 Task: Look for space in Hammond, United States from 12th July, 2023 to 16th July, 2023 for 8 adults in price range Rs.10000 to Rs.16000. Place can be private room with 8 bedrooms having 8 beds and 8 bathrooms. Property type can be house, flat, guest house. Amenities needed are: wifi, TV, free parkinig on premises, gym, breakfast. Booking option can be shelf check-in. Required host language is English.
Action: Mouse moved to (560, 141)
Screenshot: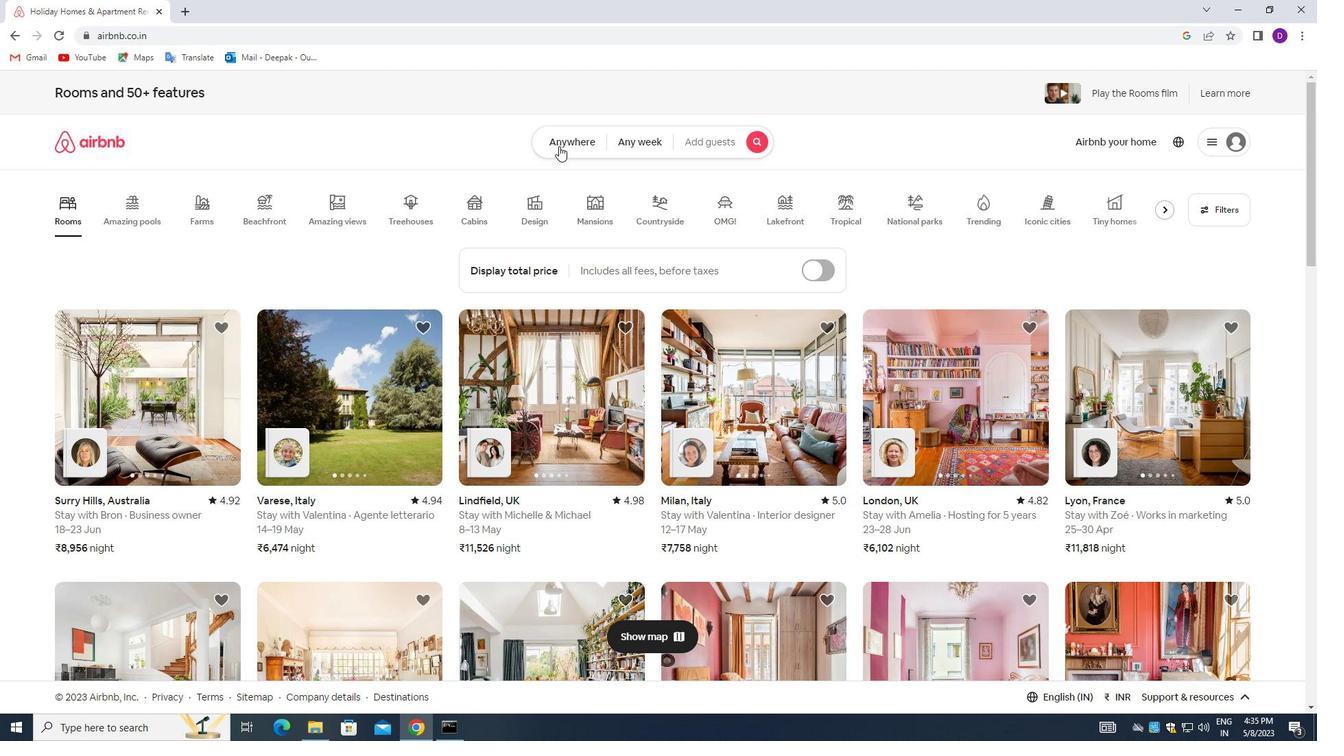 
Action: Mouse pressed left at (560, 141)
Screenshot: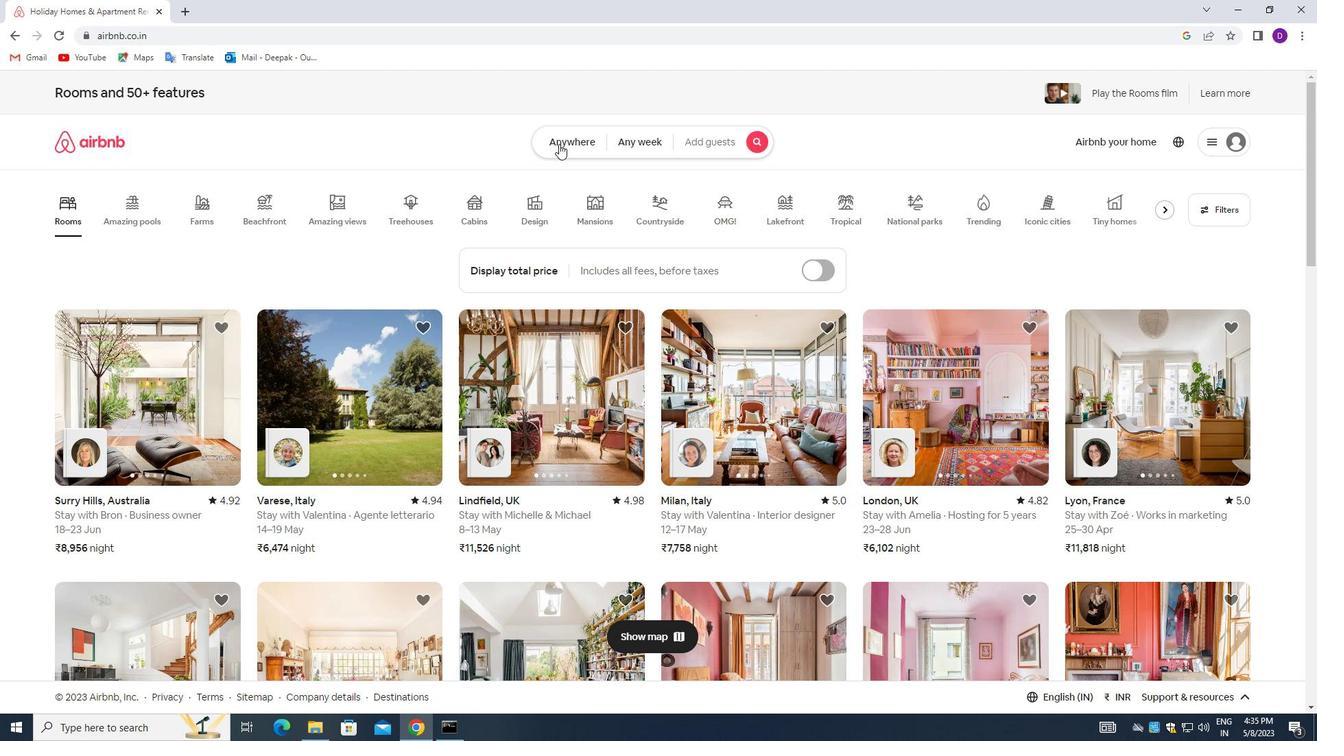 
Action: Mouse moved to (491, 192)
Screenshot: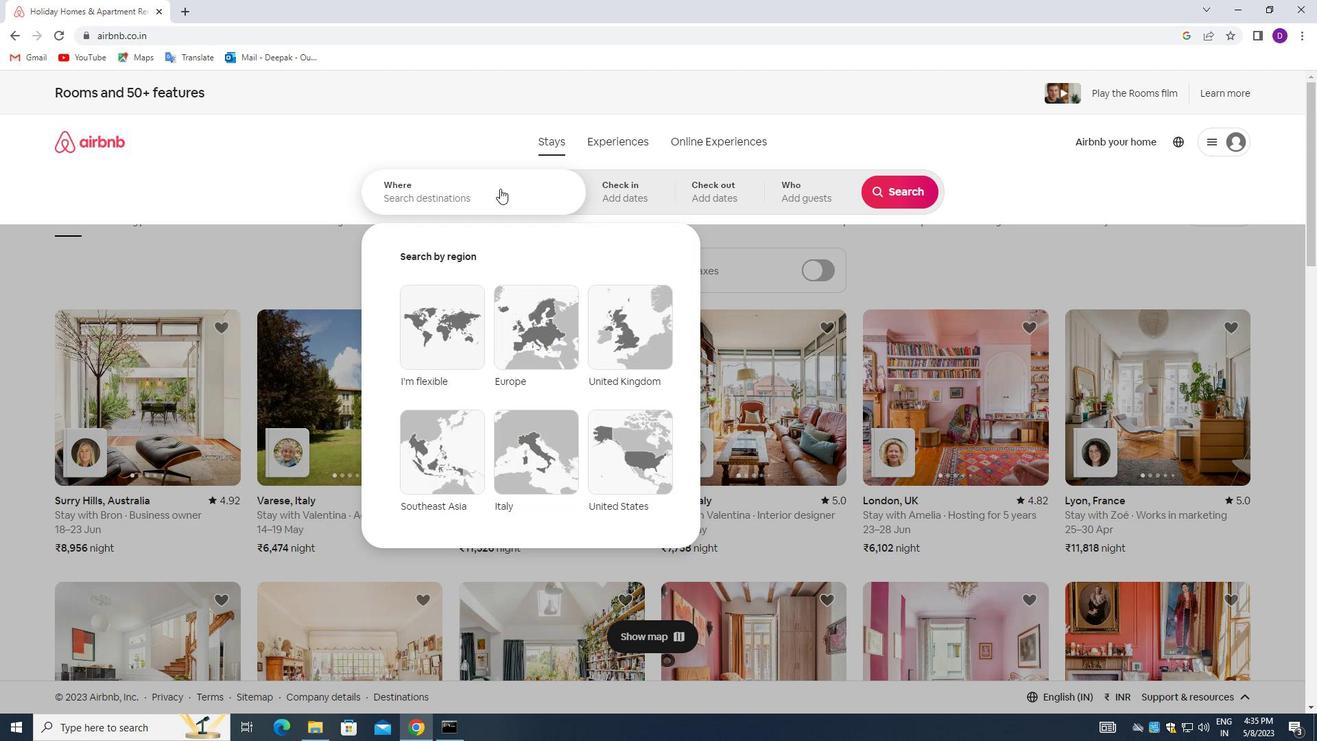 
Action: Mouse pressed left at (491, 192)
Screenshot: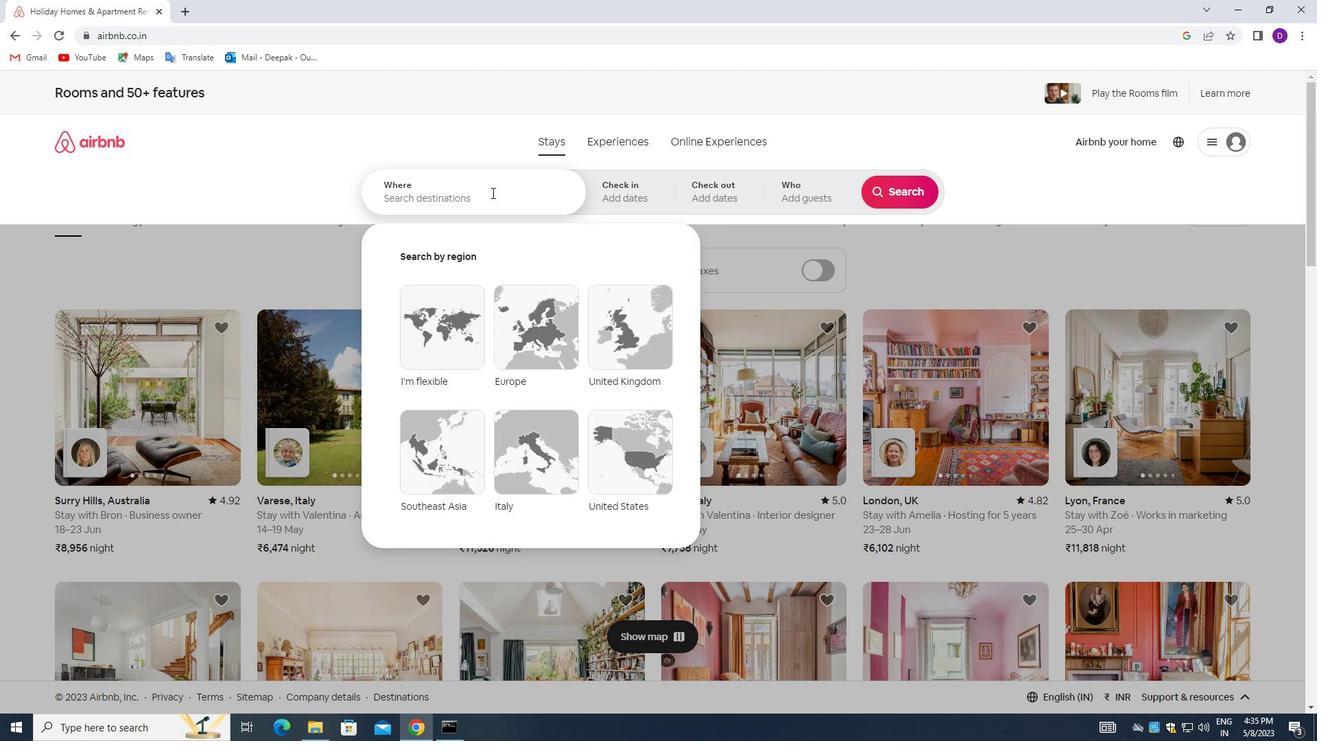 
Action: Mouse moved to (265, 264)
Screenshot: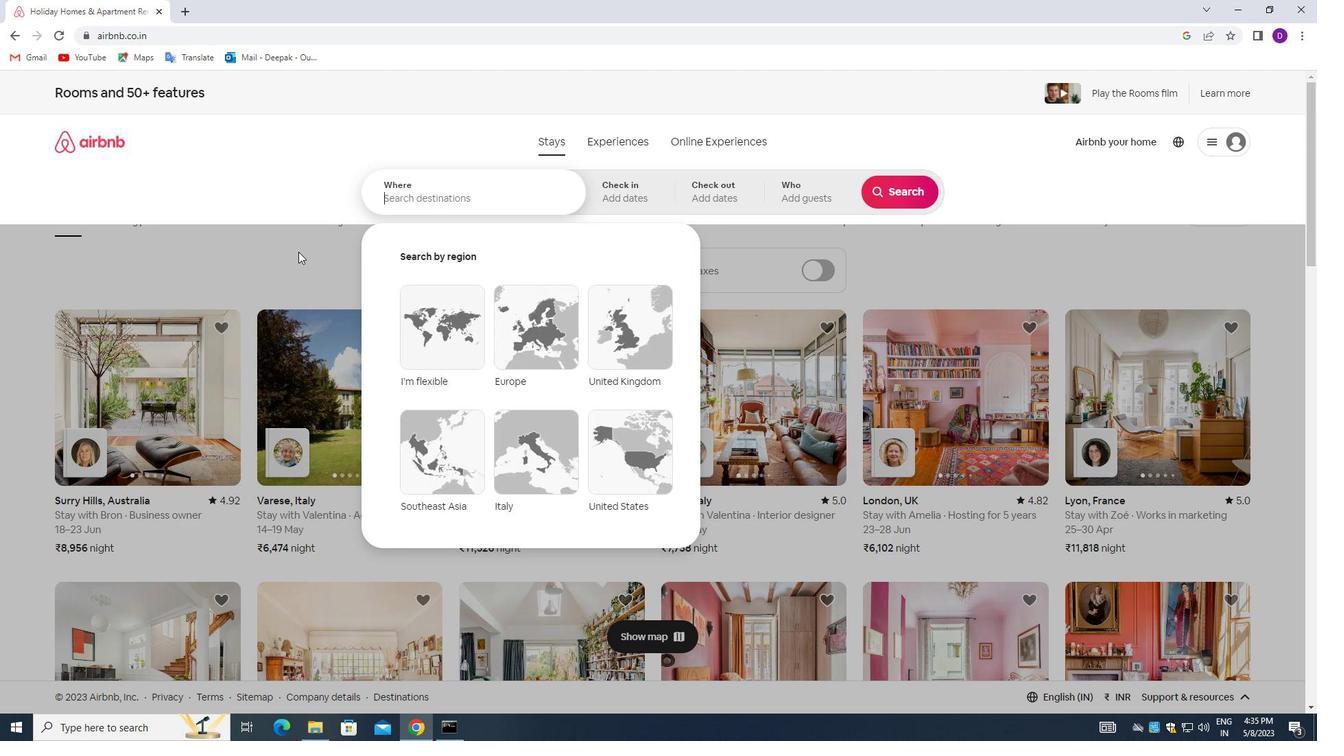 
Action: Key pressed <Key.shift>HAMMOND,<Key.space><Key.shift>UNITED<Key.space><Key.shift_r>STATES<Key.enter>
Screenshot: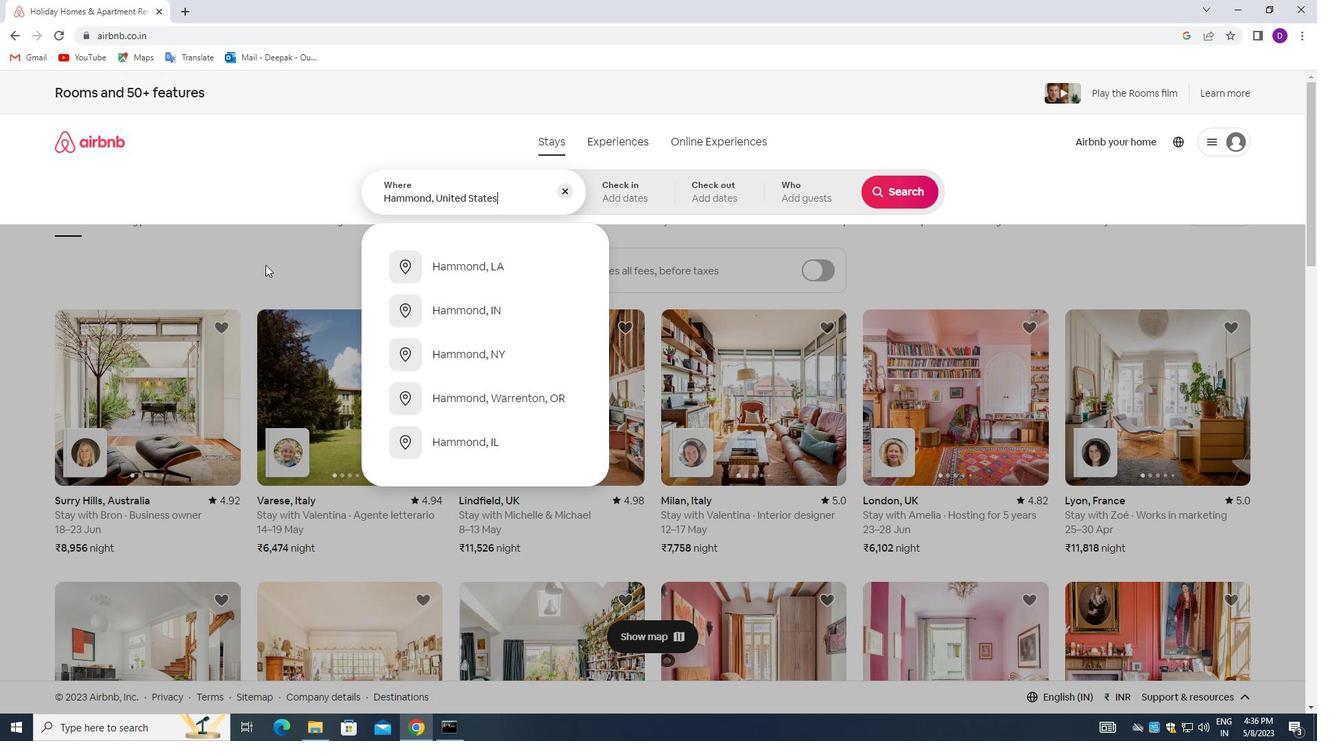 
Action: Mouse moved to (899, 300)
Screenshot: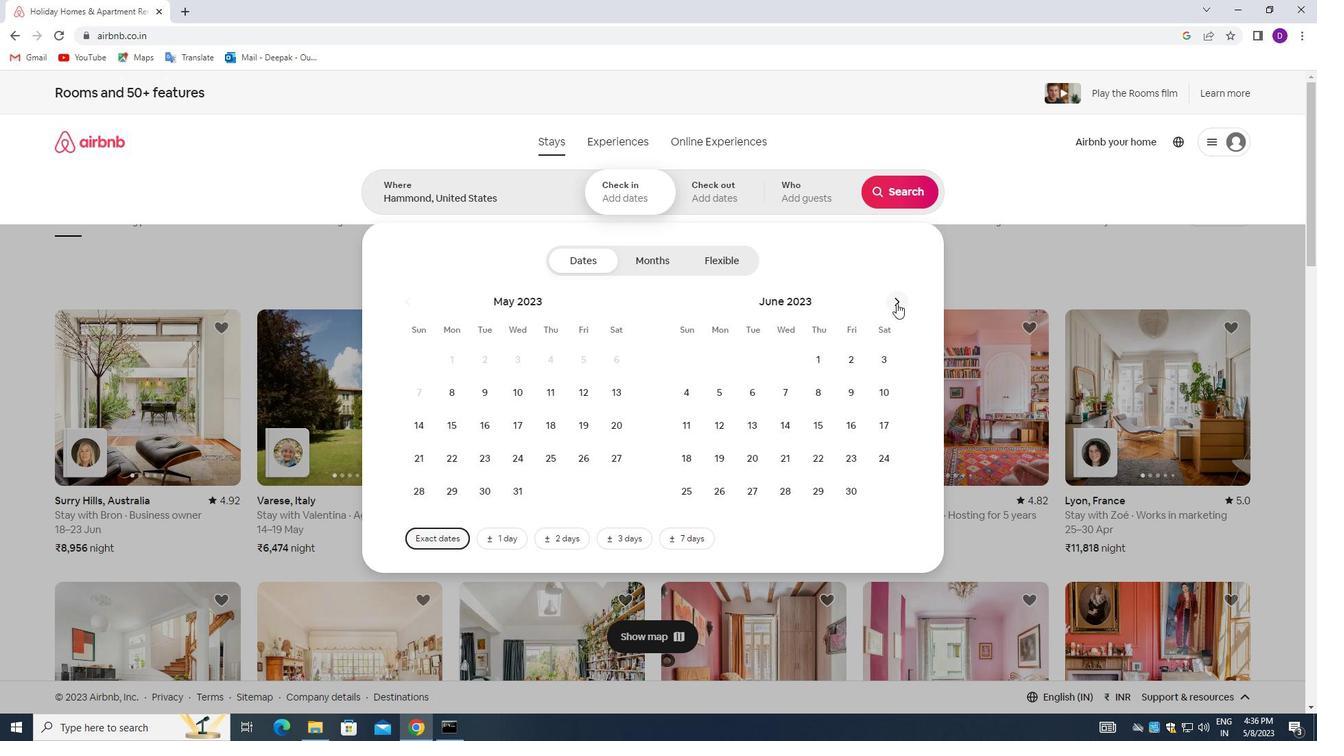 
Action: Mouse pressed left at (899, 300)
Screenshot: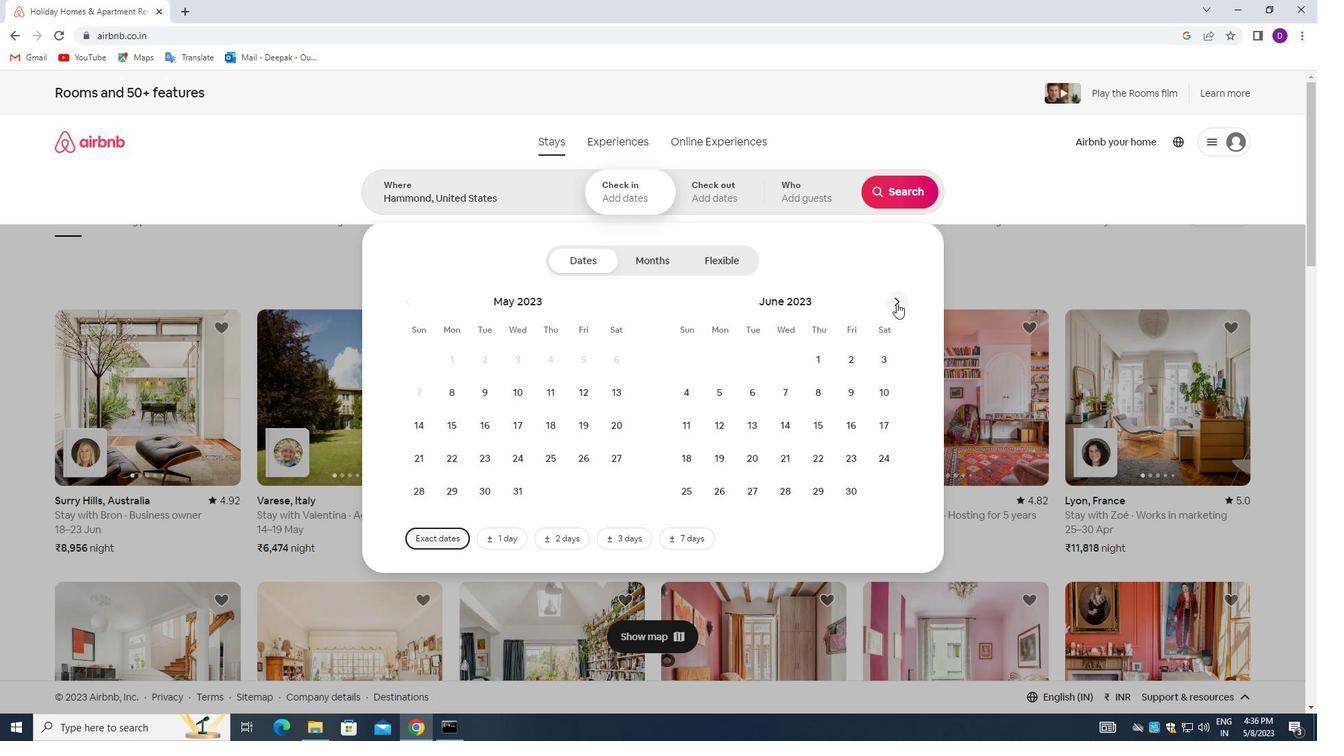 
Action: Mouse moved to (790, 413)
Screenshot: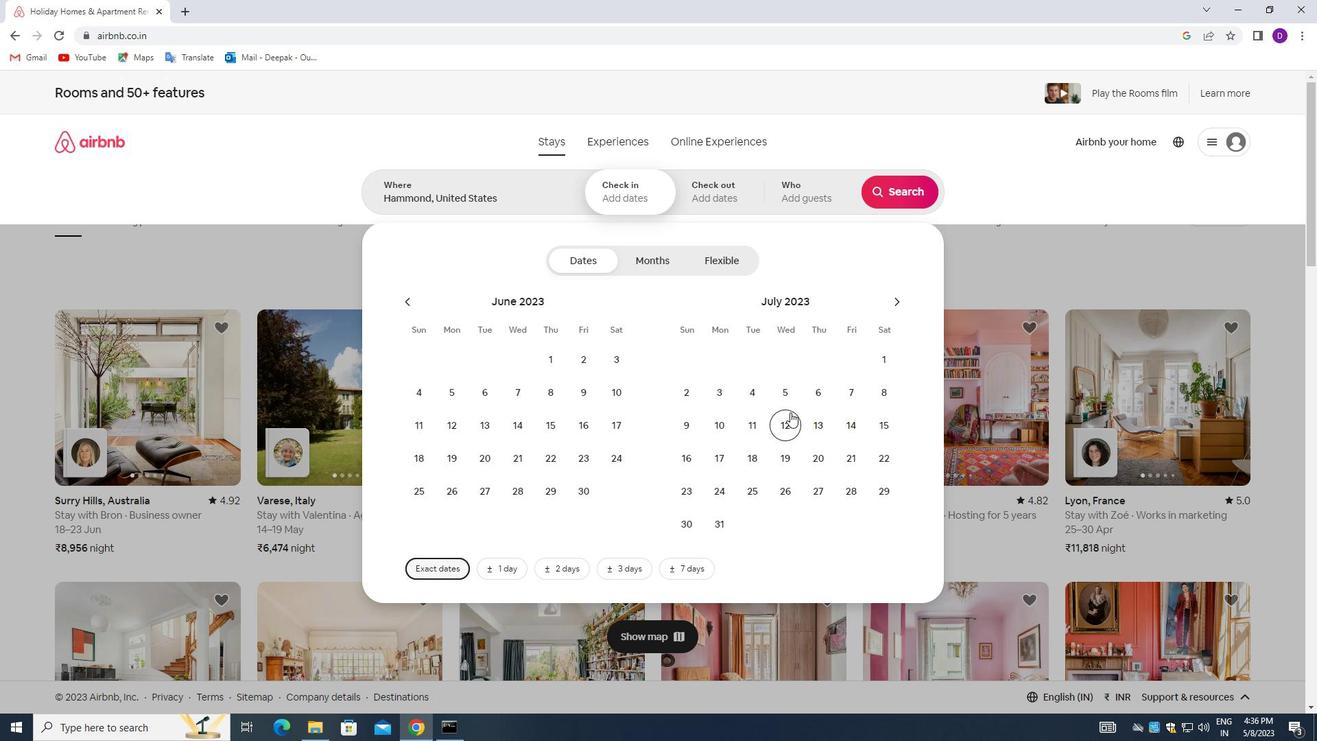 
Action: Mouse pressed left at (790, 413)
Screenshot: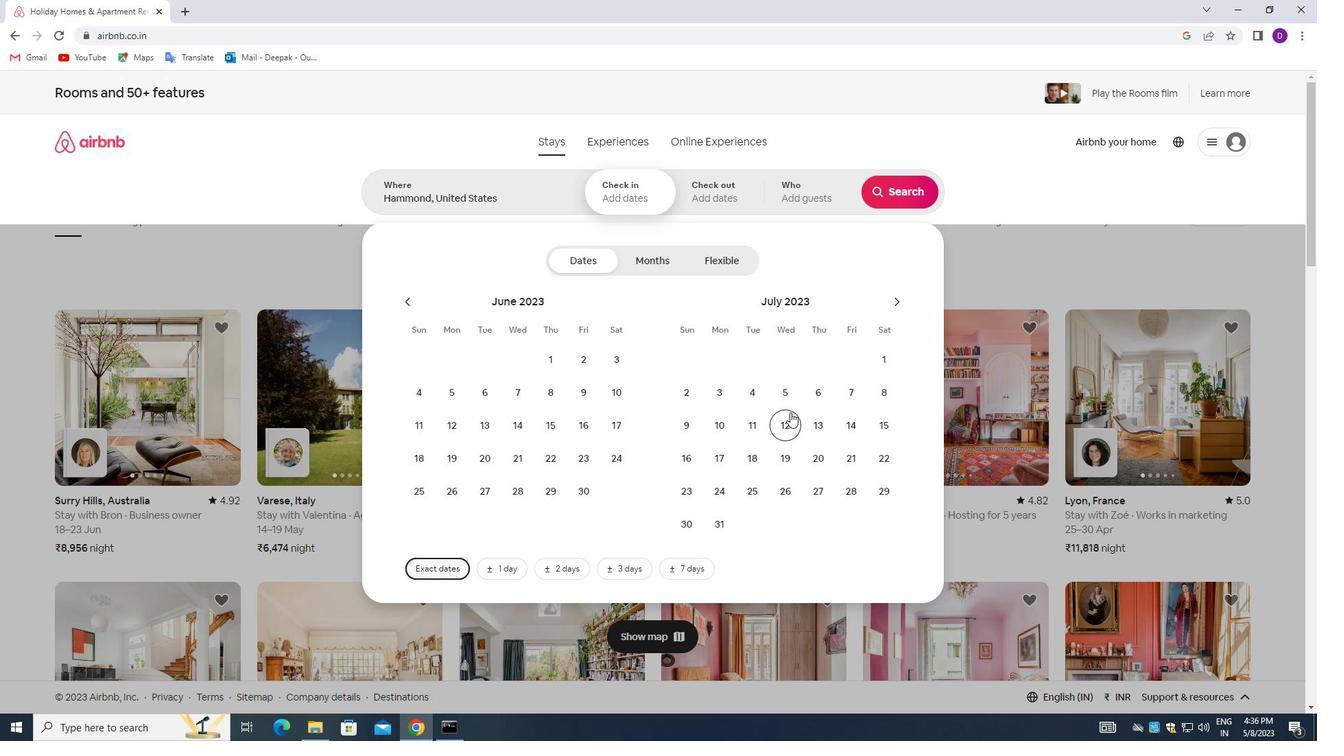 
Action: Mouse moved to (689, 466)
Screenshot: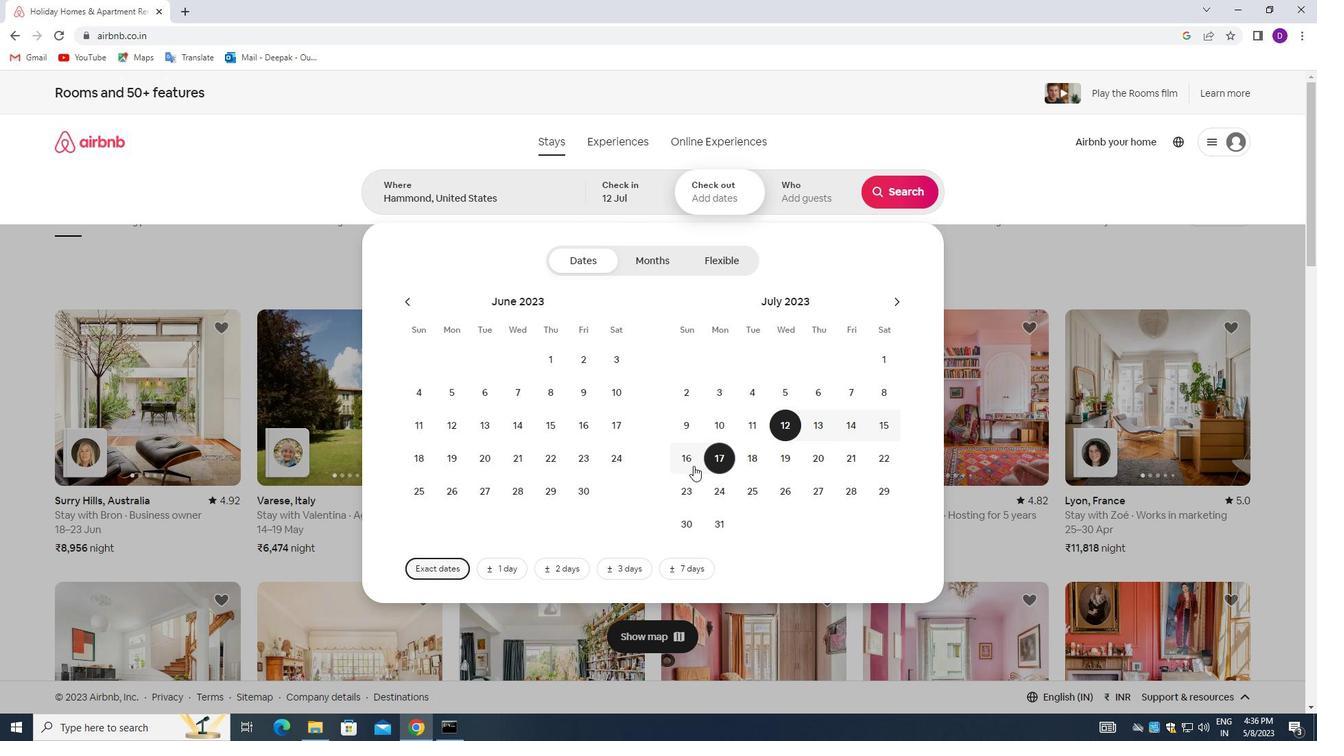 
Action: Mouse pressed left at (689, 466)
Screenshot: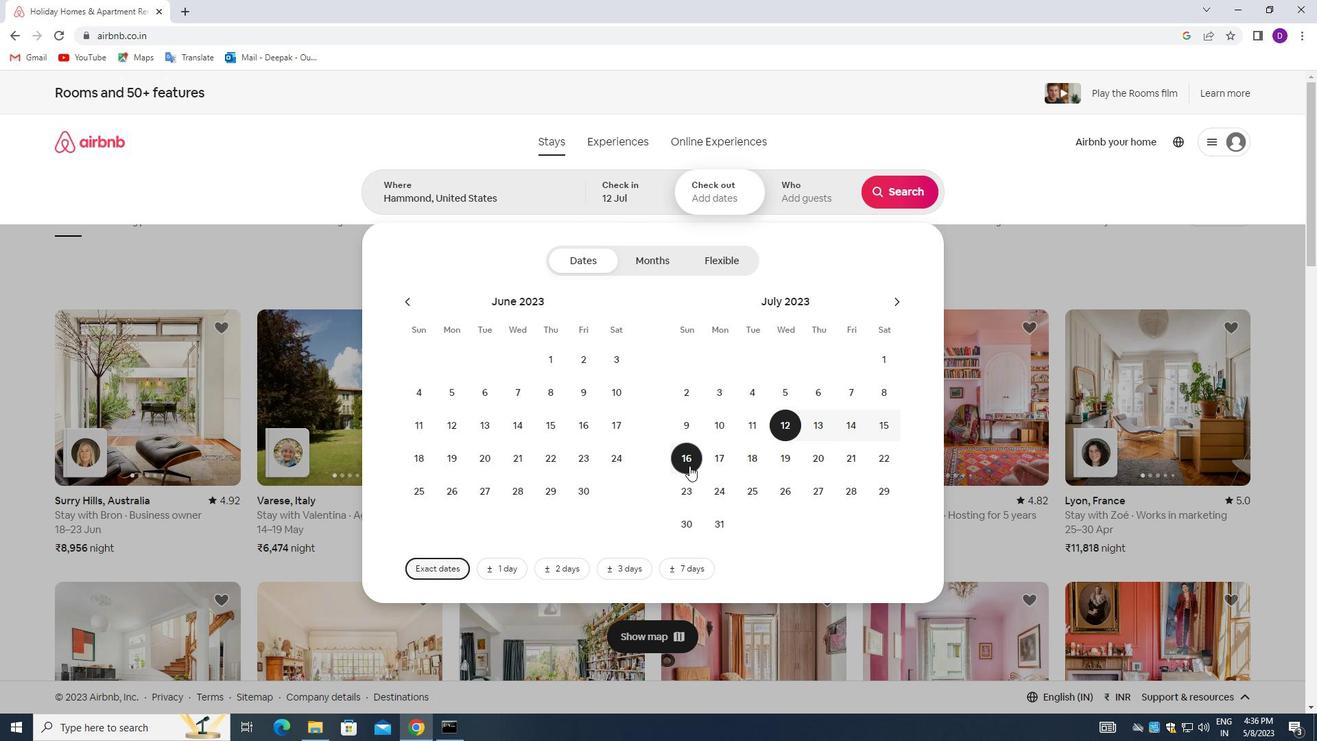 
Action: Mouse moved to (792, 188)
Screenshot: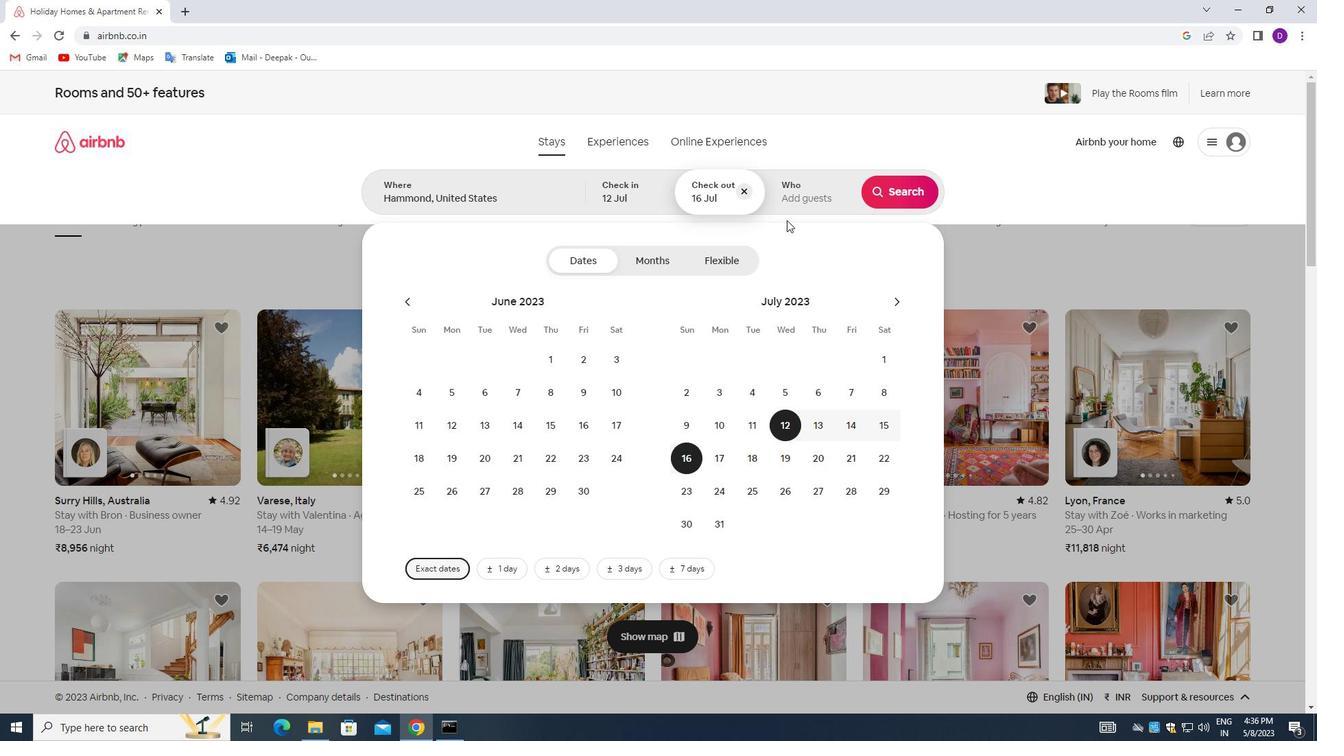 
Action: Mouse pressed left at (792, 188)
Screenshot: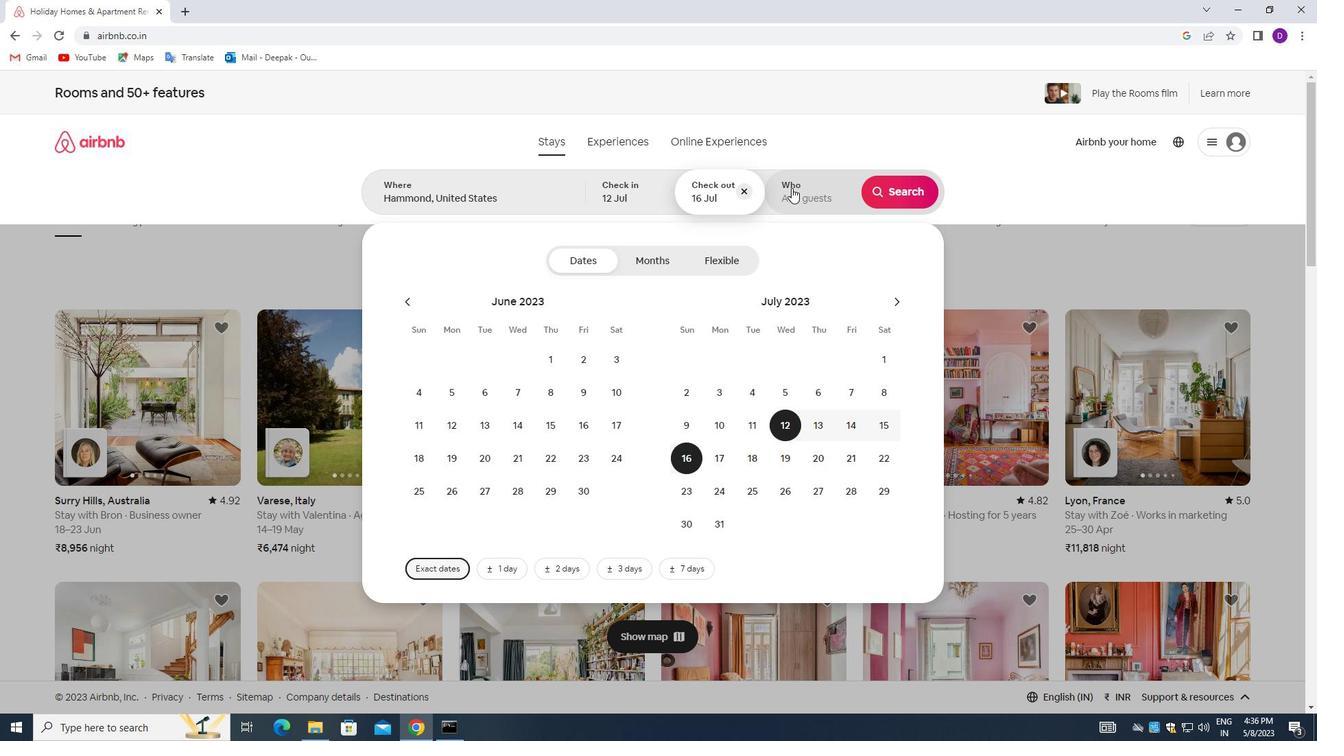 
Action: Mouse moved to (906, 260)
Screenshot: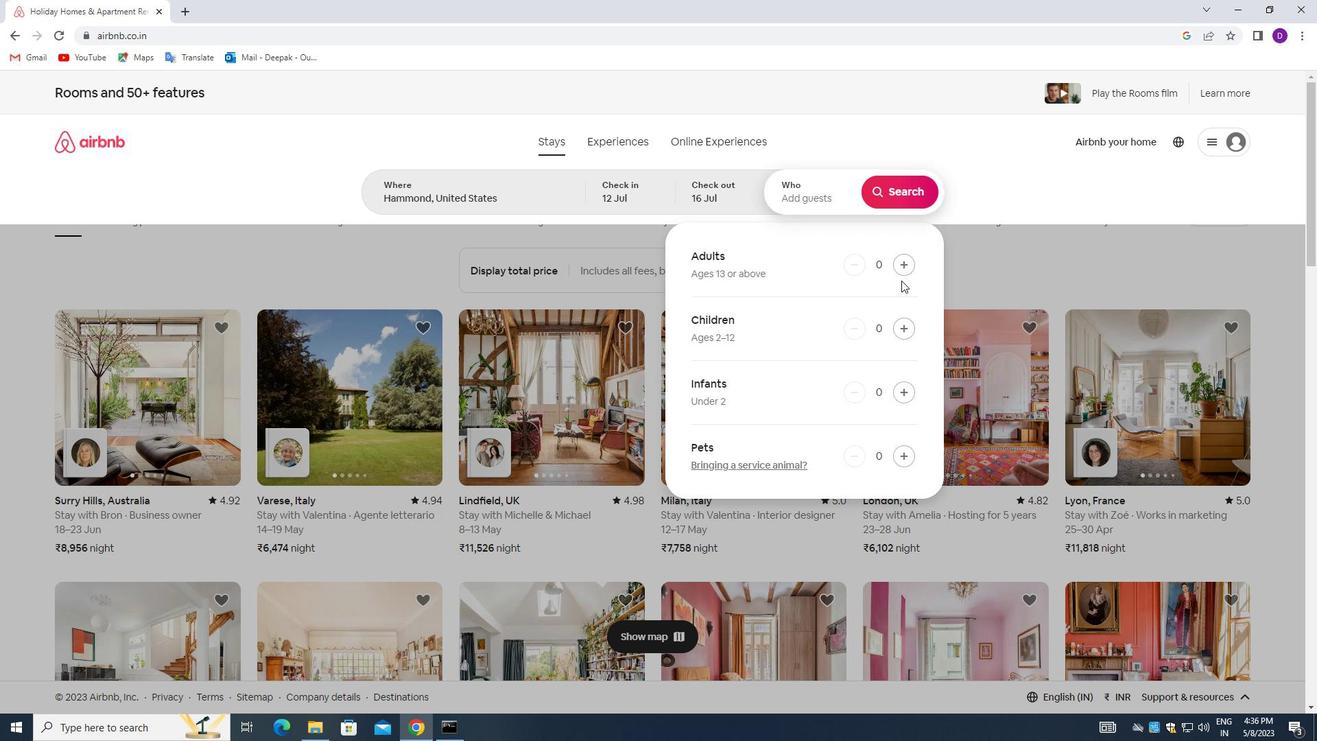 
Action: Mouse pressed left at (906, 260)
Screenshot: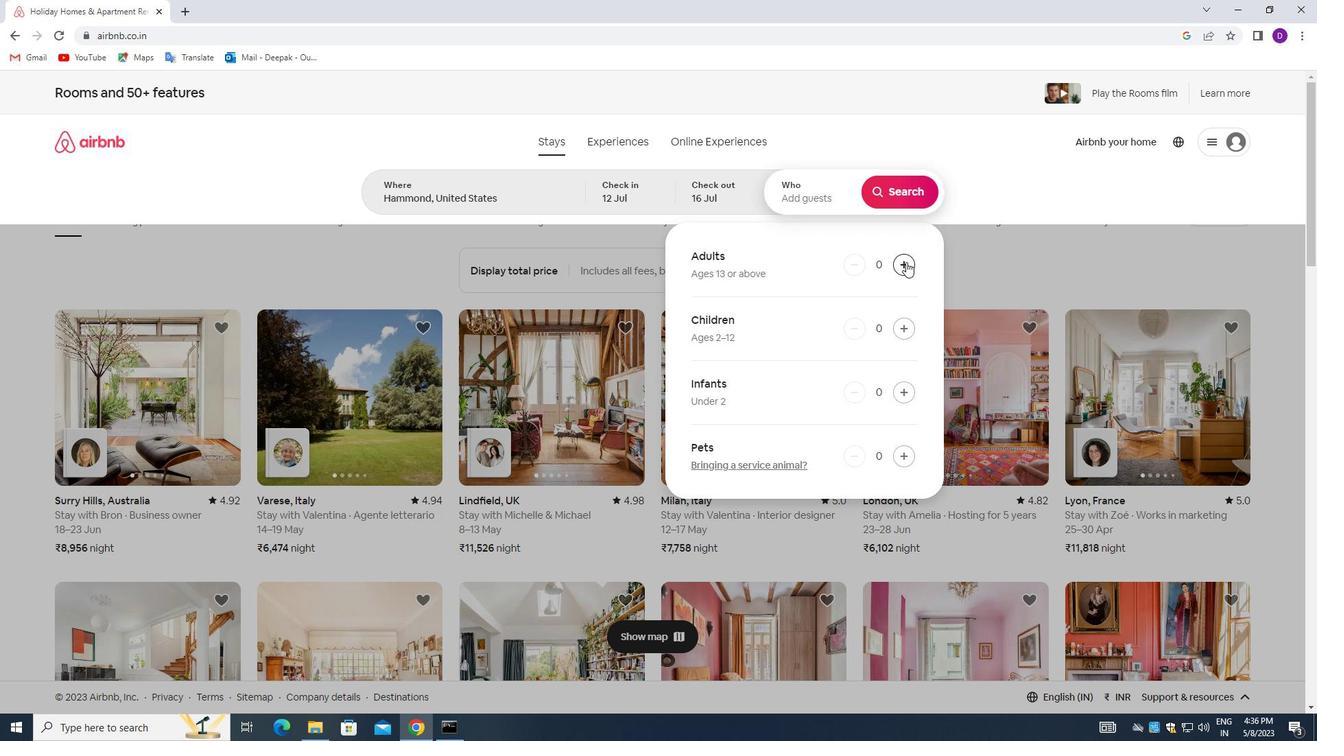 
Action: Mouse pressed left at (906, 260)
Screenshot: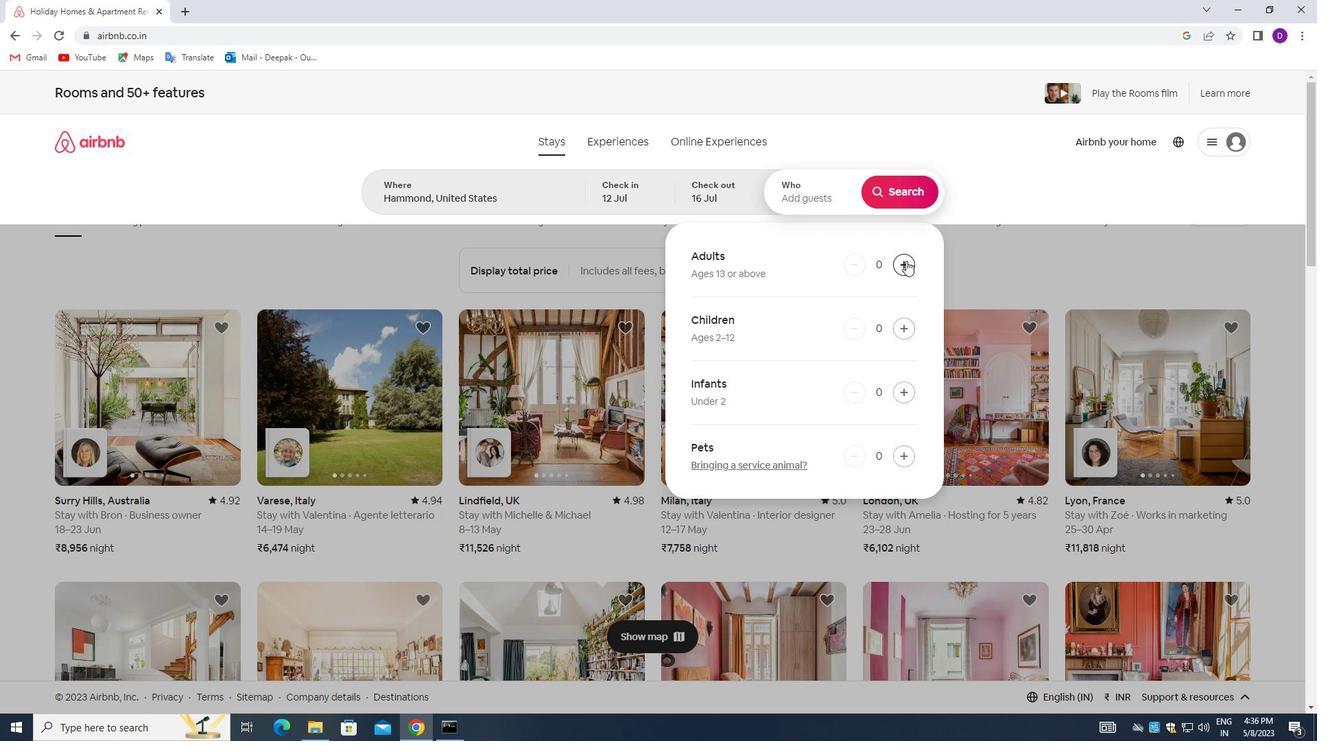 
Action: Mouse pressed left at (906, 260)
Screenshot: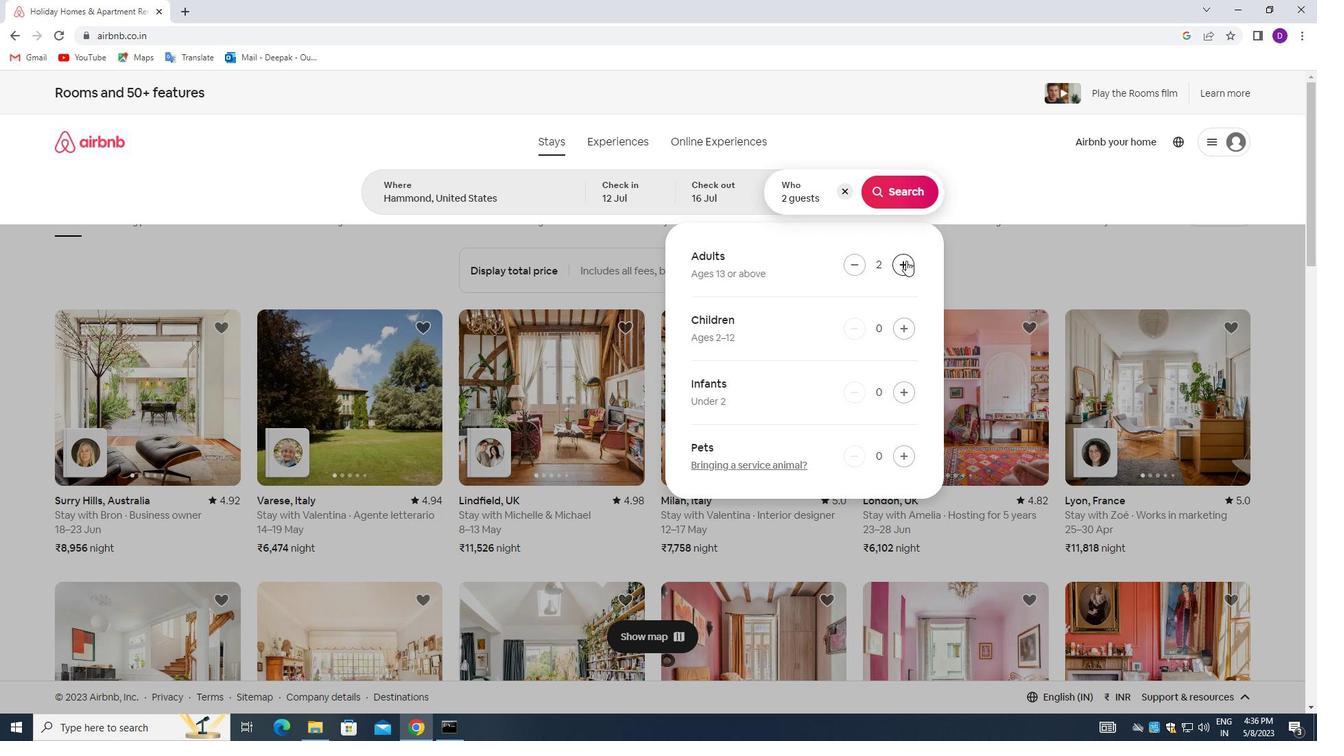 
Action: Mouse pressed left at (906, 260)
Screenshot: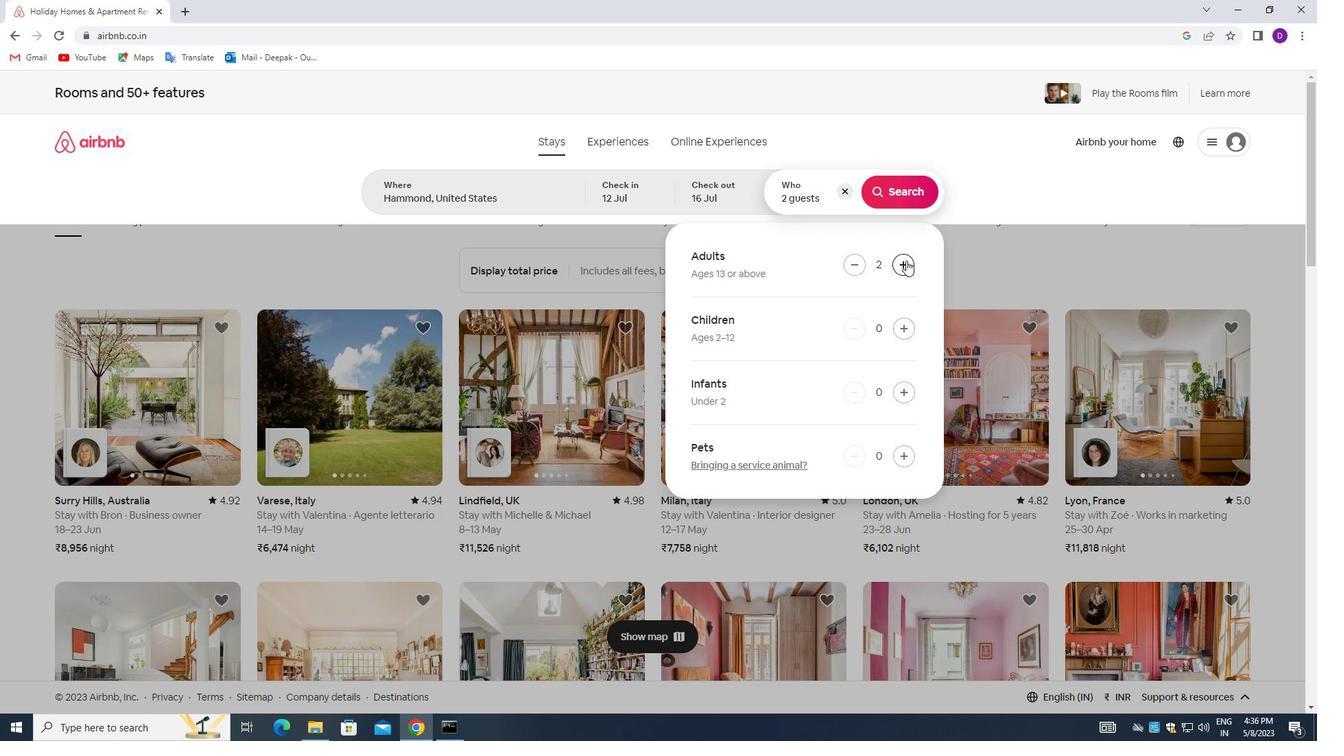 
Action: Mouse pressed left at (906, 260)
Screenshot: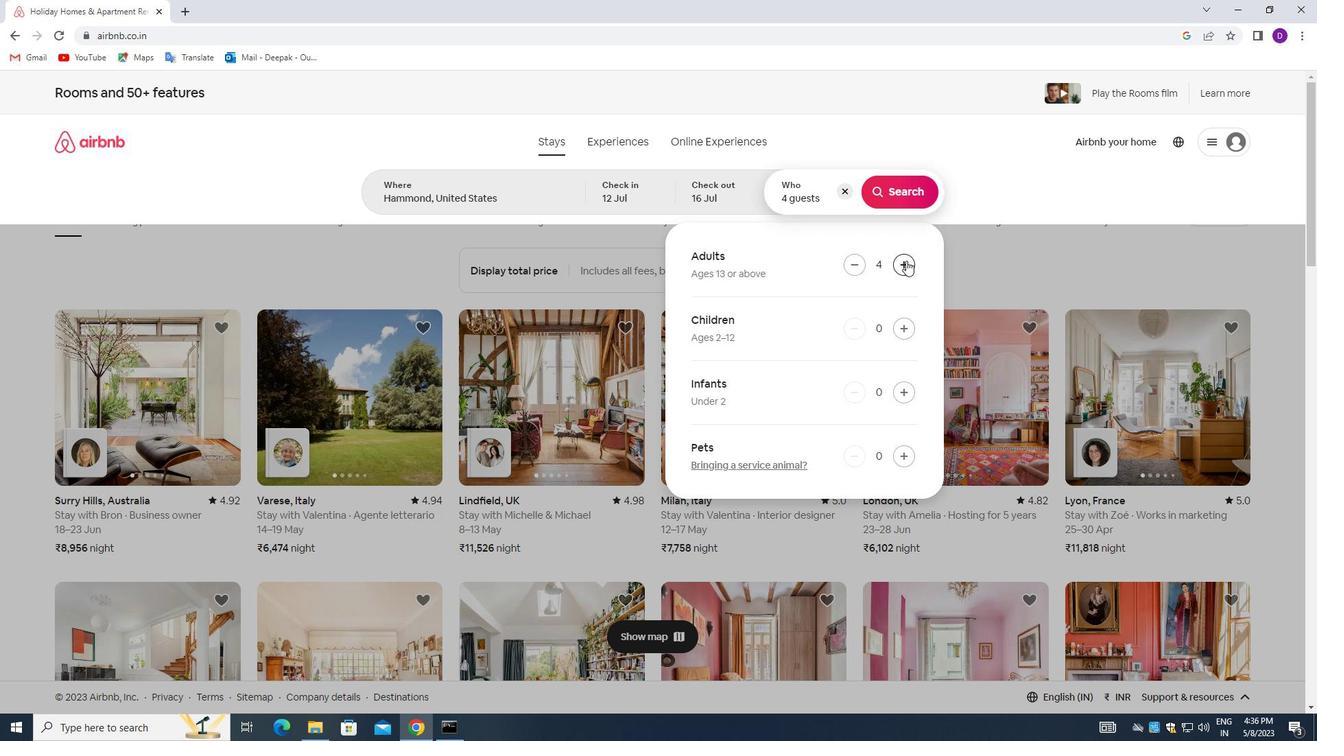 
Action: Mouse pressed left at (906, 260)
Screenshot: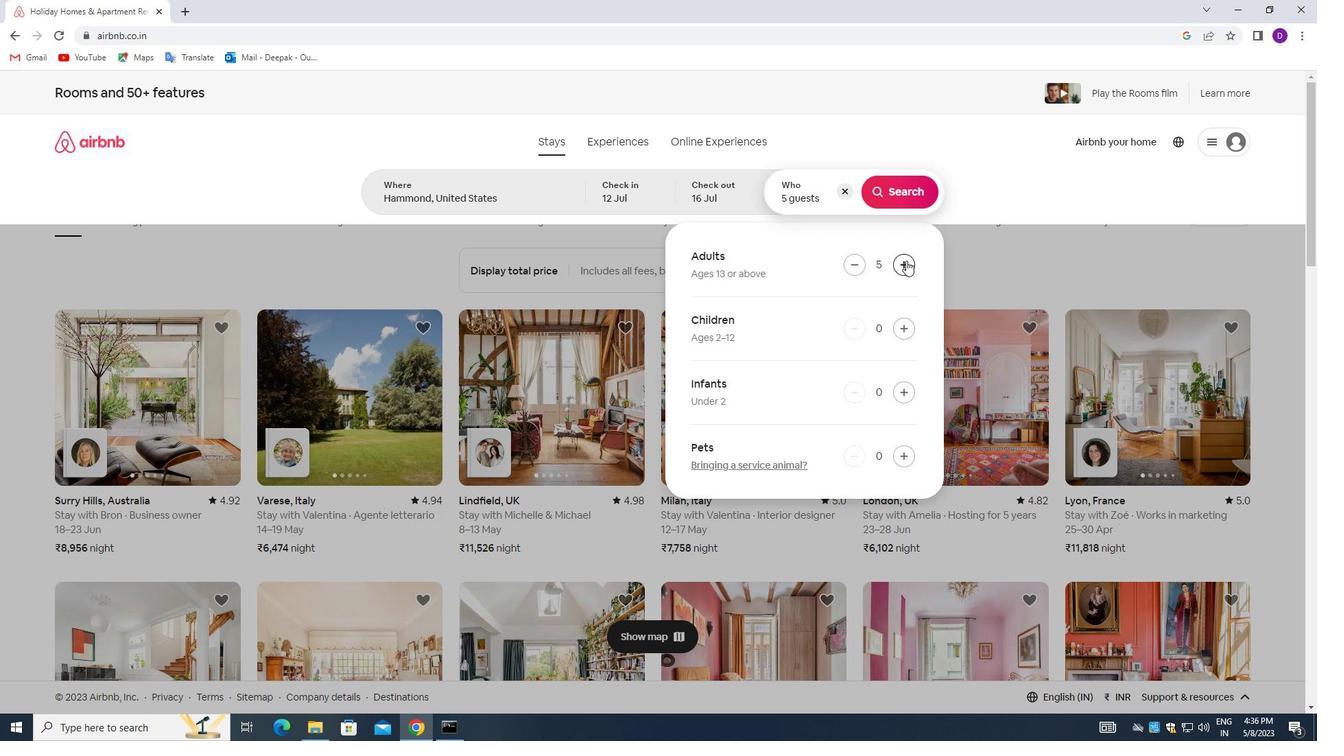 
Action: Mouse pressed left at (906, 260)
Screenshot: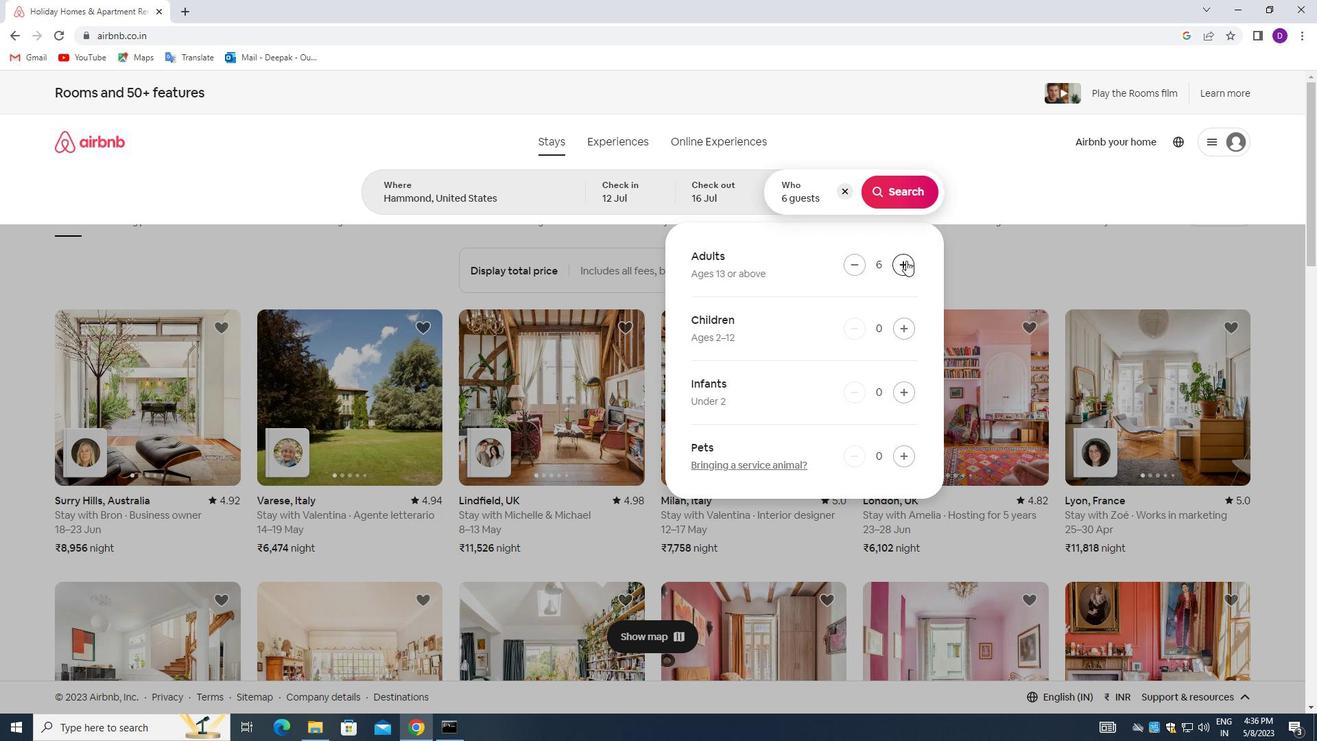 
Action: Mouse pressed left at (906, 260)
Screenshot: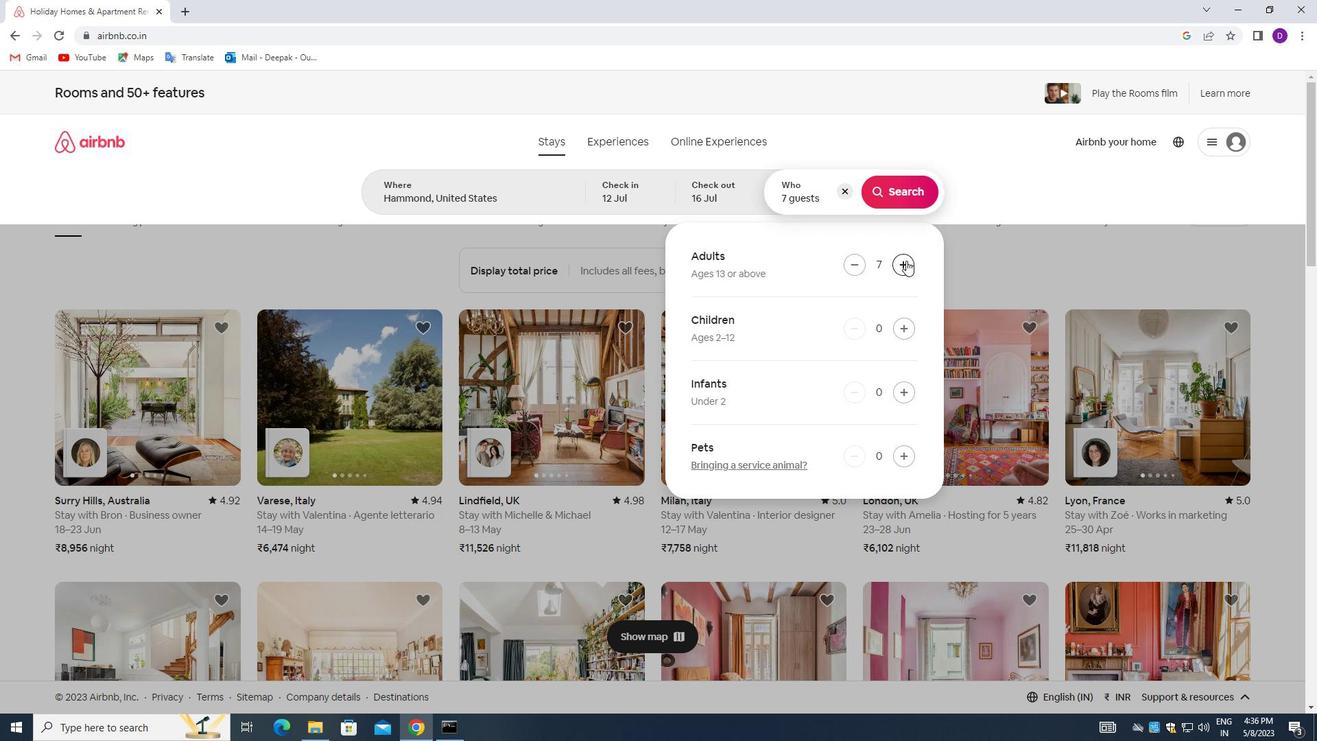
Action: Mouse moved to (901, 181)
Screenshot: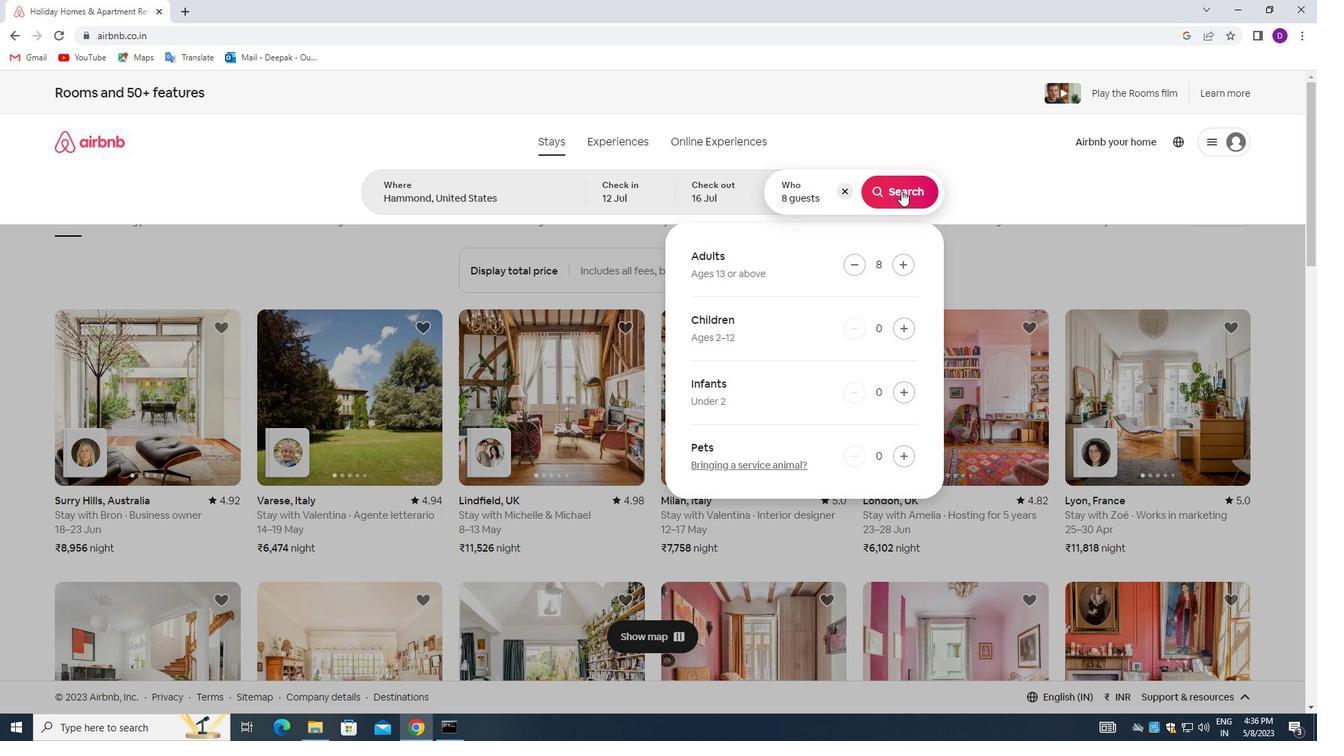 
Action: Mouse pressed left at (901, 181)
Screenshot: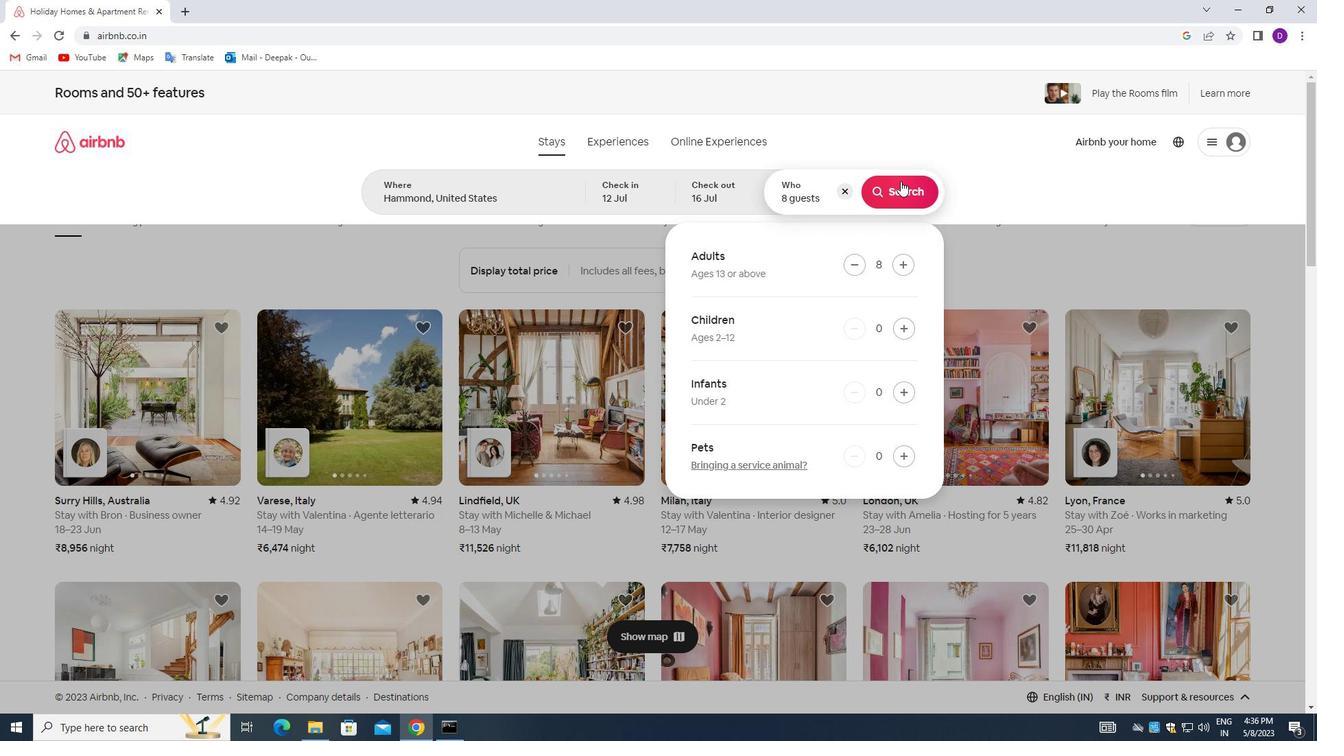 
Action: Mouse moved to (1245, 151)
Screenshot: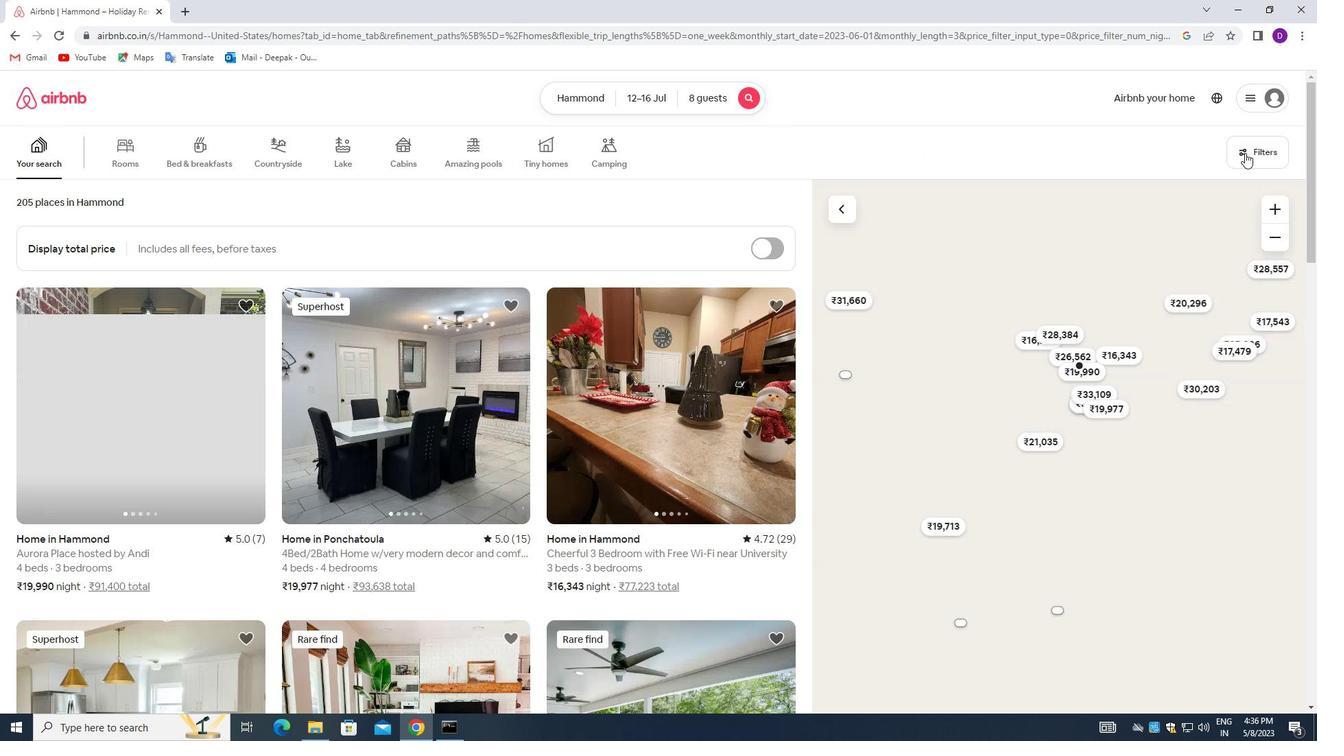 
Action: Mouse pressed left at (1245, 151)
Screenshot: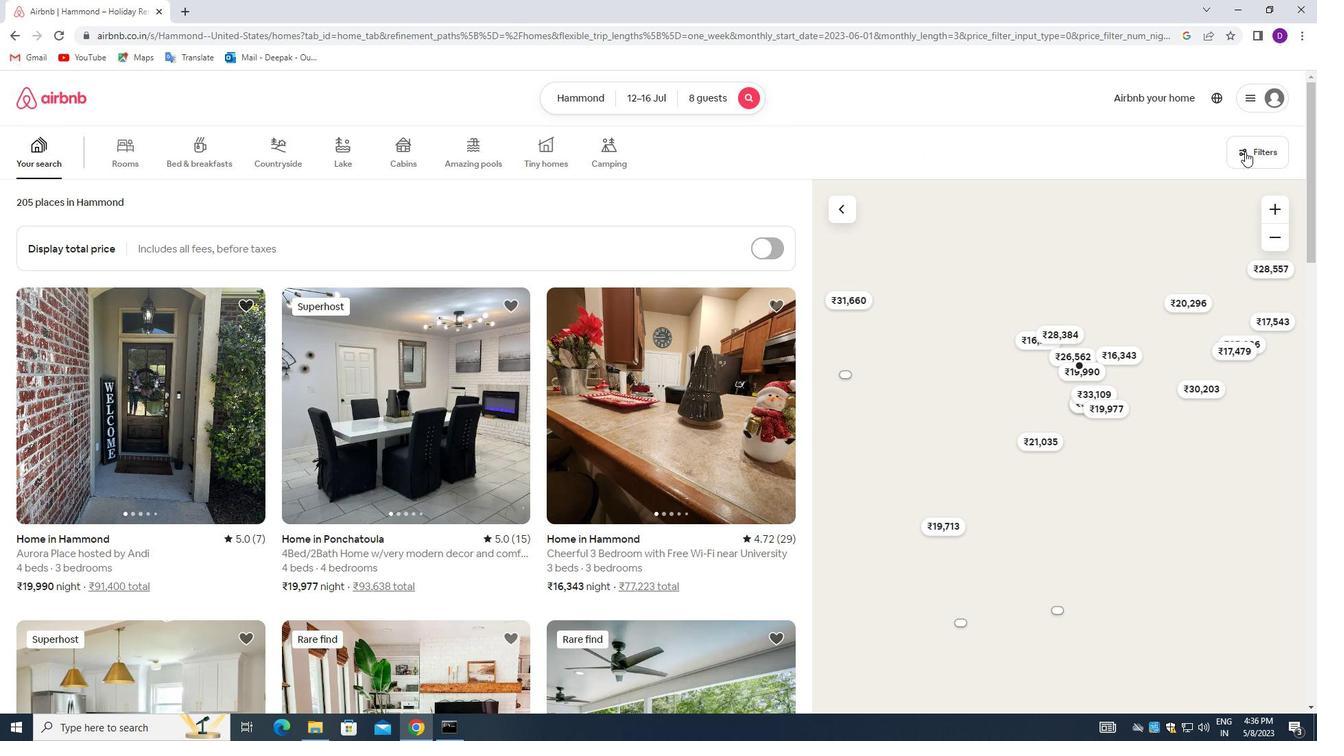 
Action: Mouse moved to (490, 490)
Screenshot: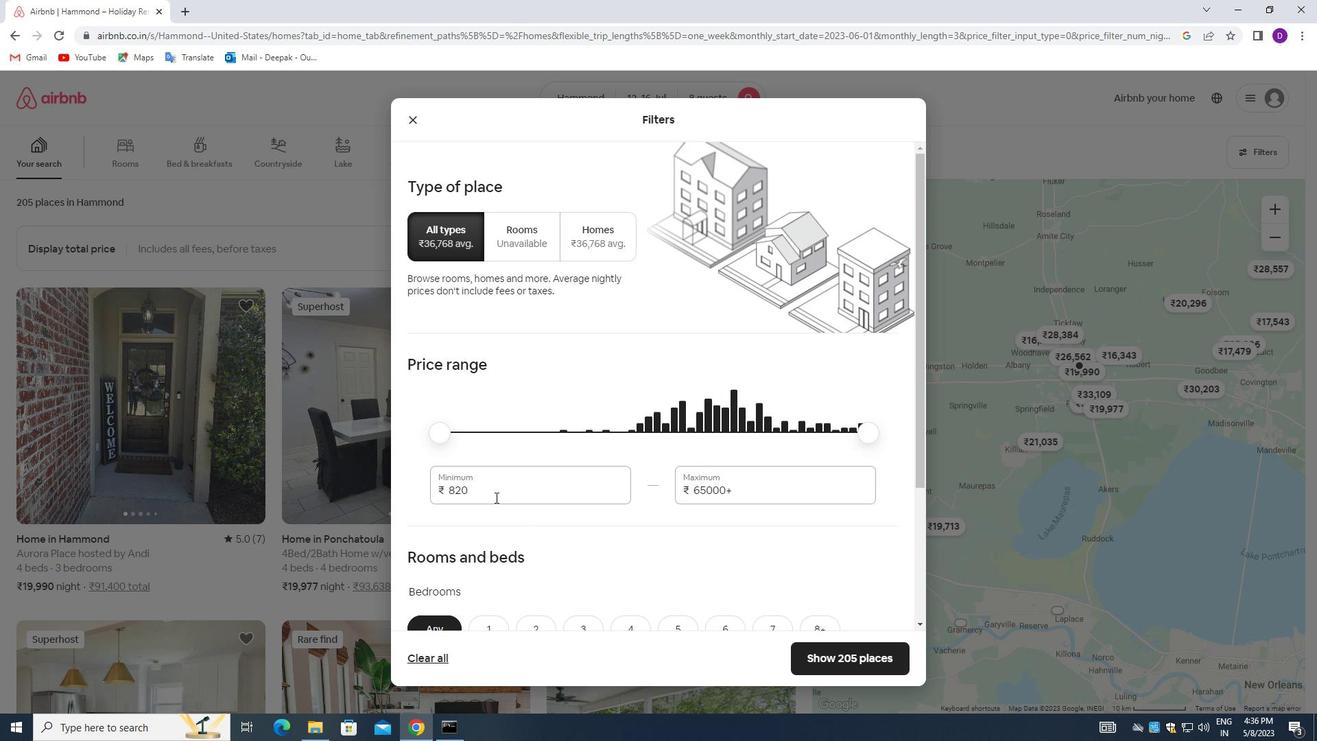 
Action: Mouse pressed left at (490, 490)
Screenshot: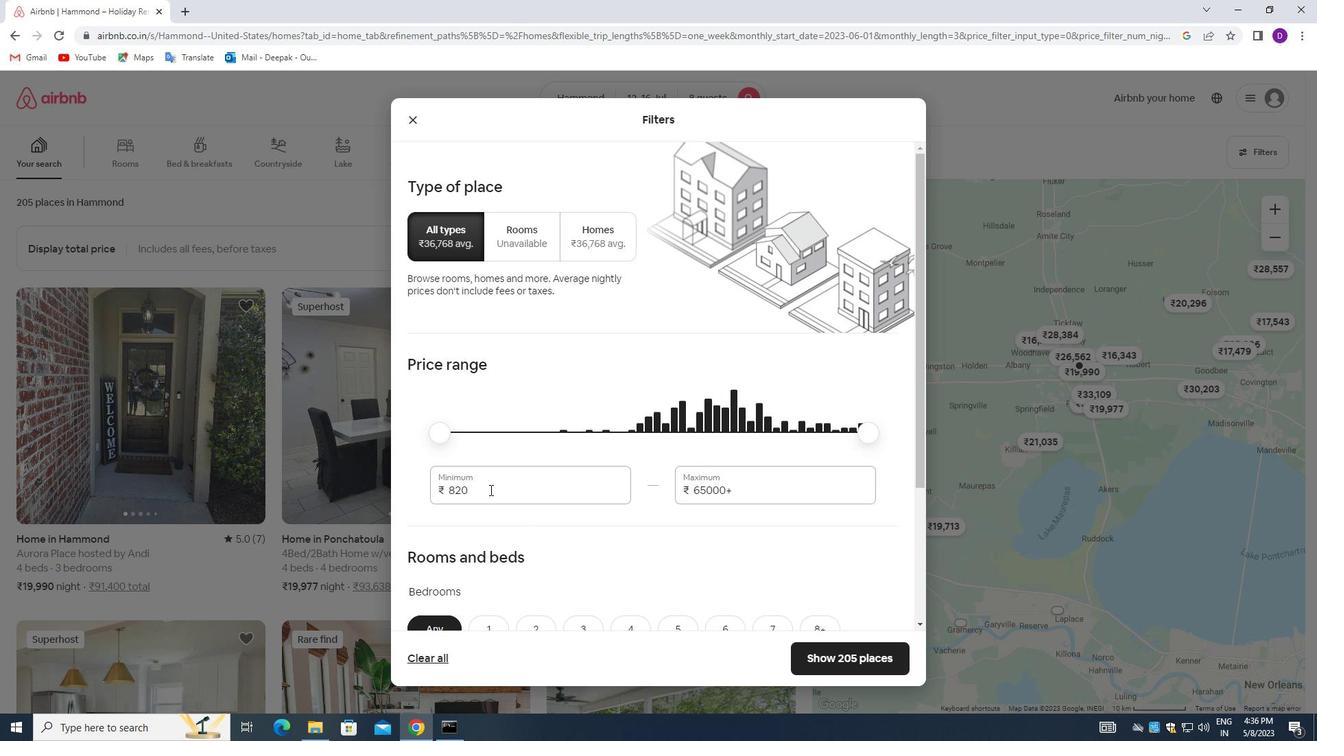 
Action: Mouse pressed left at (490, 490)
Screenshot: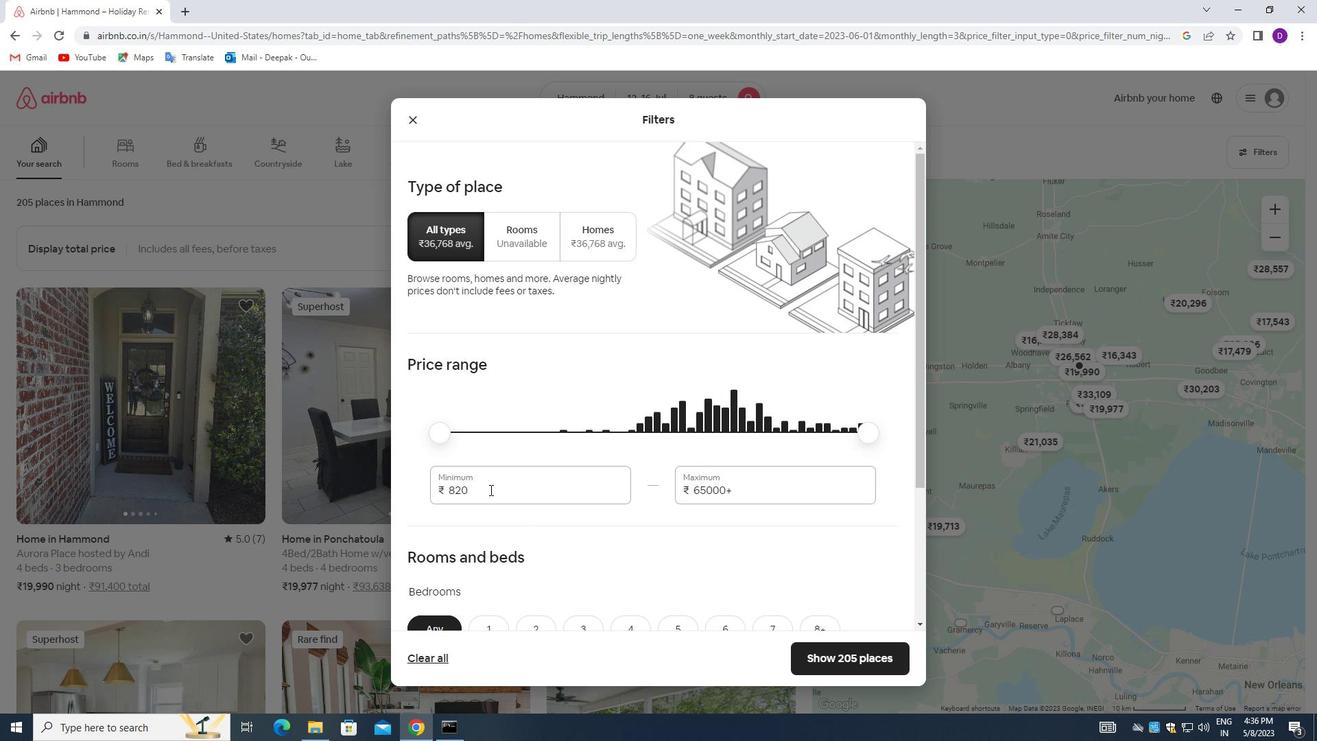 
Action: Key pressed 10000<Key.tab>16000
Screenshot: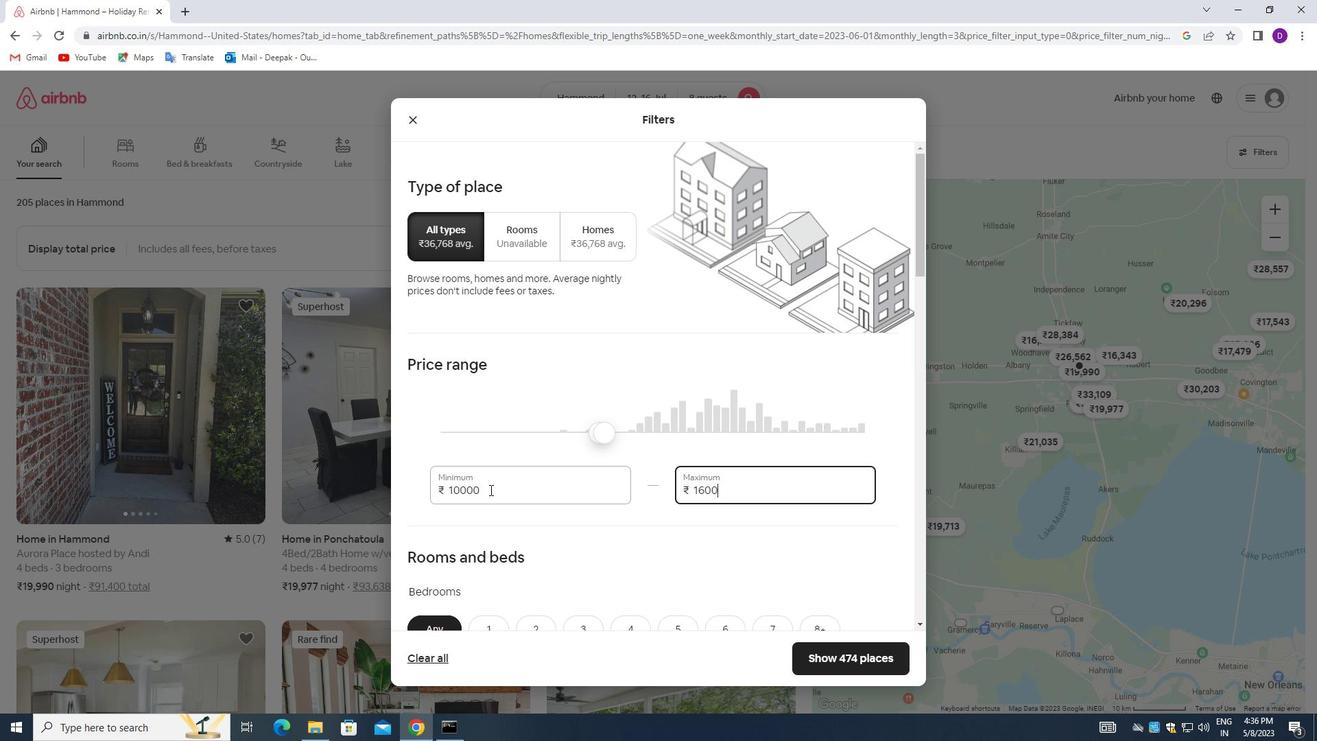 
Action: Mouse moved to (567, 518)
Screenshot: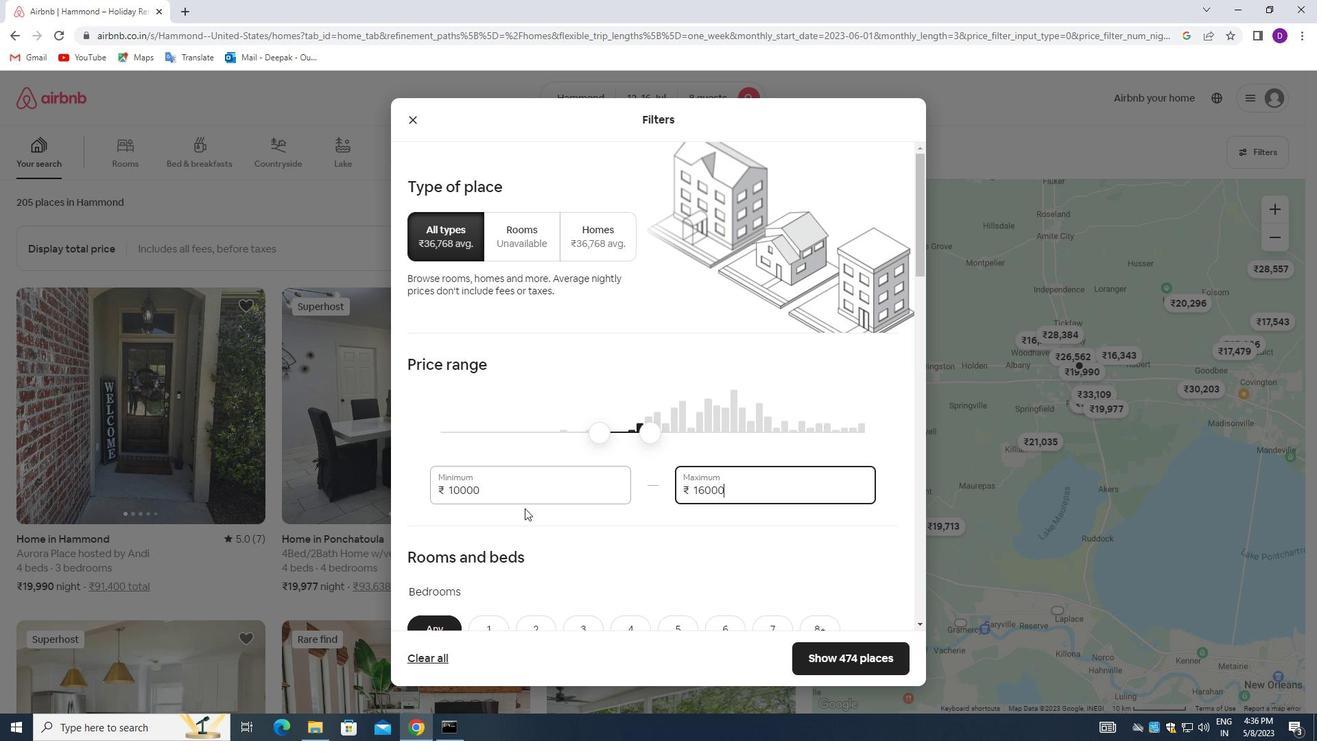 
Action: Mouse scrolled (567, 518) with delta (0, 0)
Screenshot: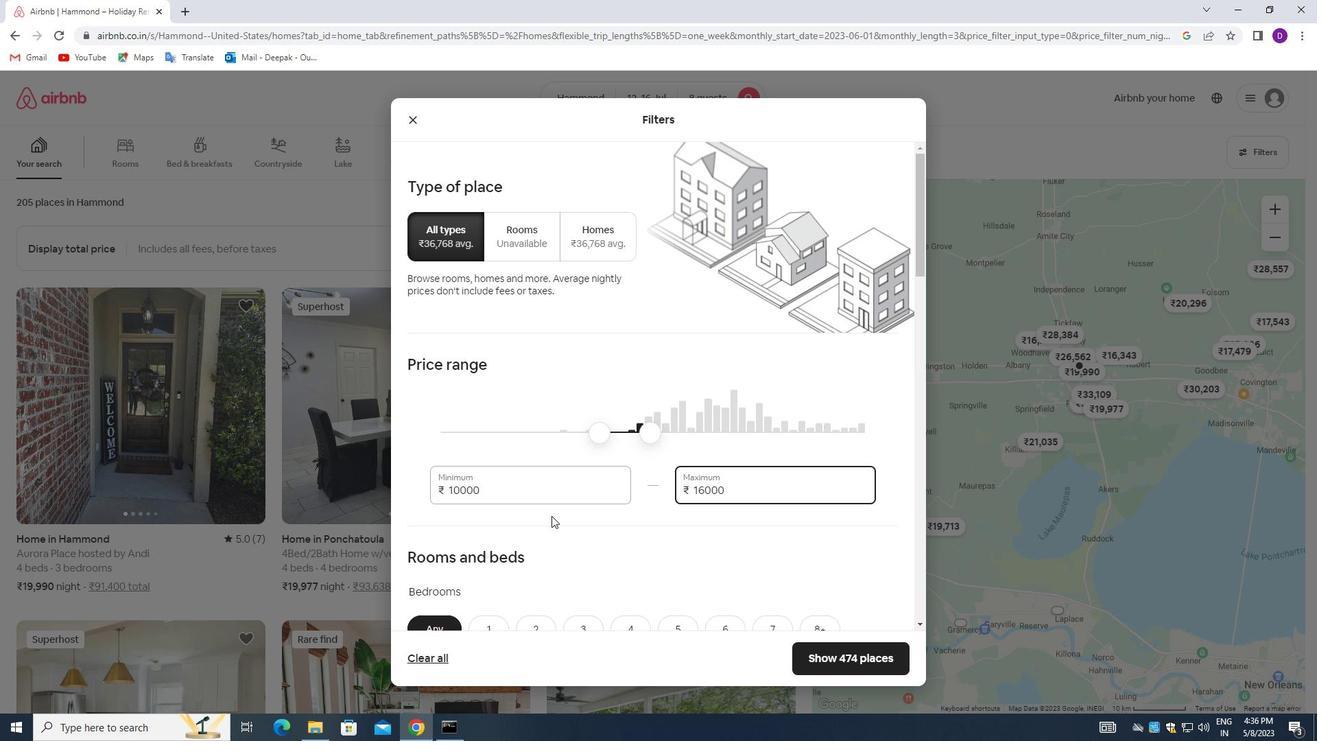 
Action: Mouse moved to (569, 519)
Screenshot: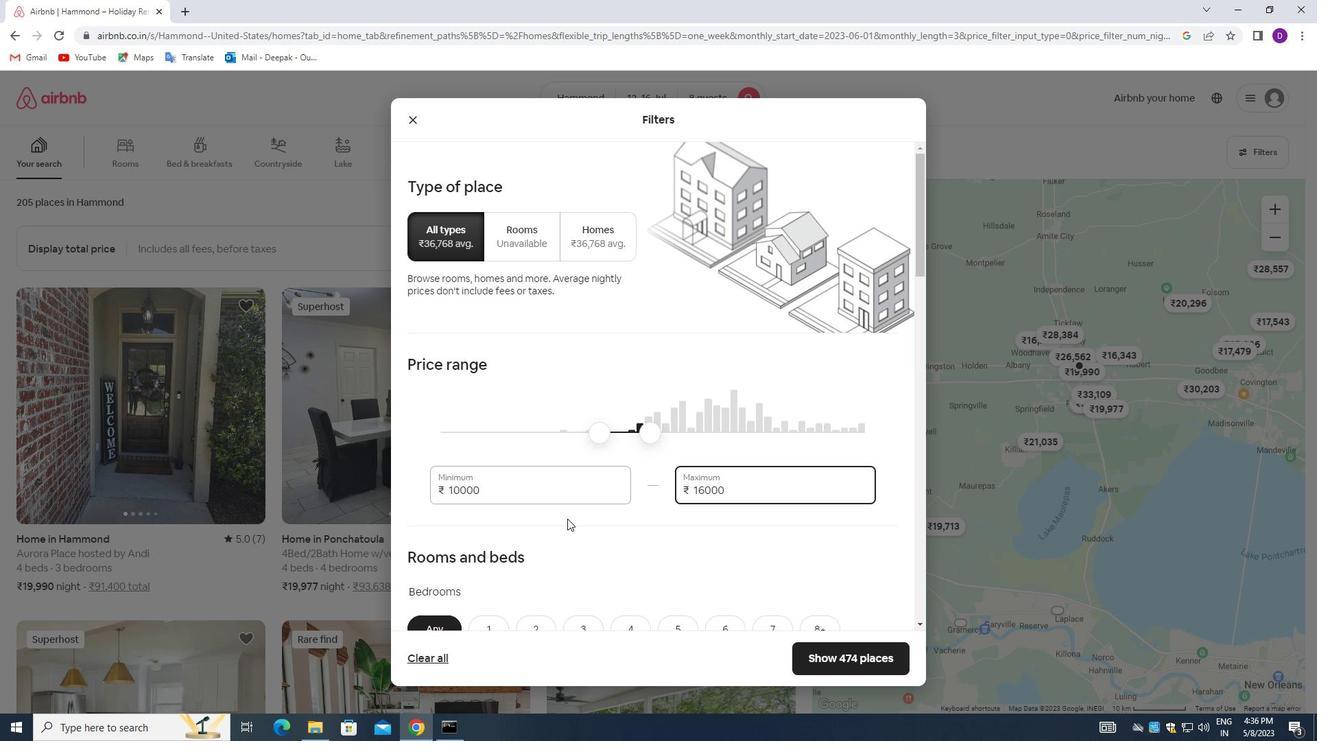 
Action: Mouse scrolled (569, 518) with delta (0, 0)
Screenshot: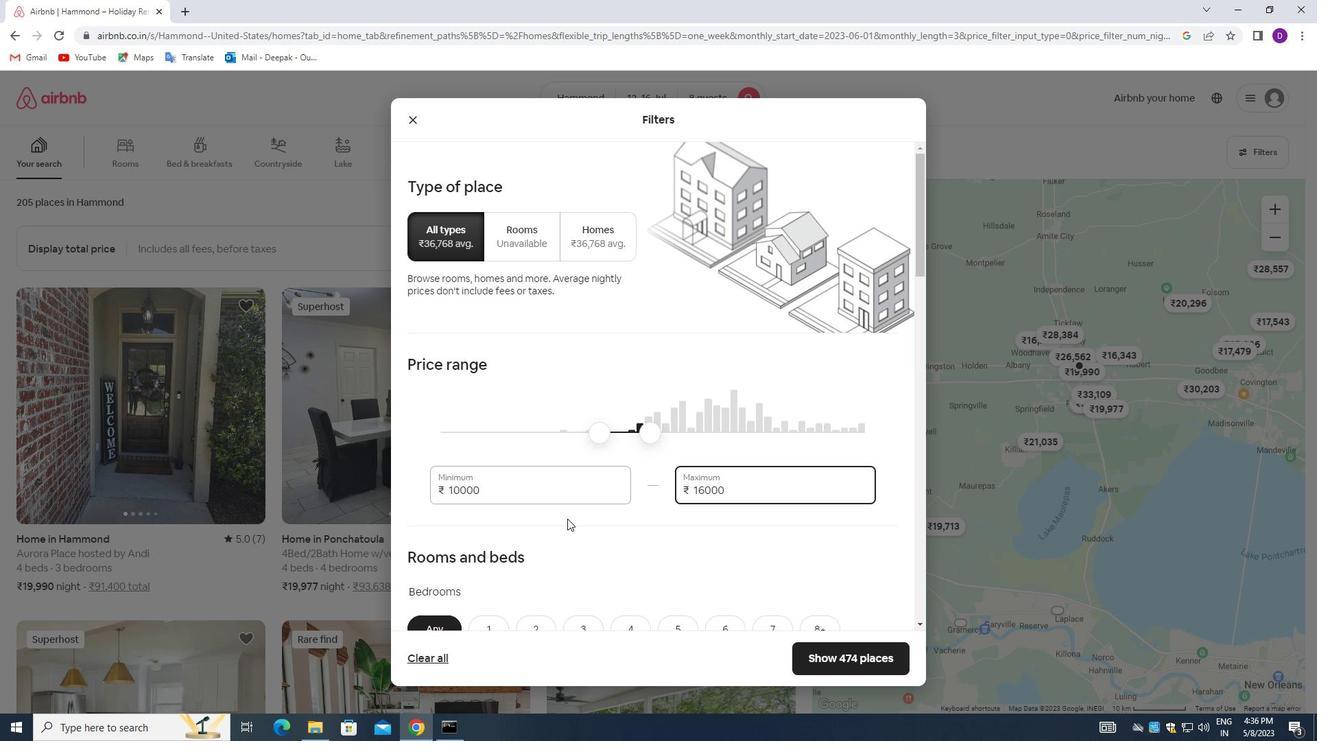 
Action: Mouse moved to (572, 519)
Screenshot: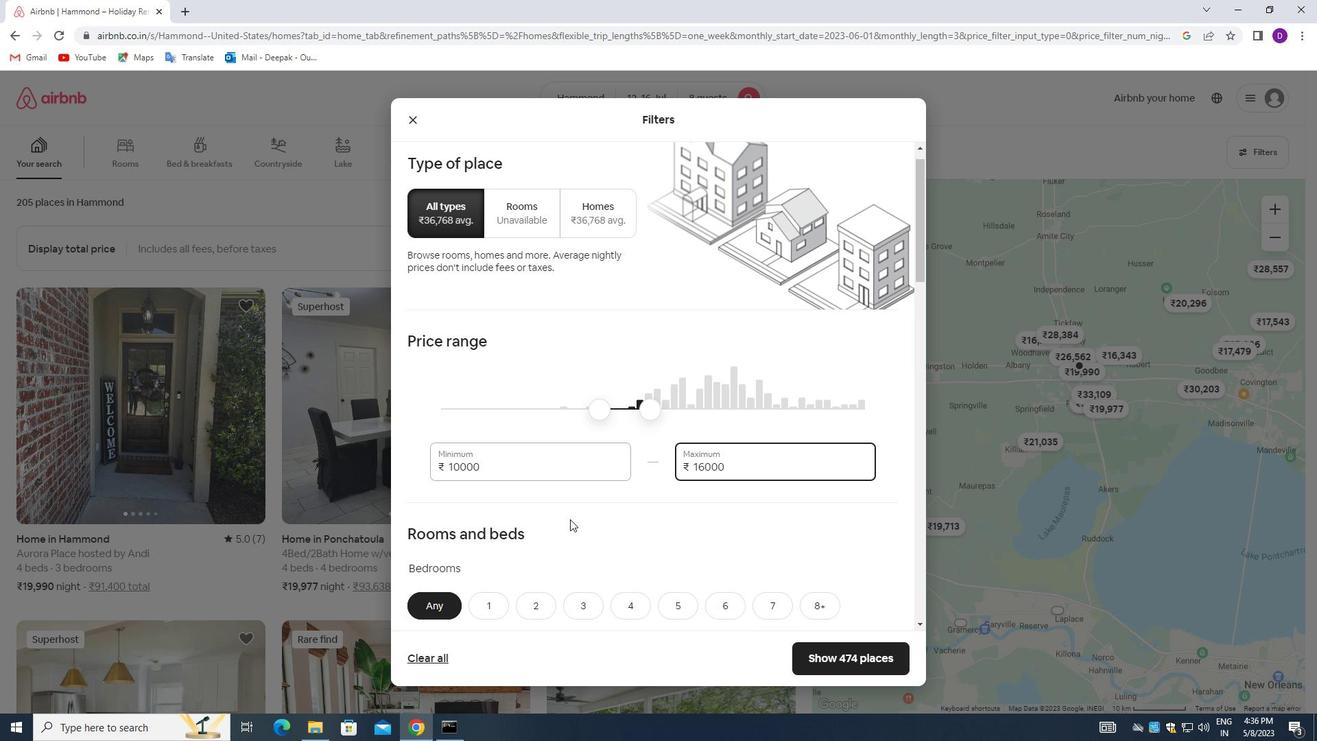 
Action: Mouse scrolled (572, 518) with delta (0, 0)
Screenshot: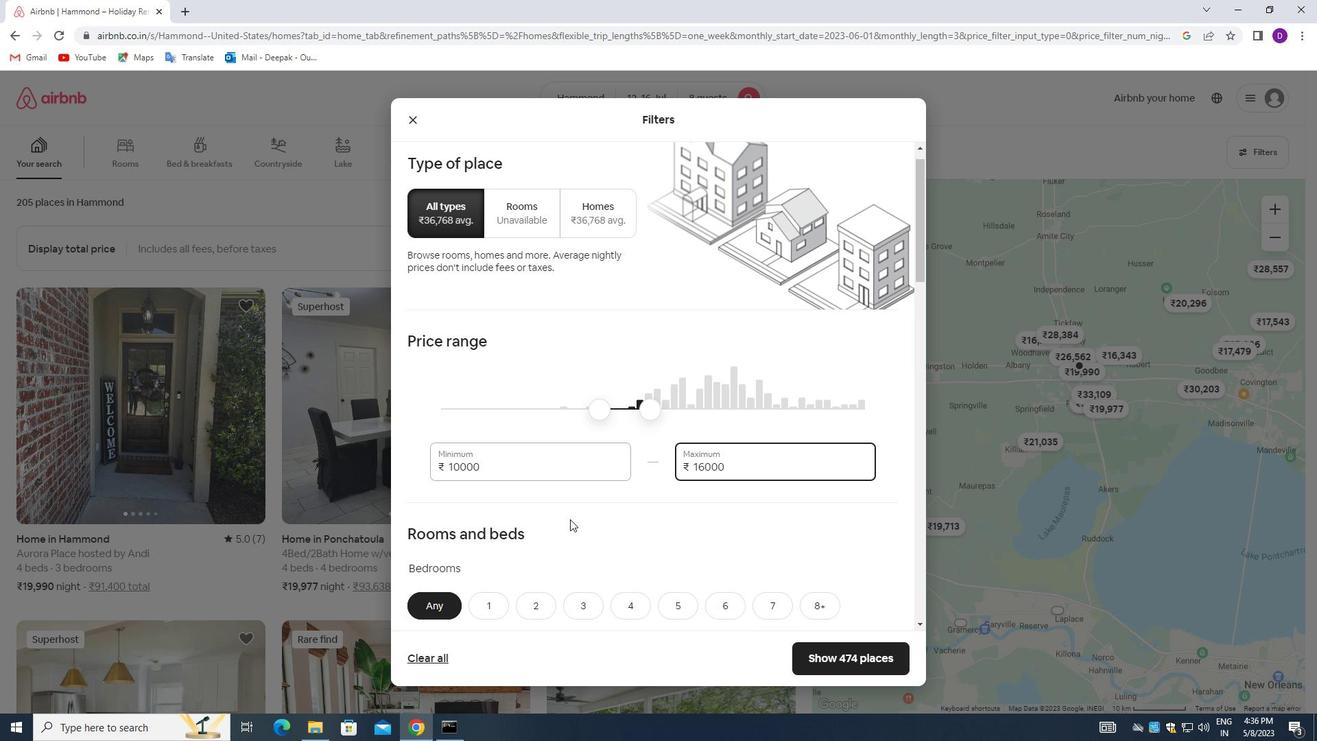 
Action: Mouse moved to (733, 473)
Screenshot: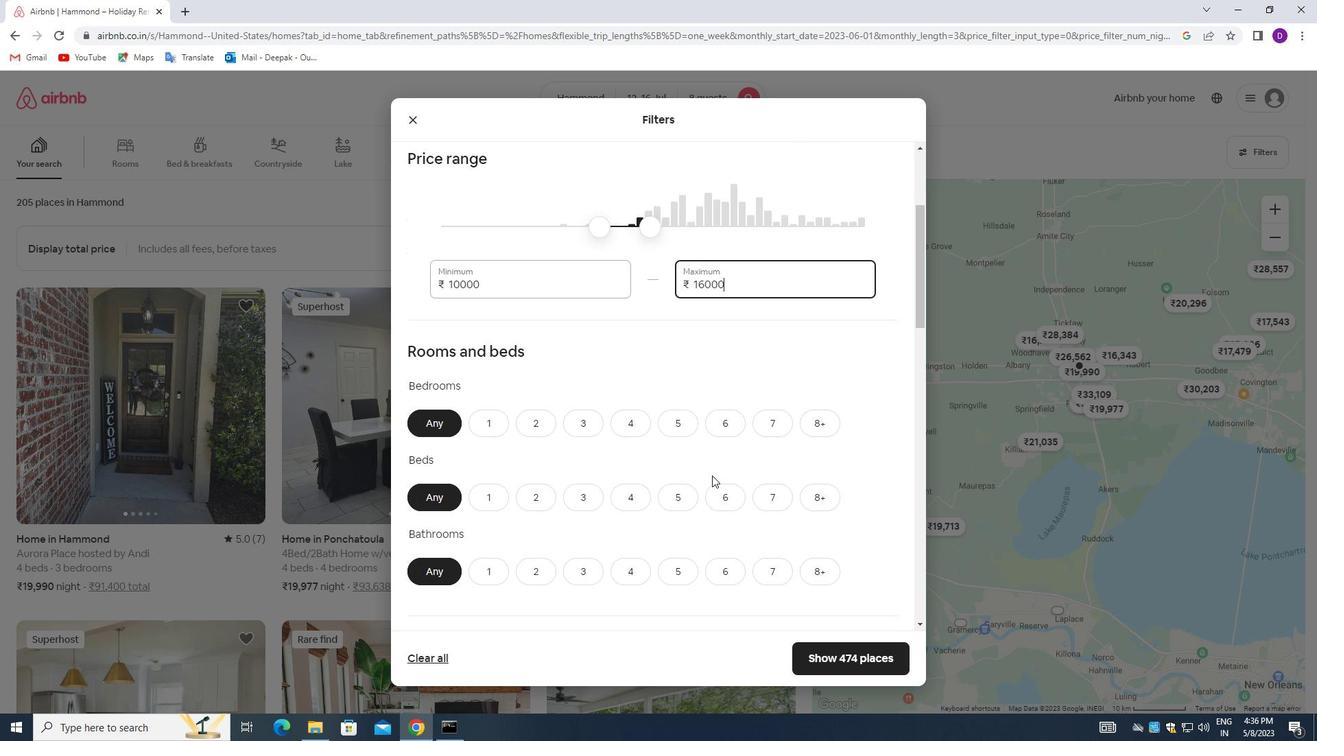 
Action: Mouse scrolled (733, 472) with delta (0, 0)
Screenshot: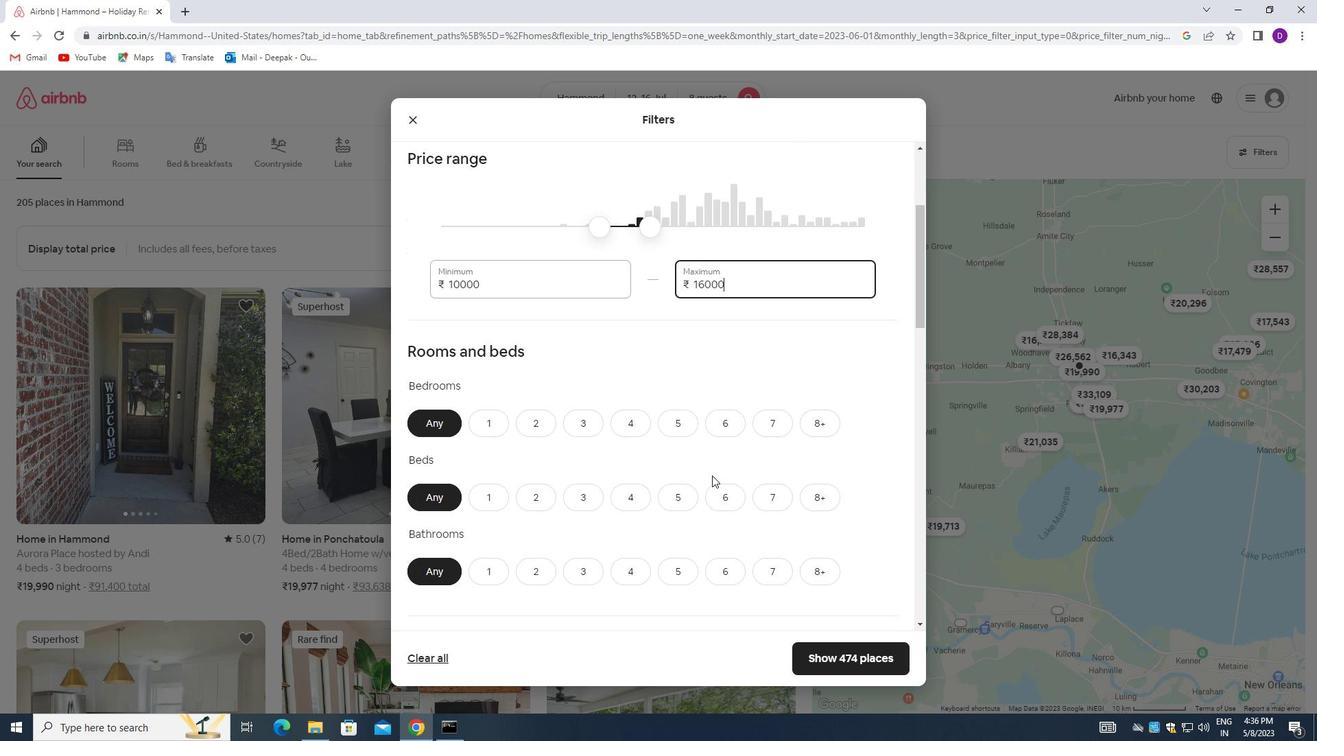 
Action: Mouse moved to (817, 359)
Screenshot: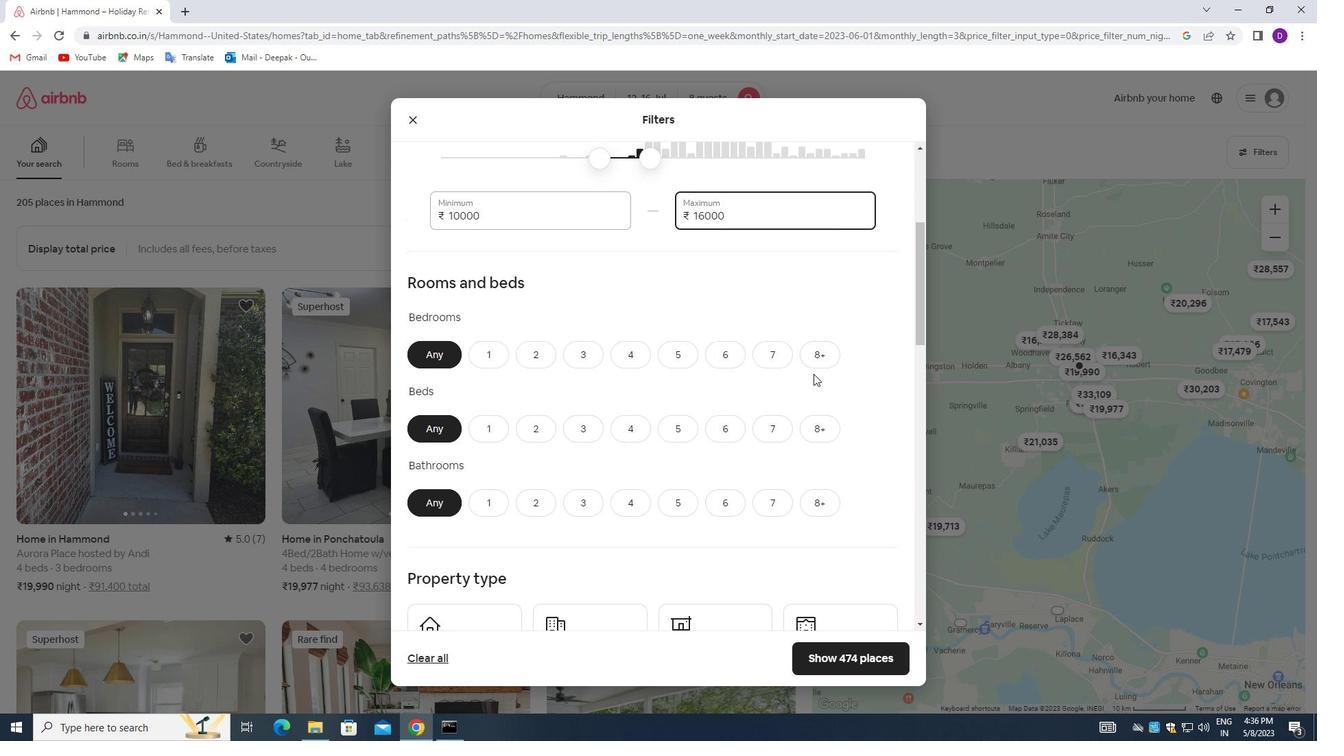 
Action: Mouse pressed left at (817, 359)
Screenshot: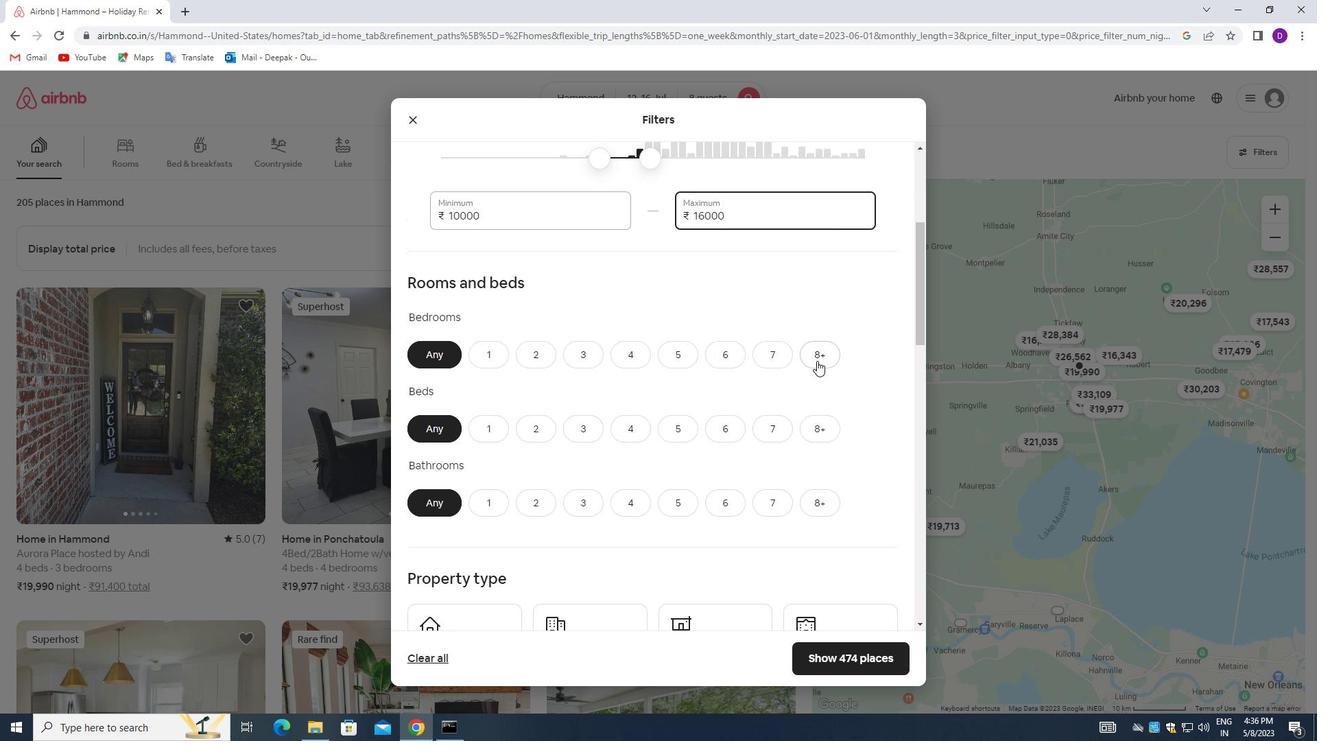 
Action: Mouse moved to (806, 437)
Screenshot: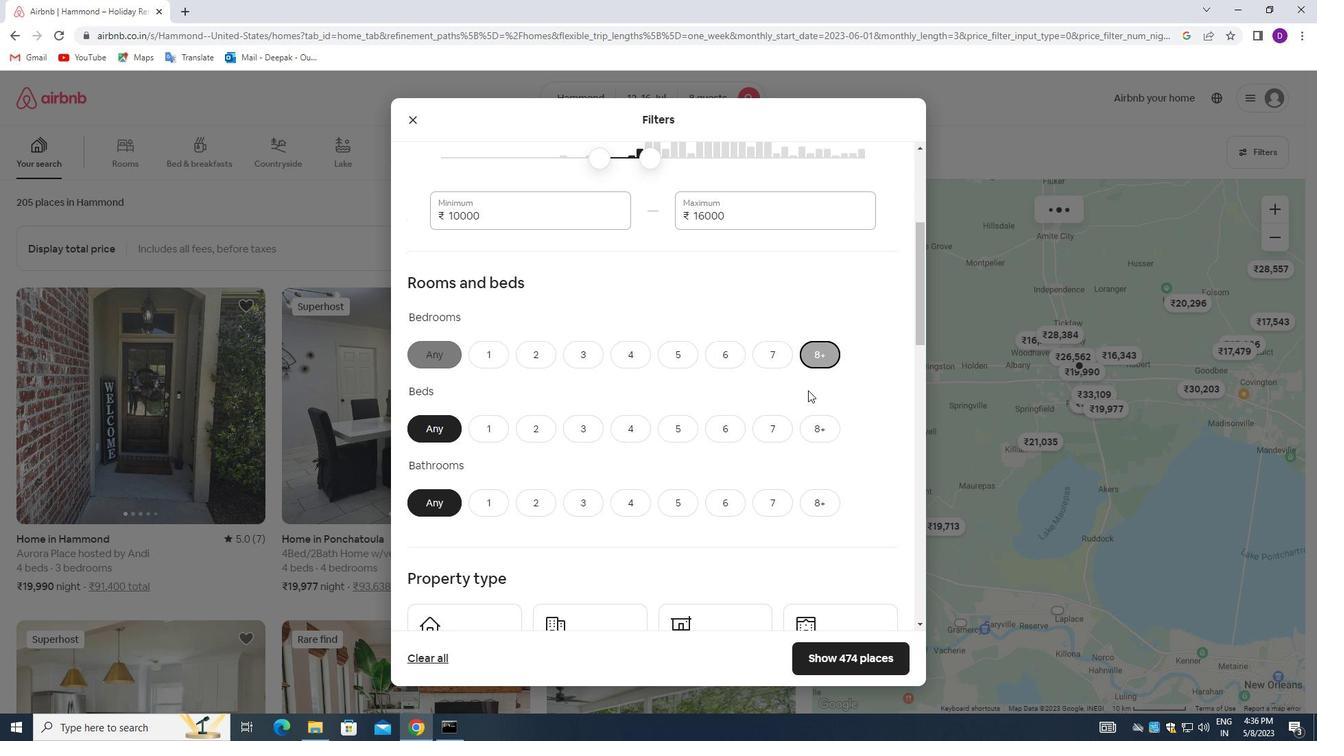 
Action: Mouse pressed left at (806, 437)
Screenshot: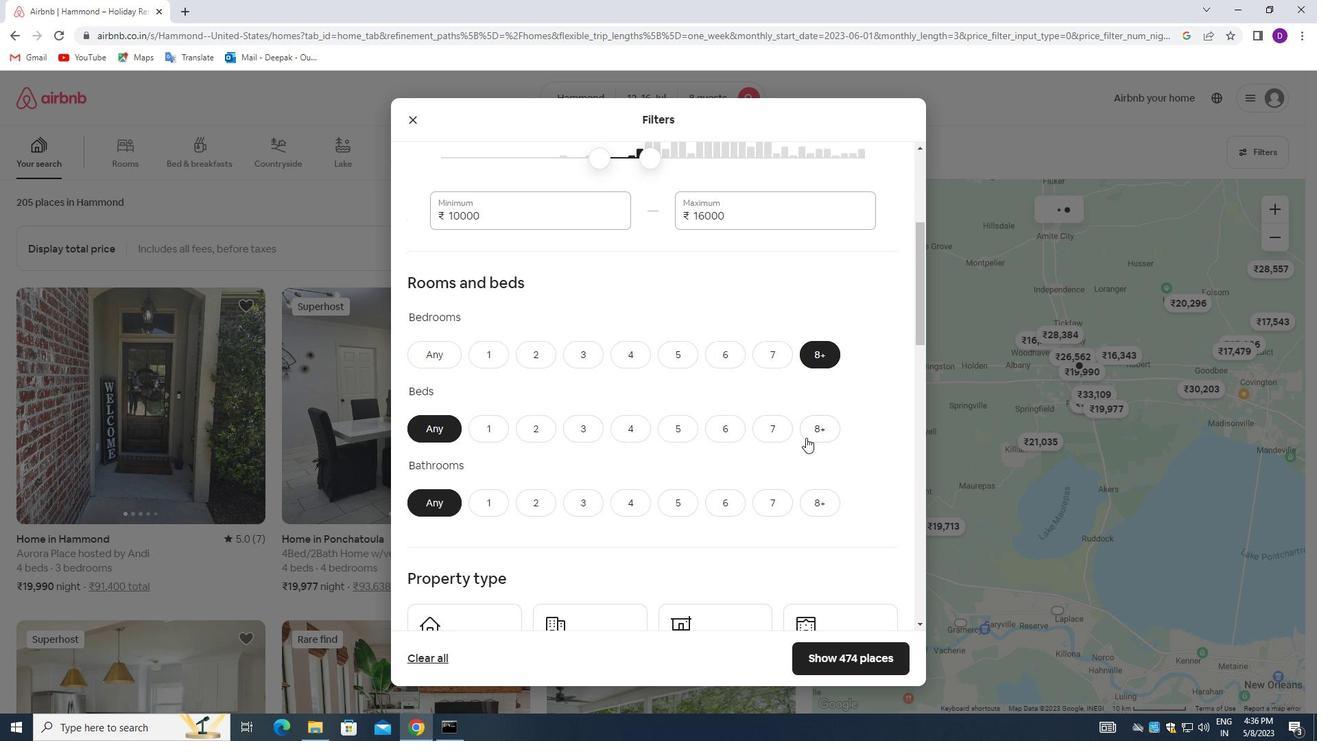 
Action: Mouse moved to (809, 501)
Screenshot: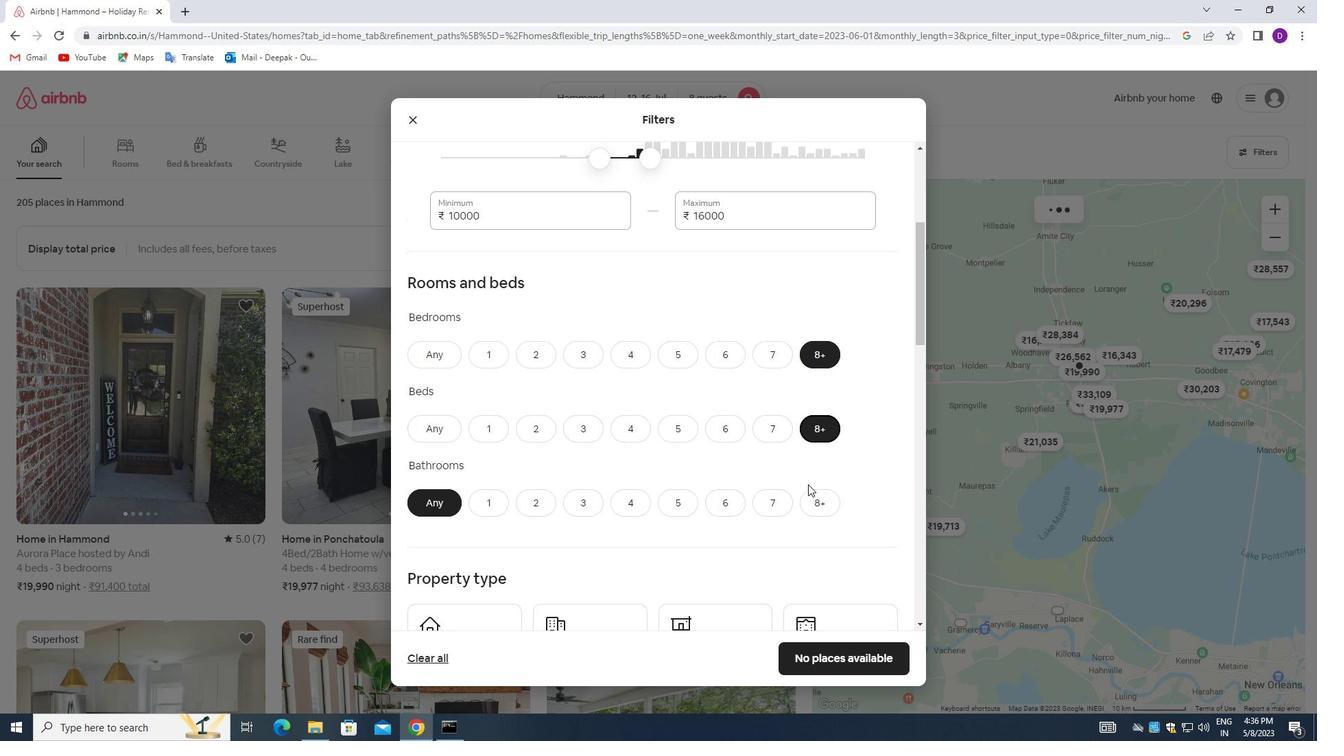
Action: Mouse pressed left at (809, 501)
Screenshot: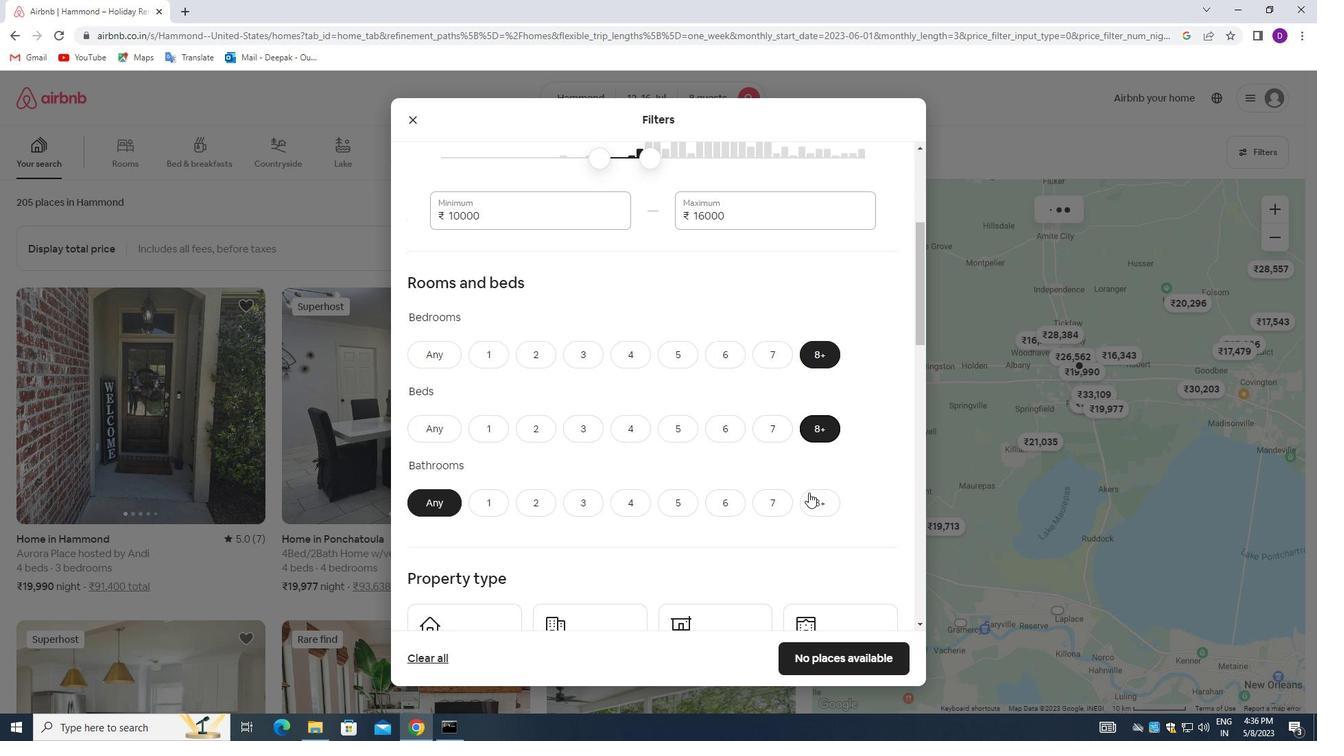 
Action: Mouse moved to (681, 446)
Screenshot: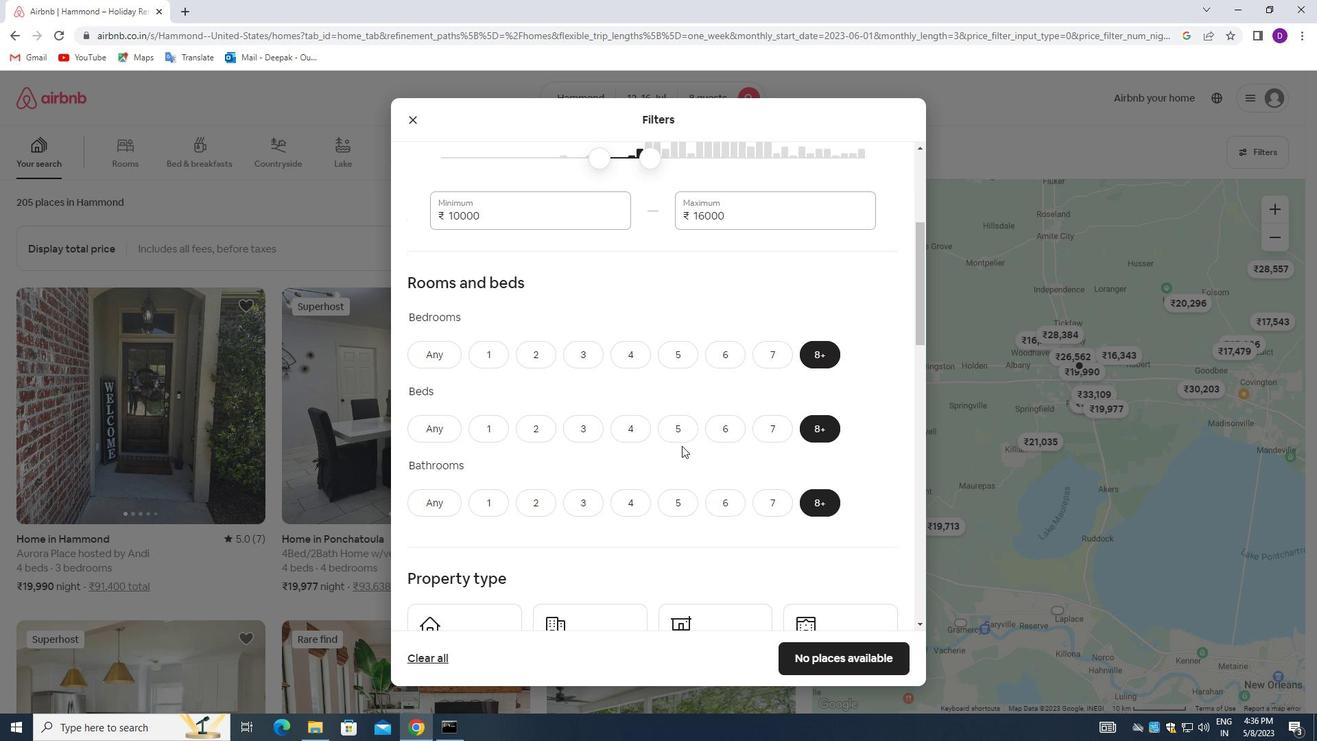 
Action: Mouse scrolled (681, 445) with delta (0, 0)
Screenshot: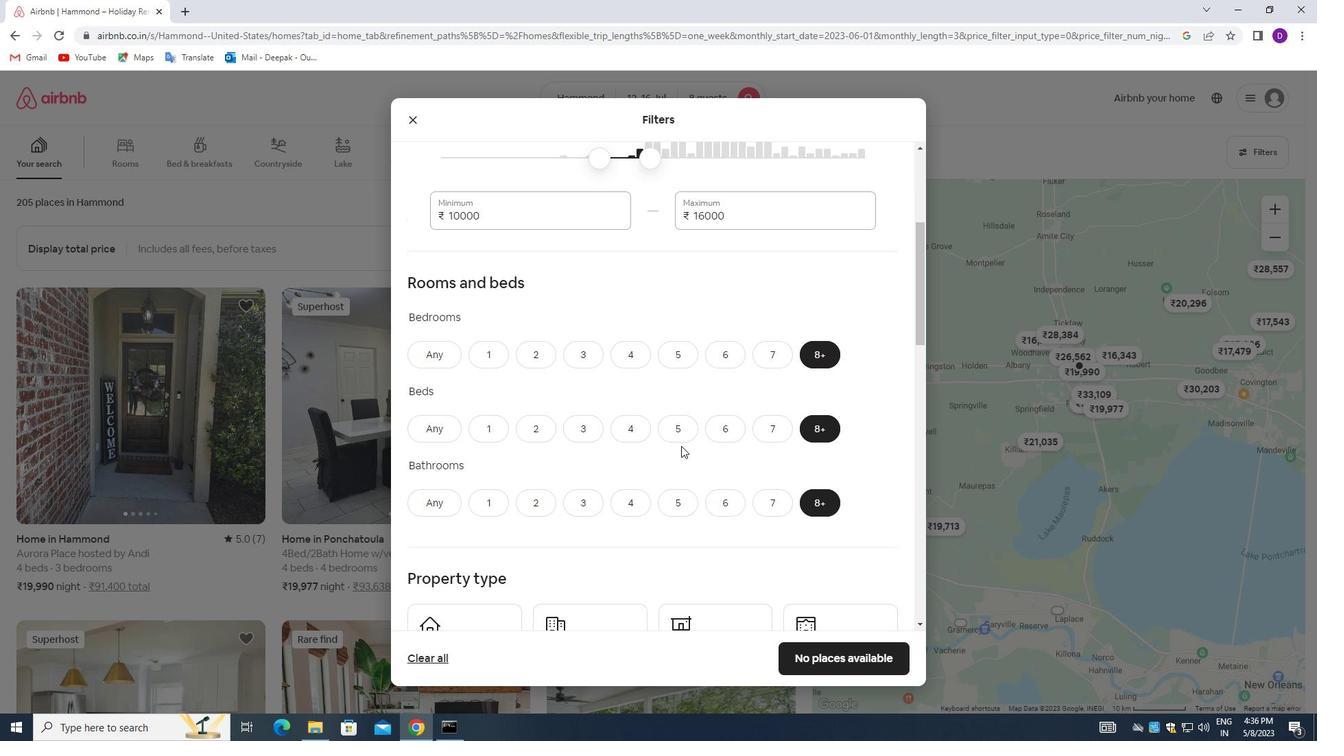 
Action: Mouse scrolled (681, 445) with delta (0, 0)
Screenshot: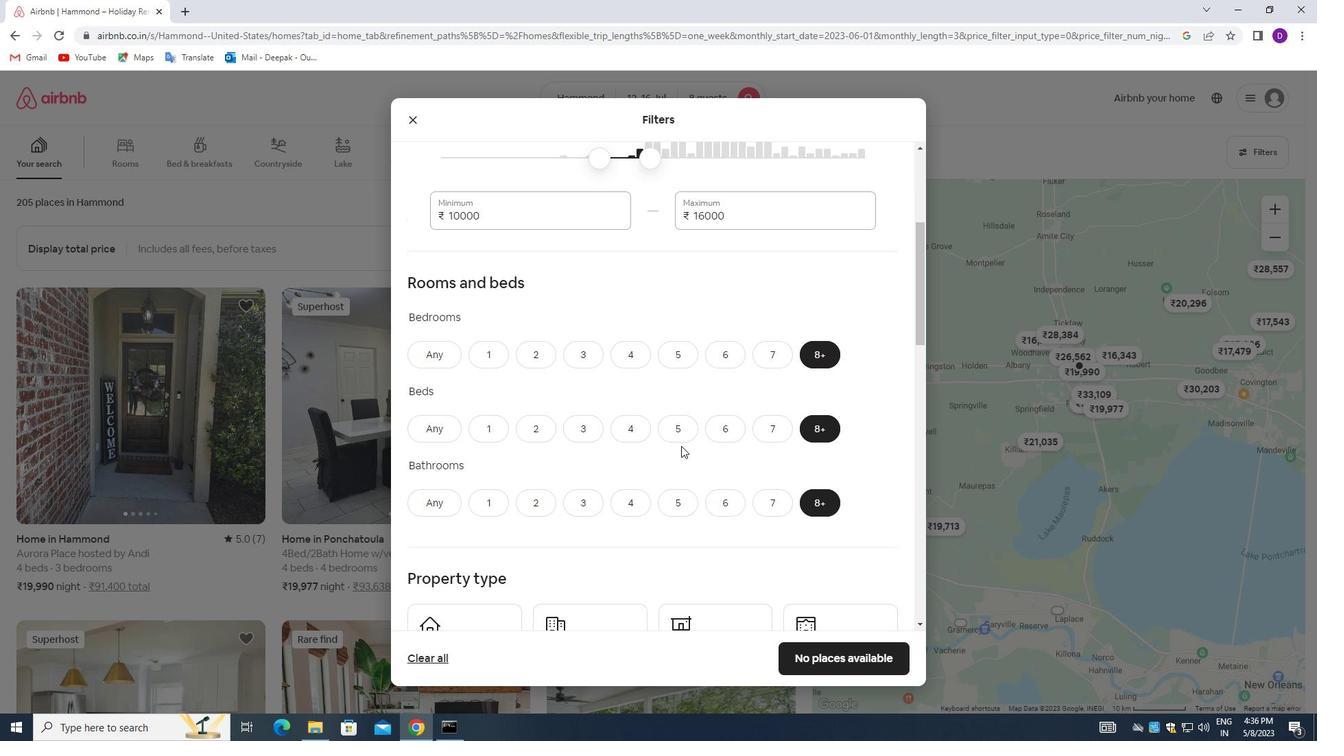 
Action: Mouse scrolled (681, 445) with delta (0, 0)
Screenshot: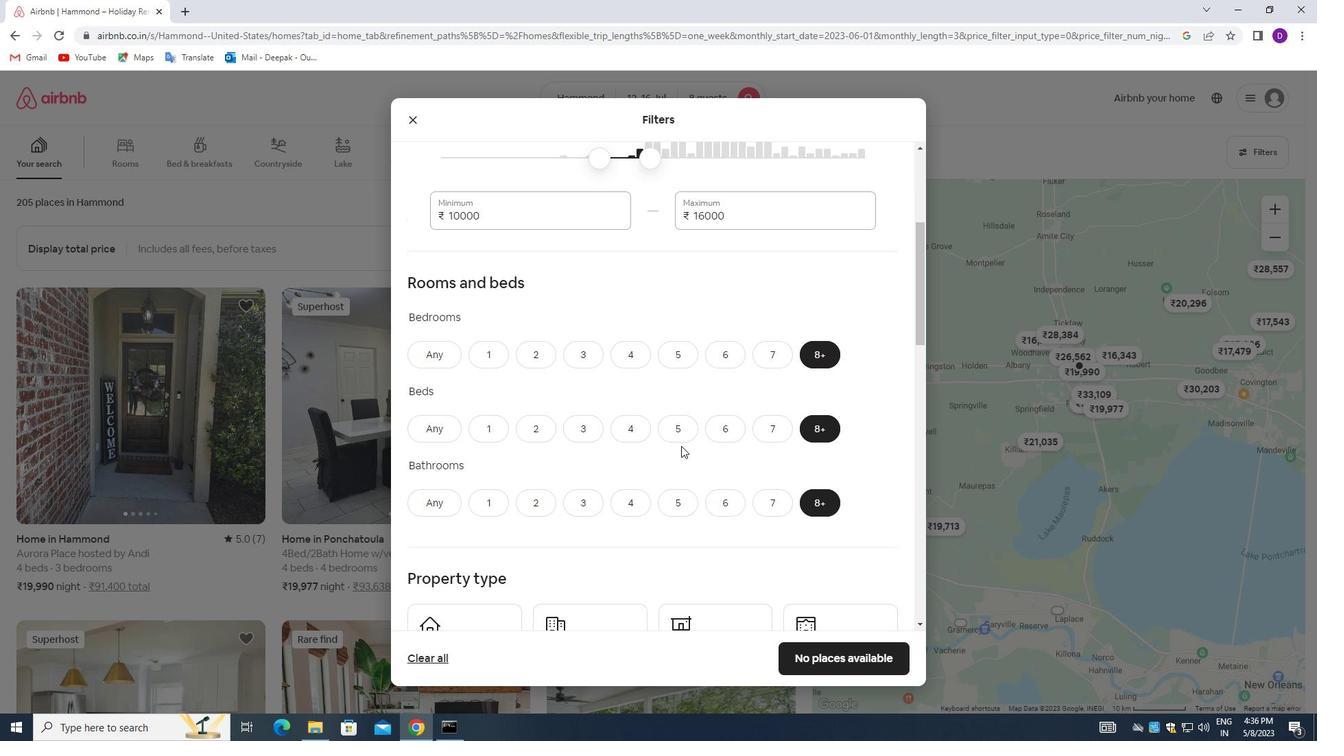 
Action: Mouse moved to (481, 446)
Screenshot: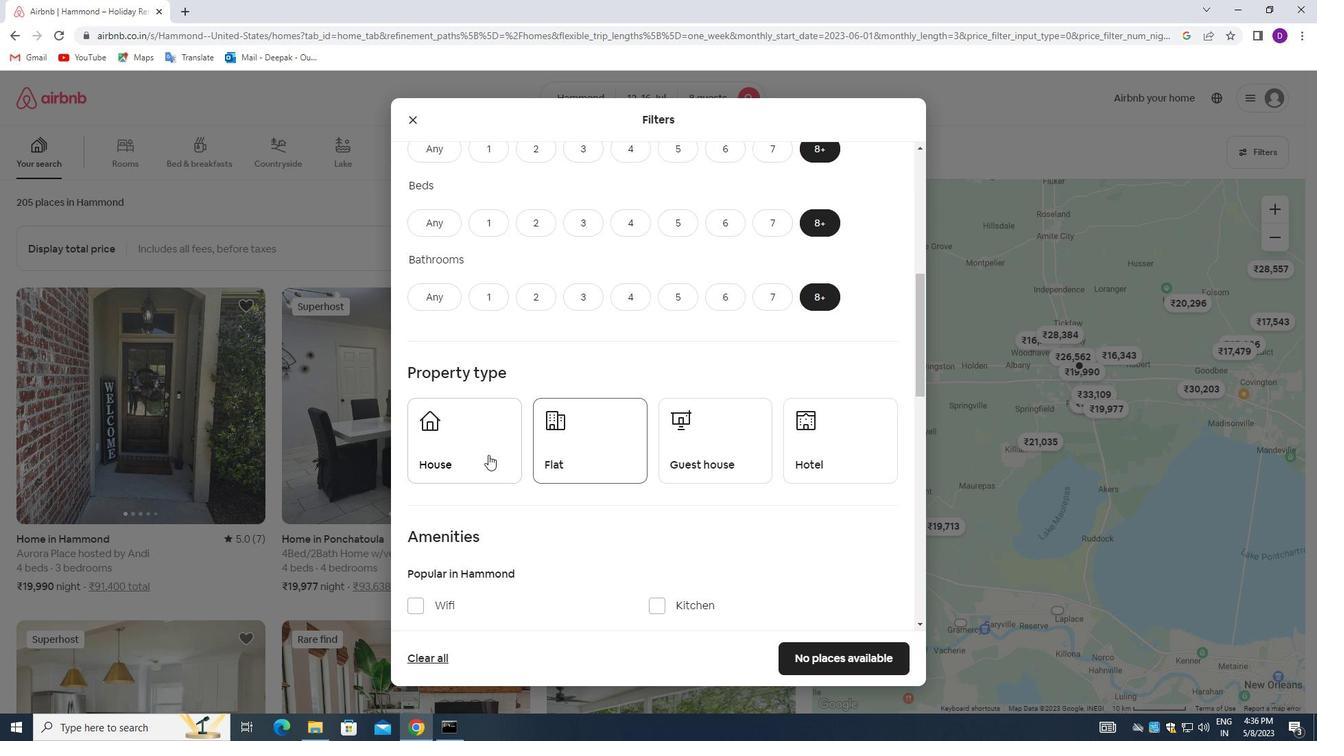 
Action: Mouse pressed left at (481, 446)
Screenshot: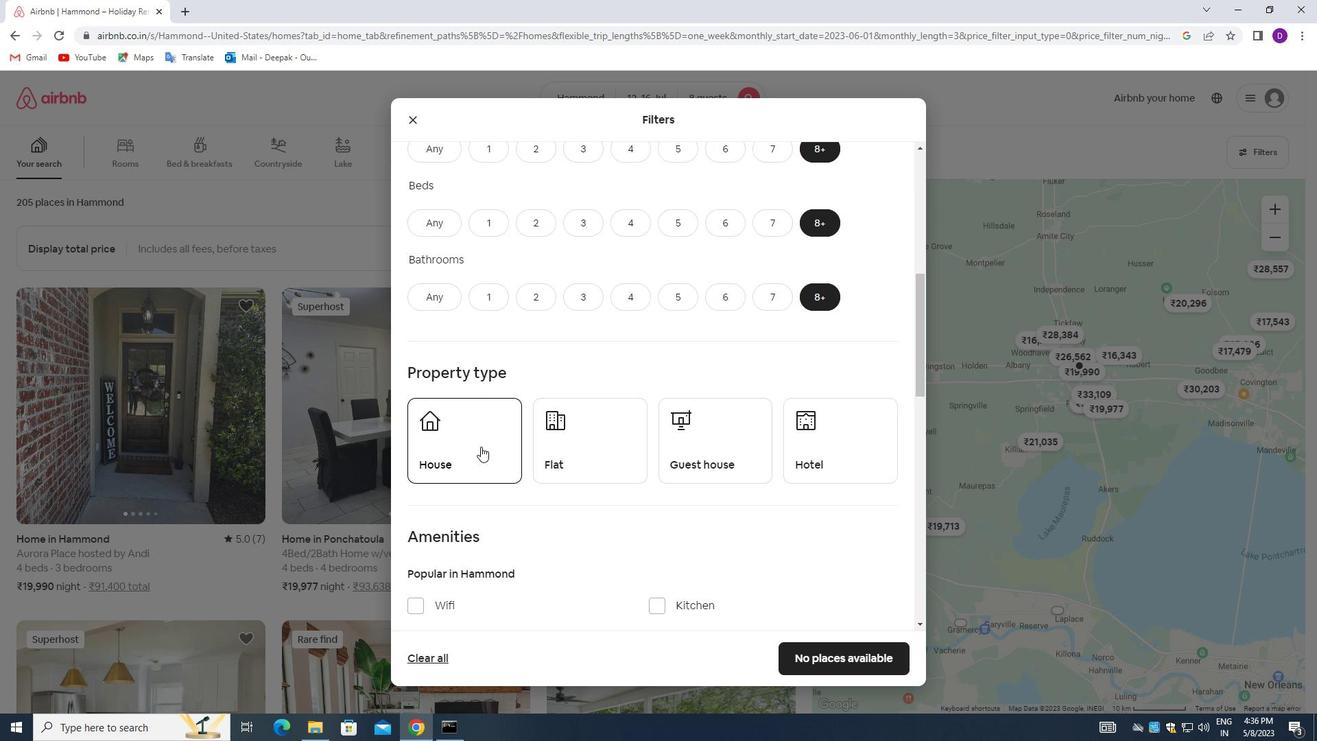 
Action: Mouse moved to (612, 442)
Screenshot: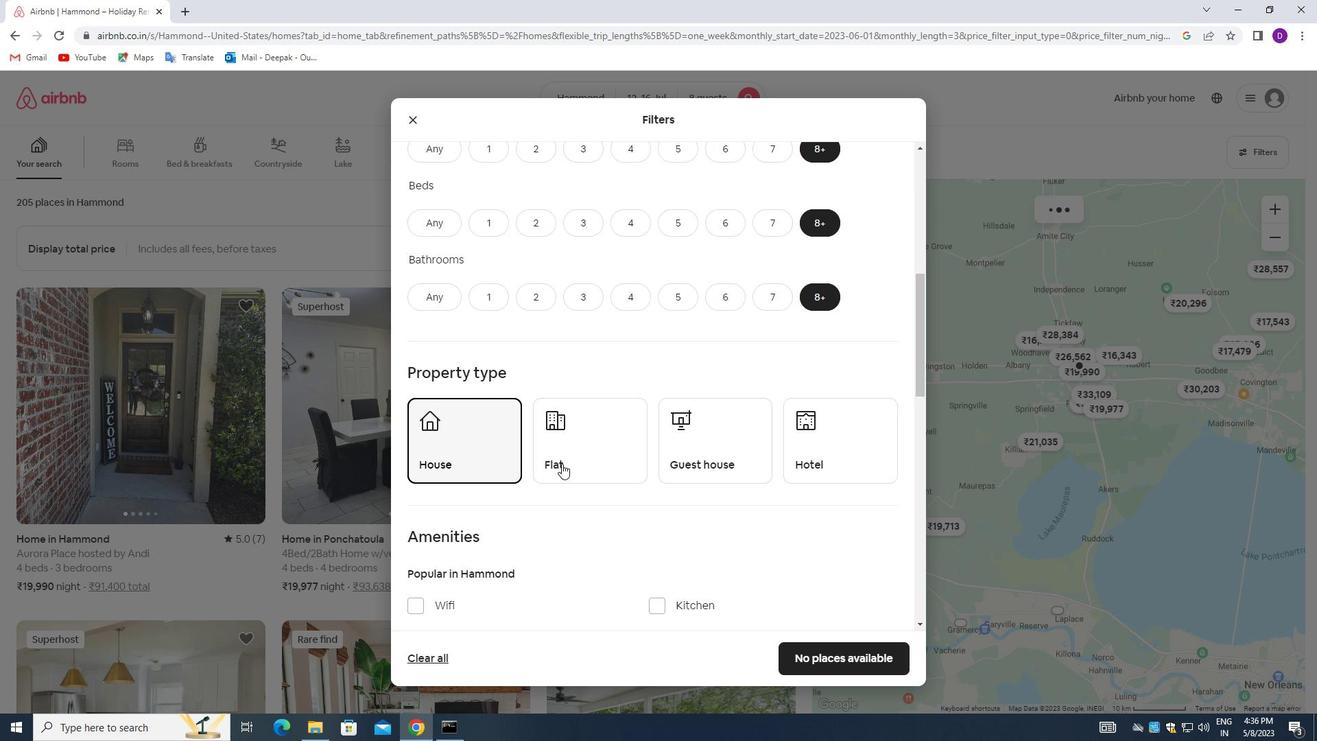 
Action: Mouse pressed left at (612, 442)
Screenshot: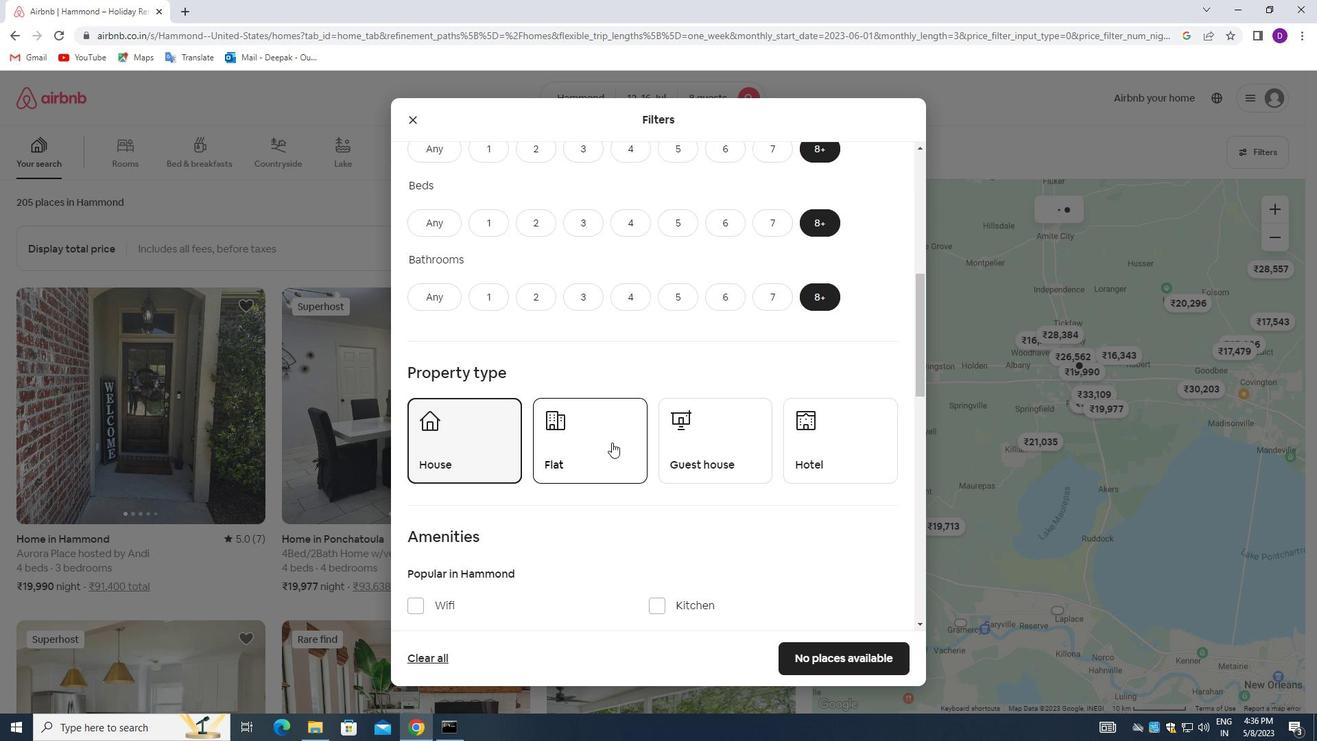 
Action: Mouse moved to (713, 437)
Screenshot: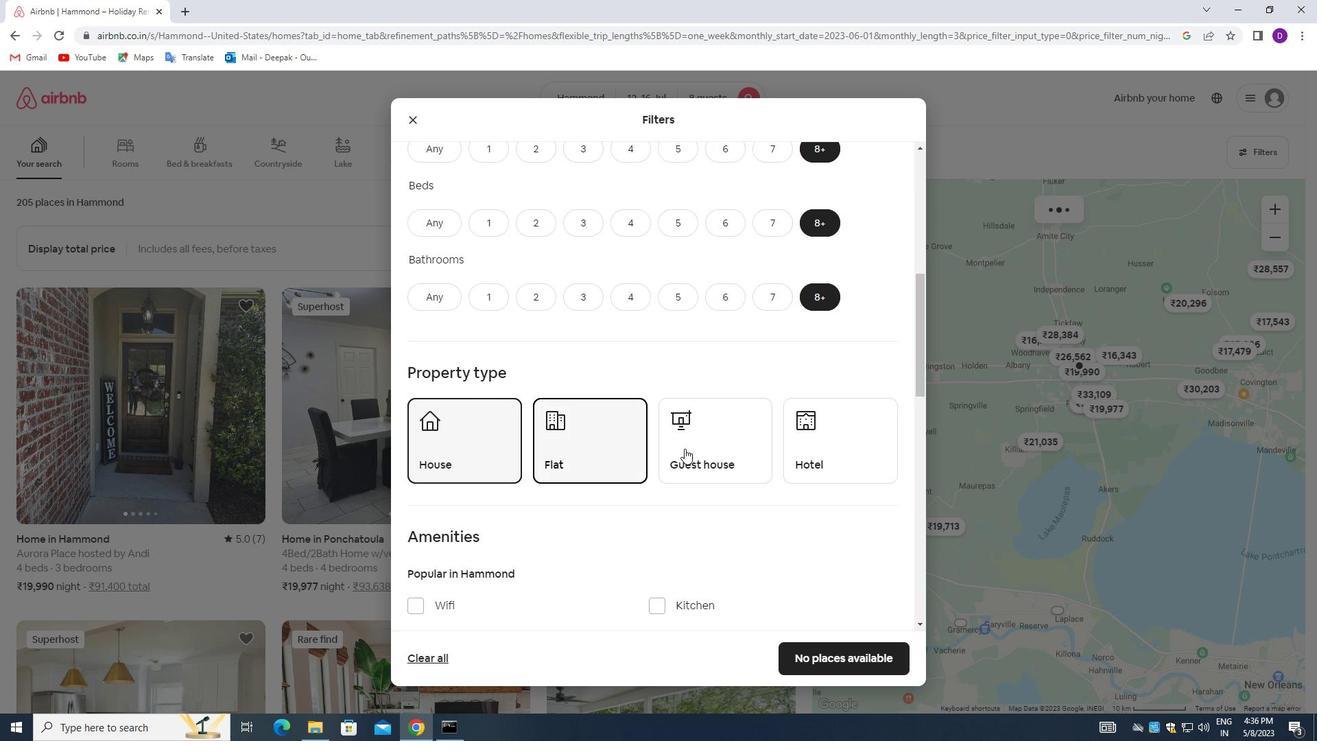 
Action: Mouse pressed left at (713, 437)
Screenshot: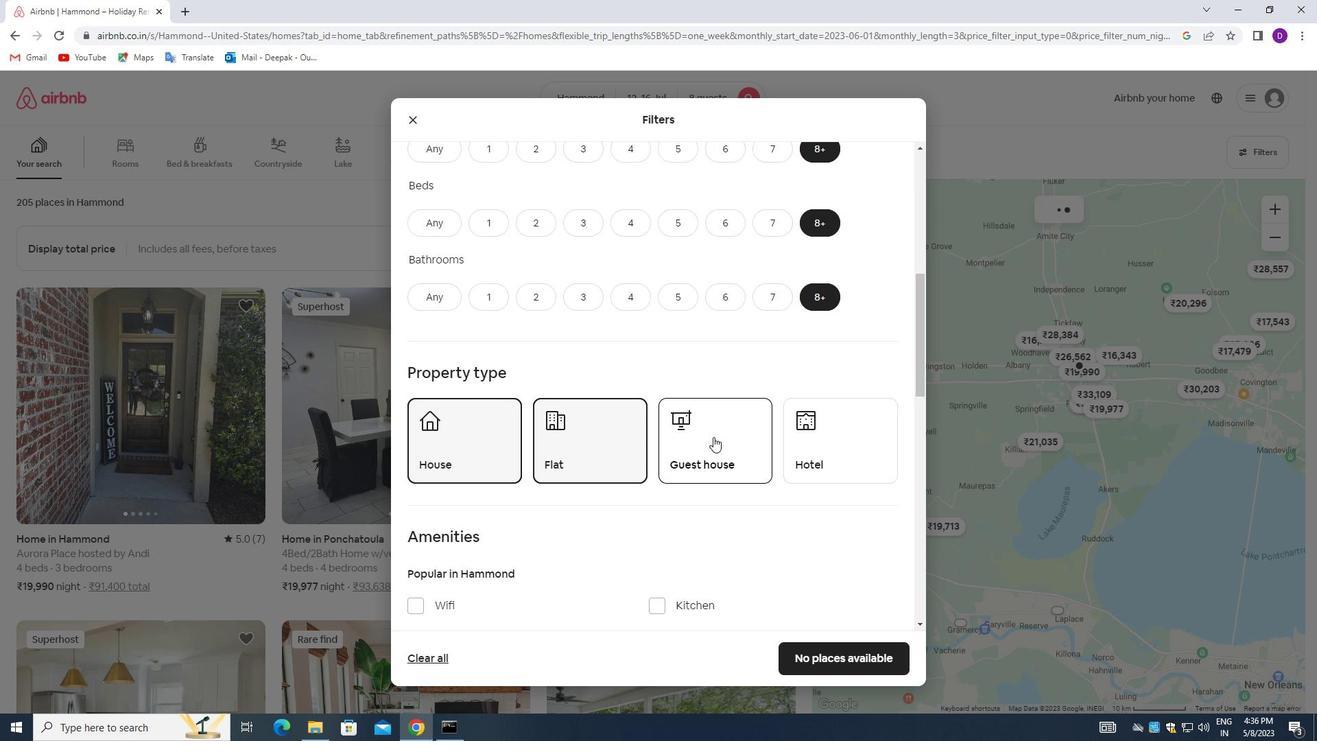 
Action: Mouse moved to (625, 446)
Screenshot: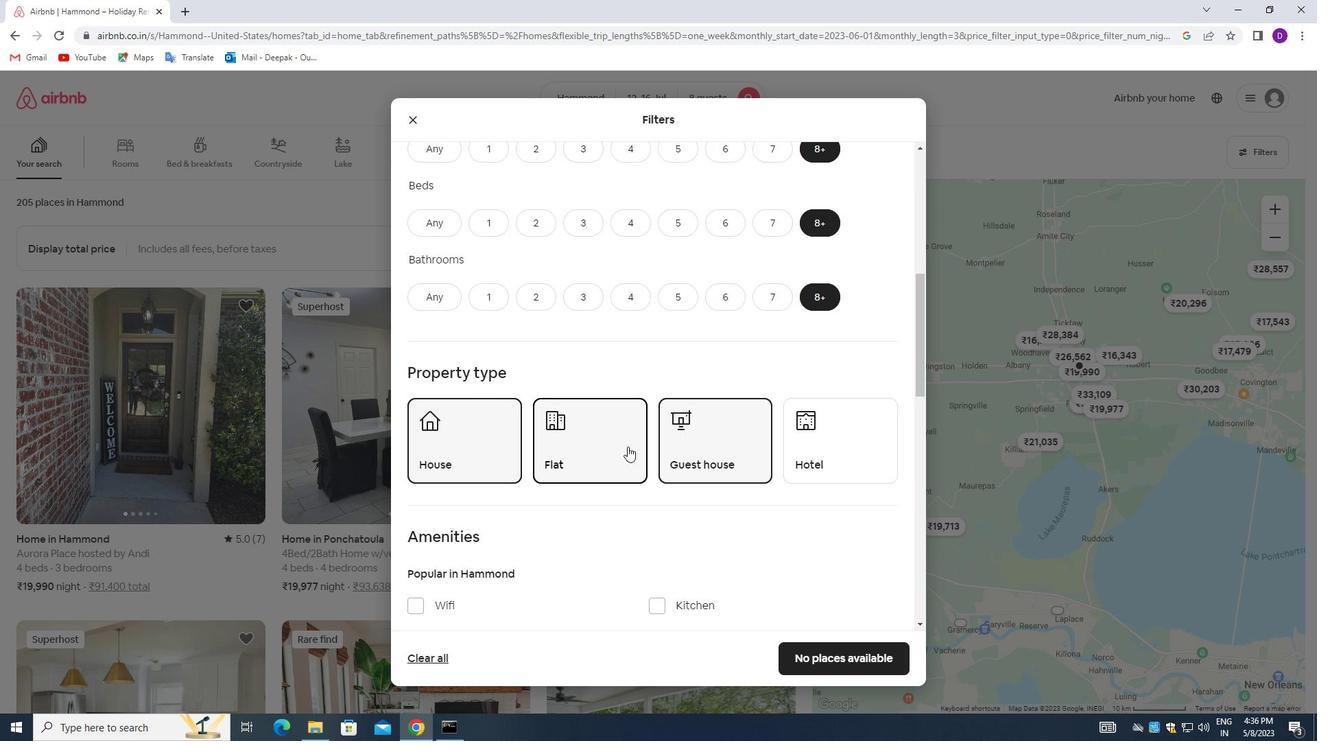 
Action: Mouse scrolled (625, 446) with delta (0, 0)
Screenshot: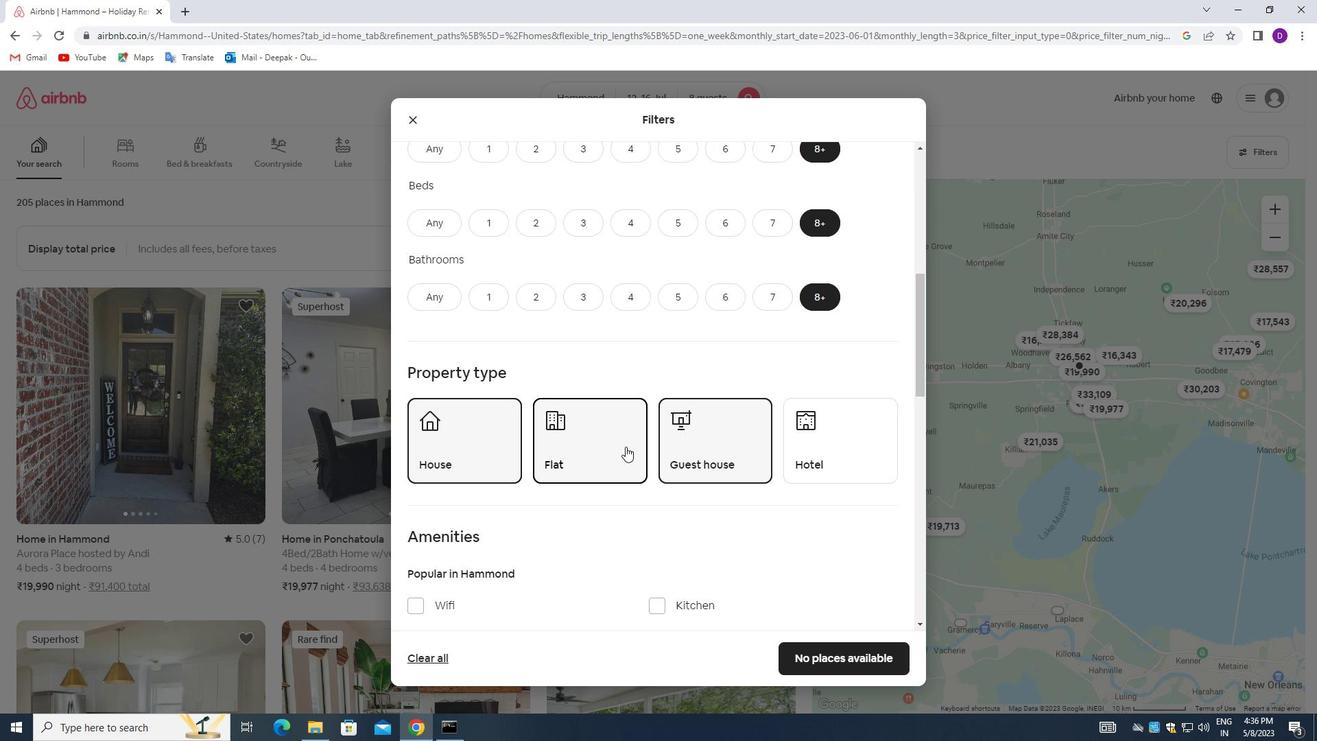 
Action: Mouse scrolled (625, 446) with delta (0, 0)
Screenshot: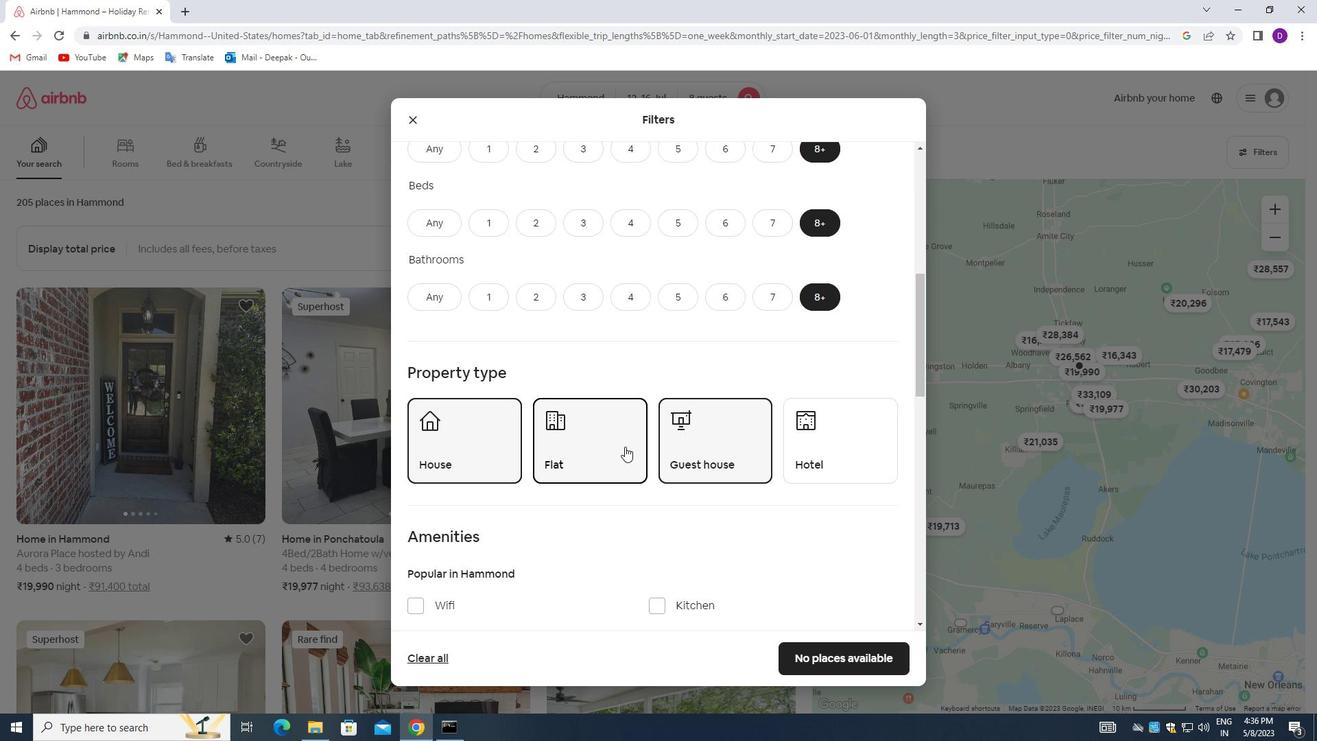 
Action: Mouse moved to (625, 448)
Screenshot: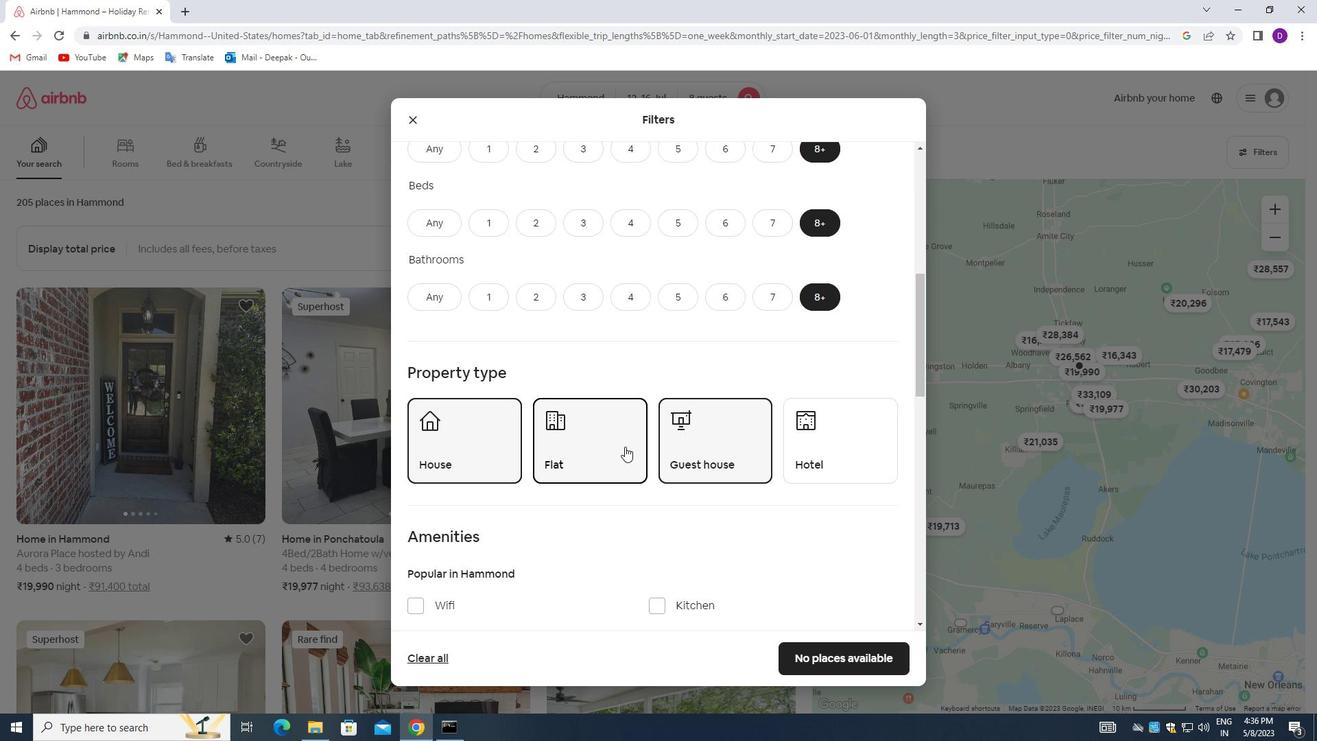 
Action: Mouse scrolled (625, 447) with delta (0, 0)
Screenshot: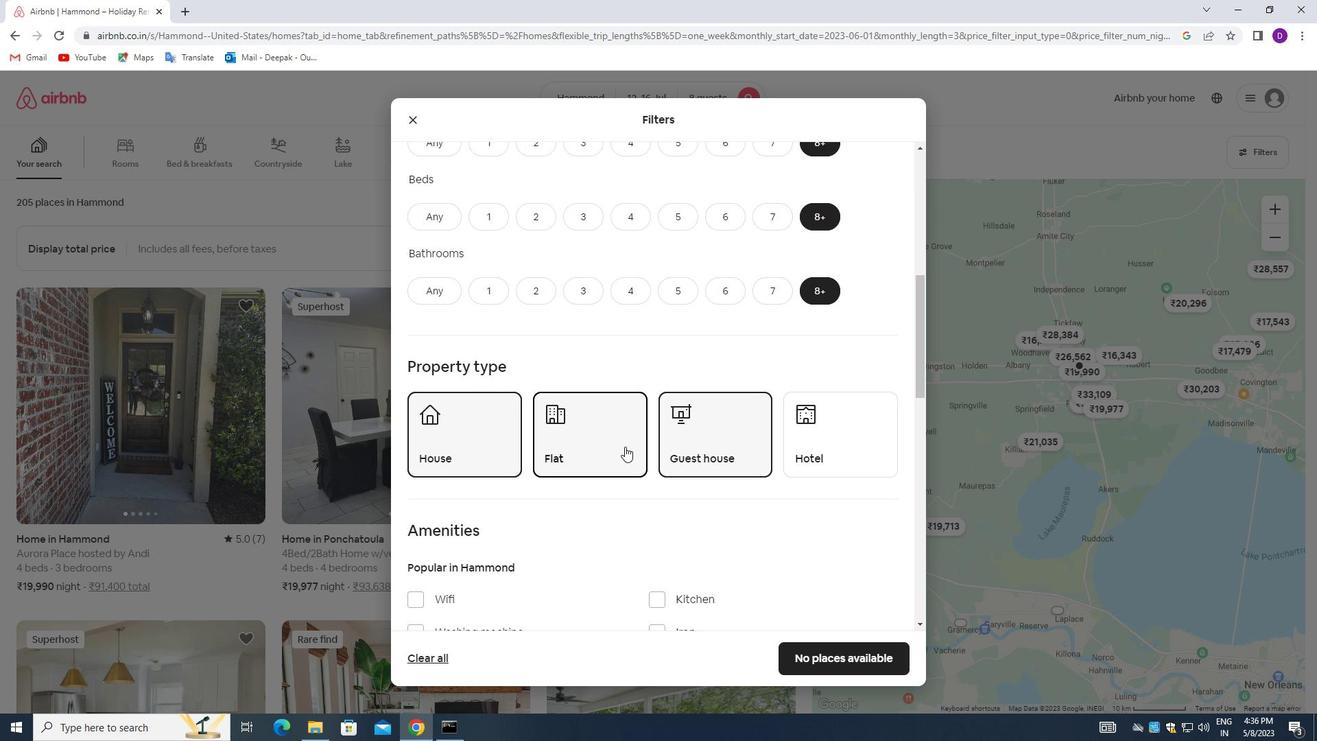 
Action: Mouse moved to (412, 406)
Screenshot: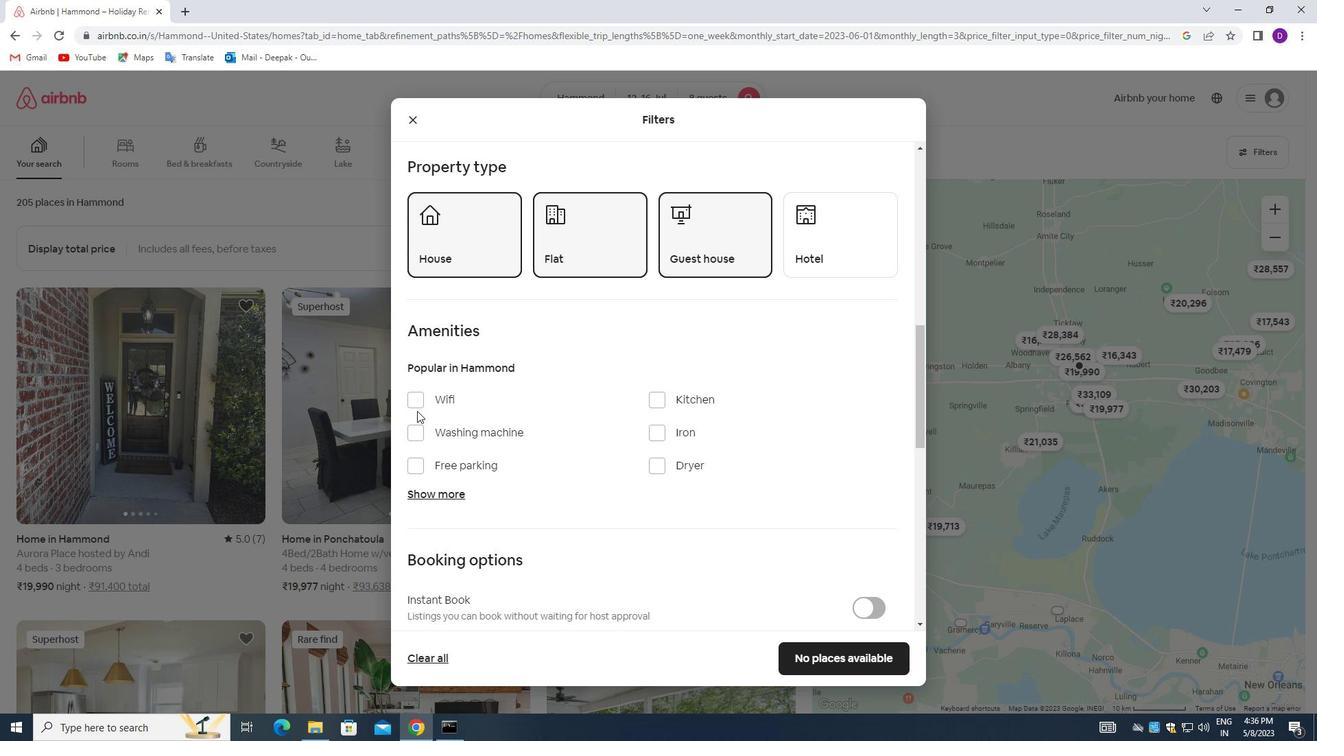 
Action: Mouse pressed left at (412, 406)
Screenshot: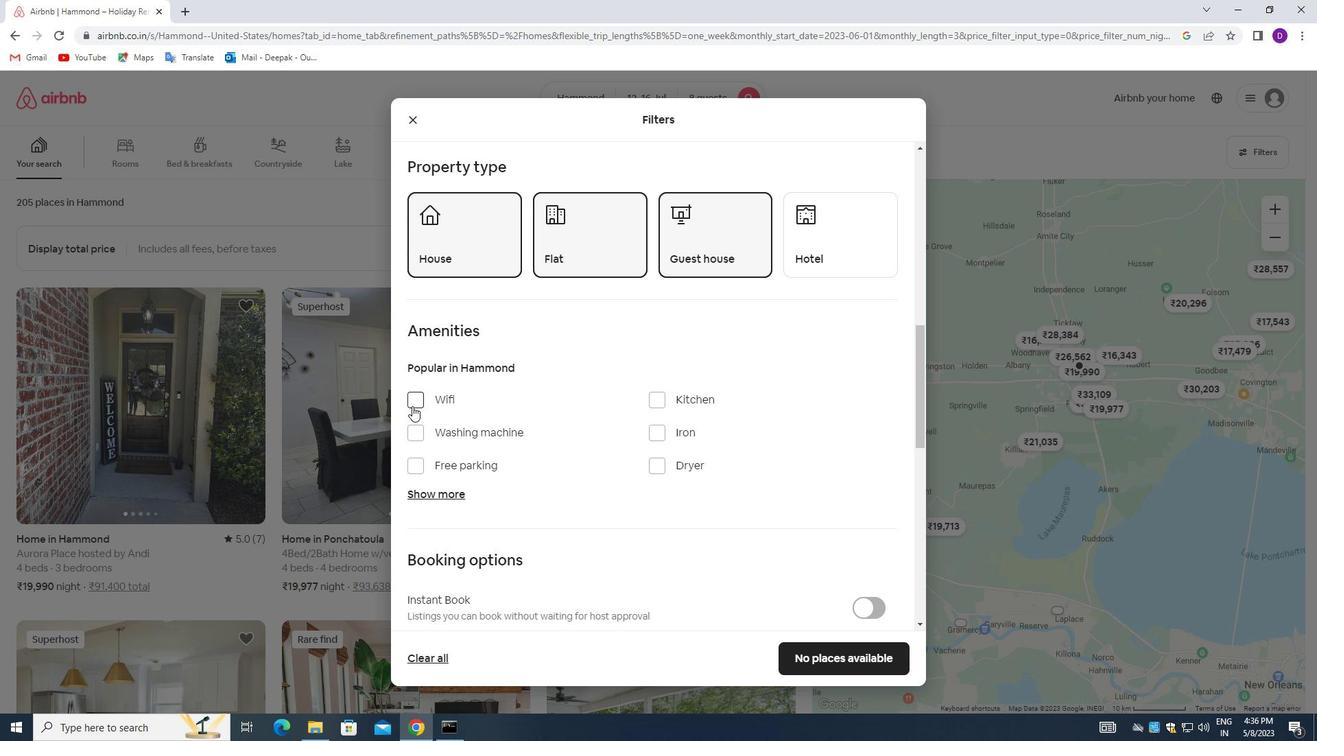 
Action: Mouse moved to (415, 466)
Screenshot: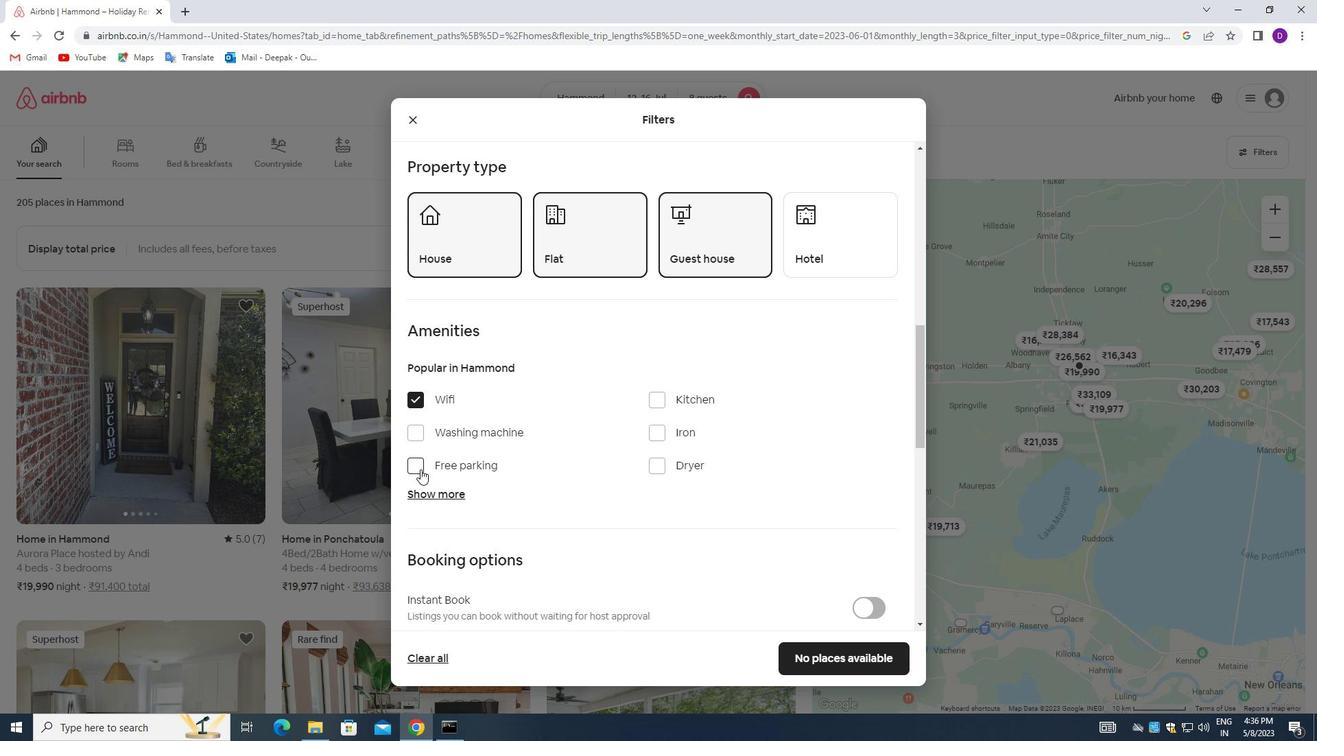 
Action: Mouse pressed left at (415, 466)
Screenshot: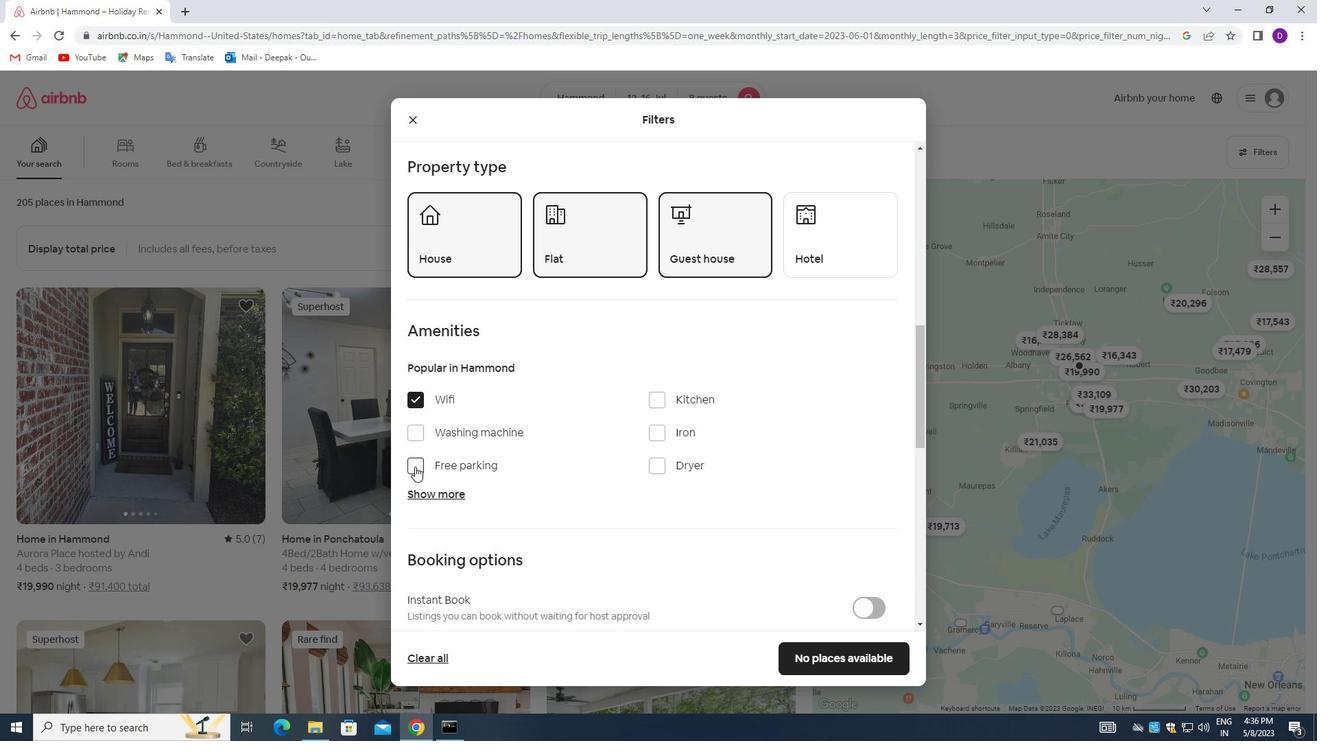 
Action: Mouse moved to (438, 492)
Screenshot: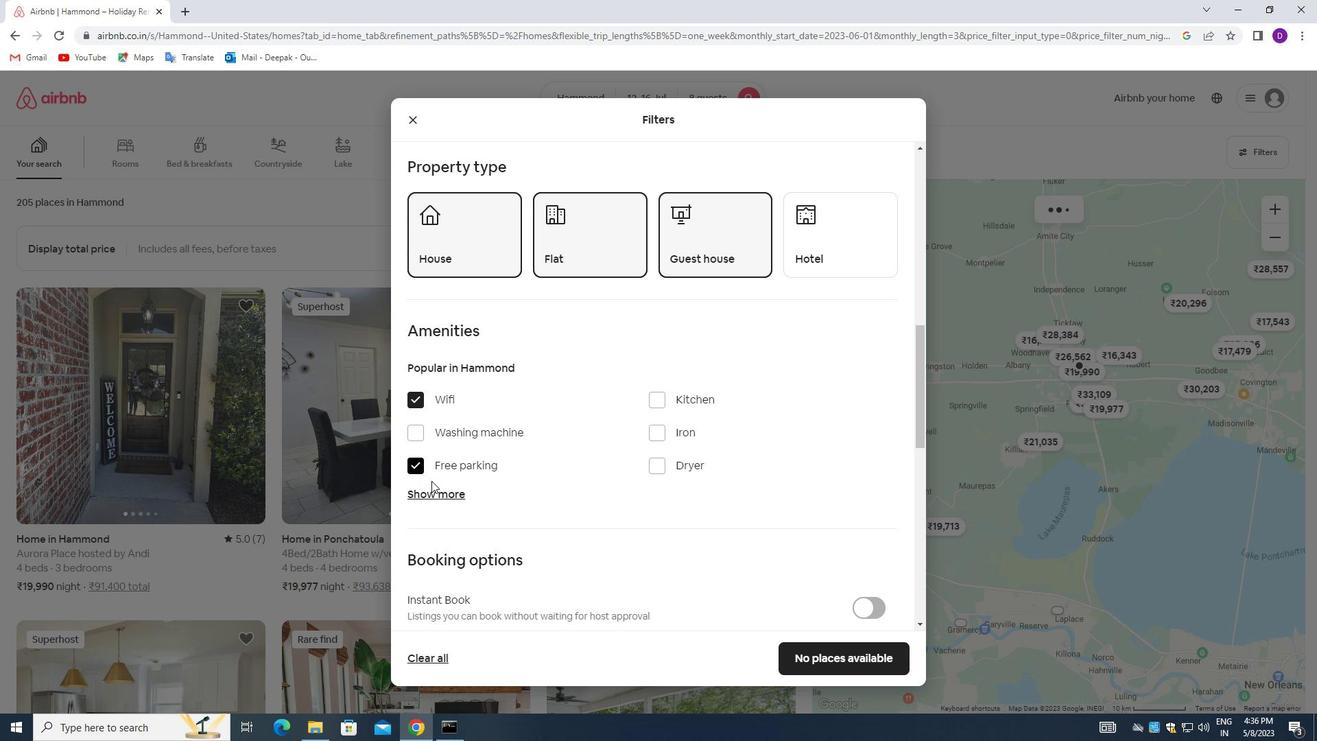 
Action: Mouse pressed left at (438, 492)
Screenshot: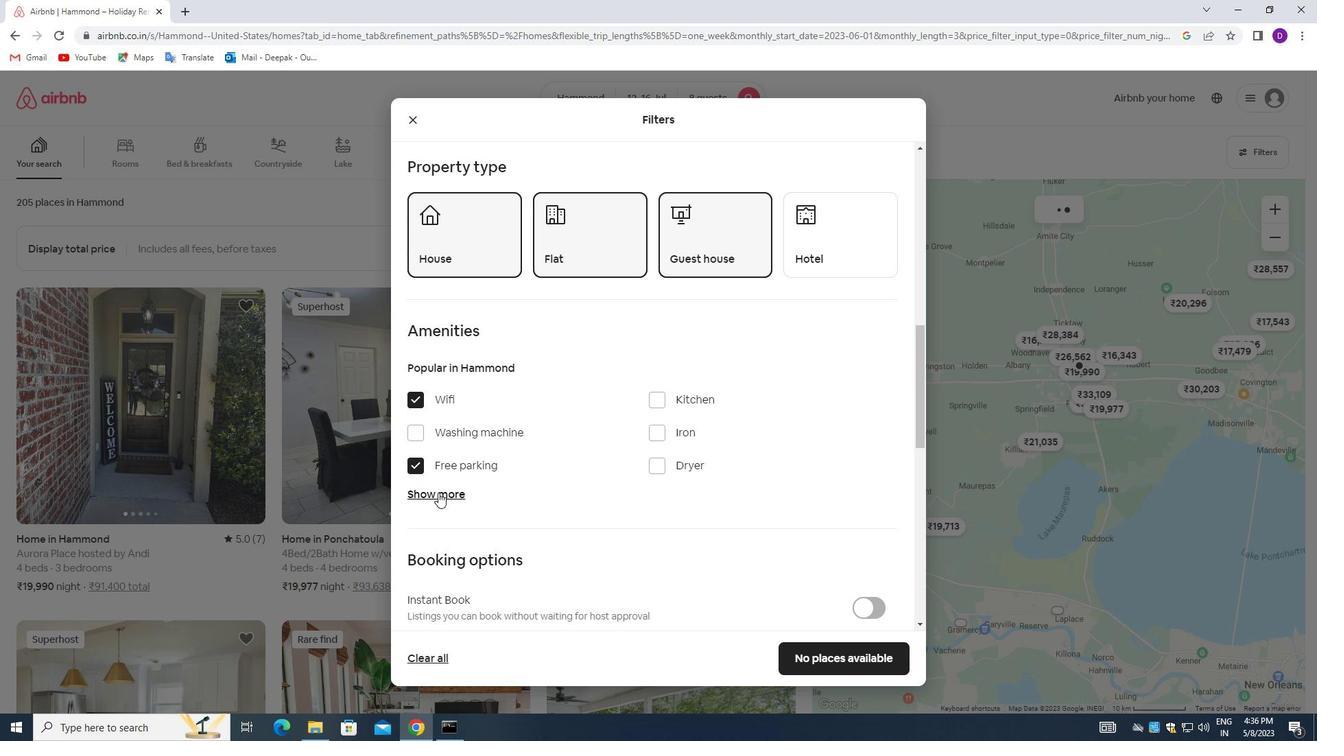 
Action: Mouse moved to (584, 486)
Screenshot: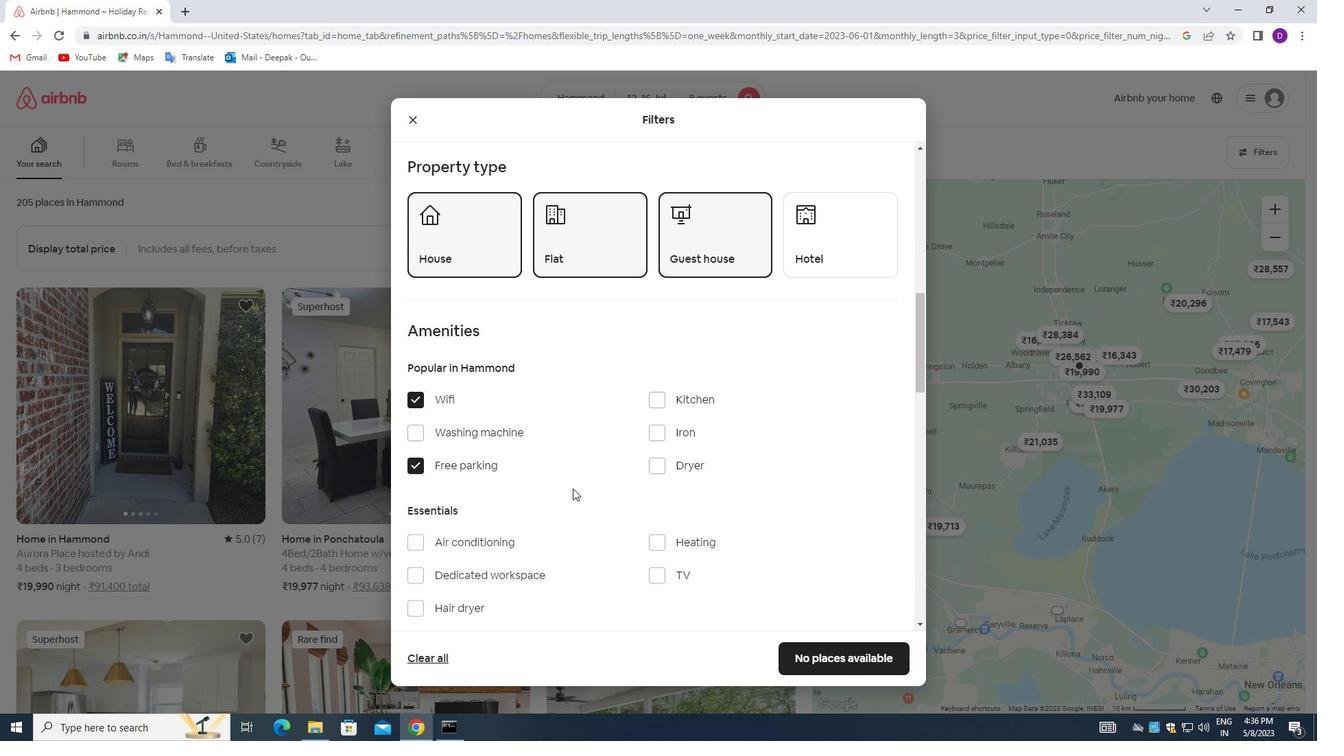 
Action: Mouse scrolled (584, 485) with delta (0, 0)
Screenshot: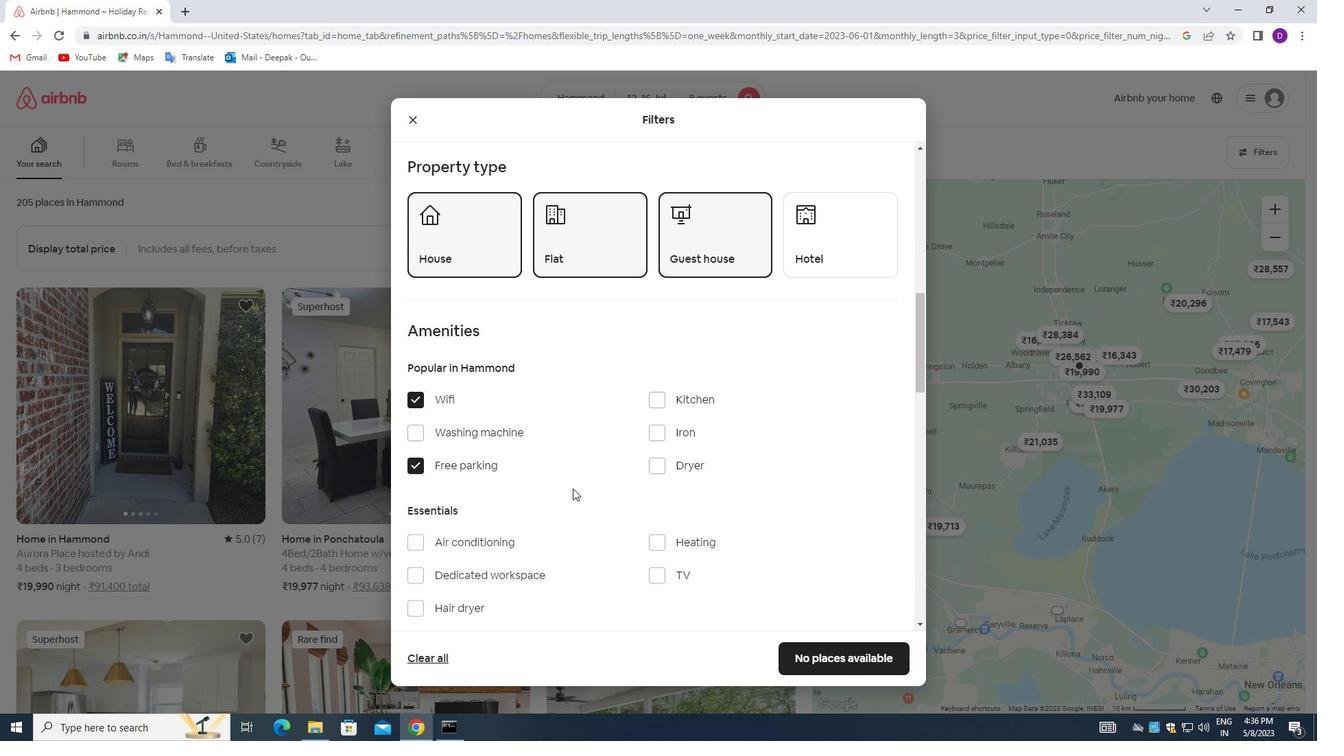
Action: Mouse moved to (588, 486)
Screenshot: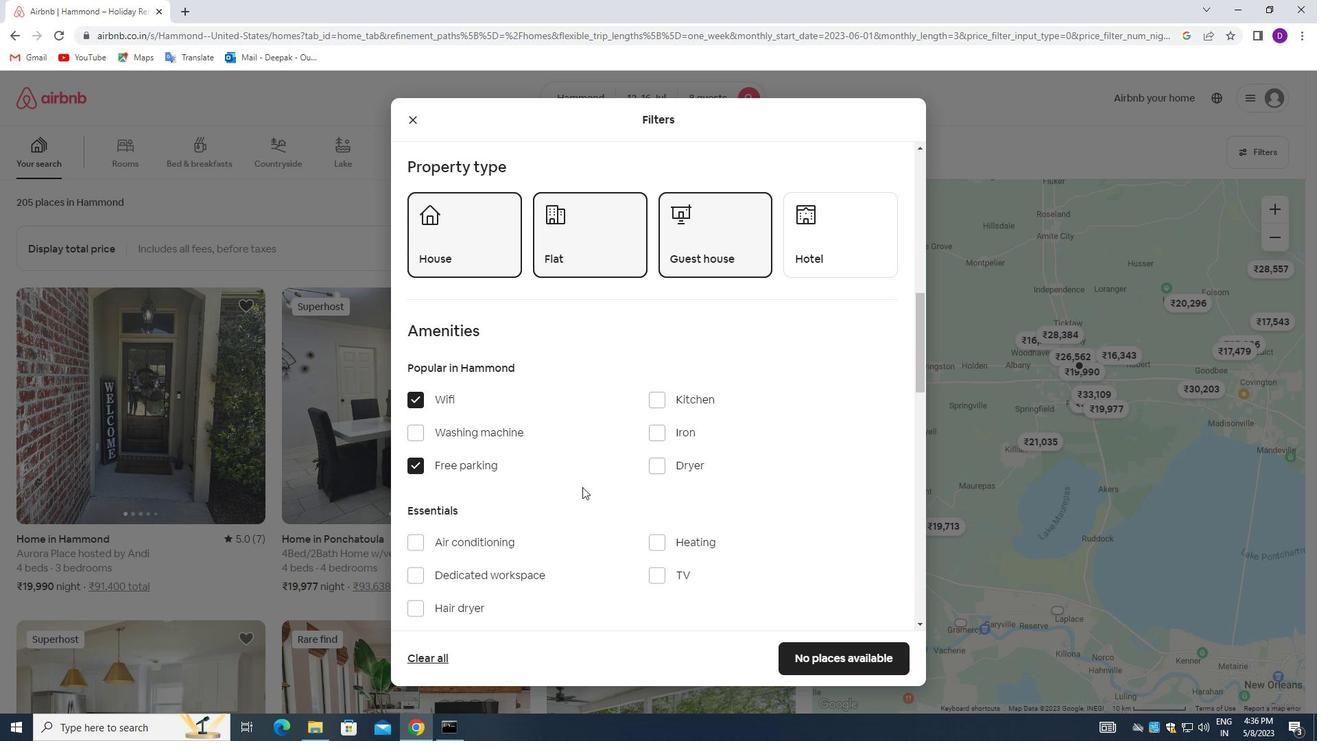 
Action: Mouse scrolled (588, 485) with delta (0, 0)
Screenshot: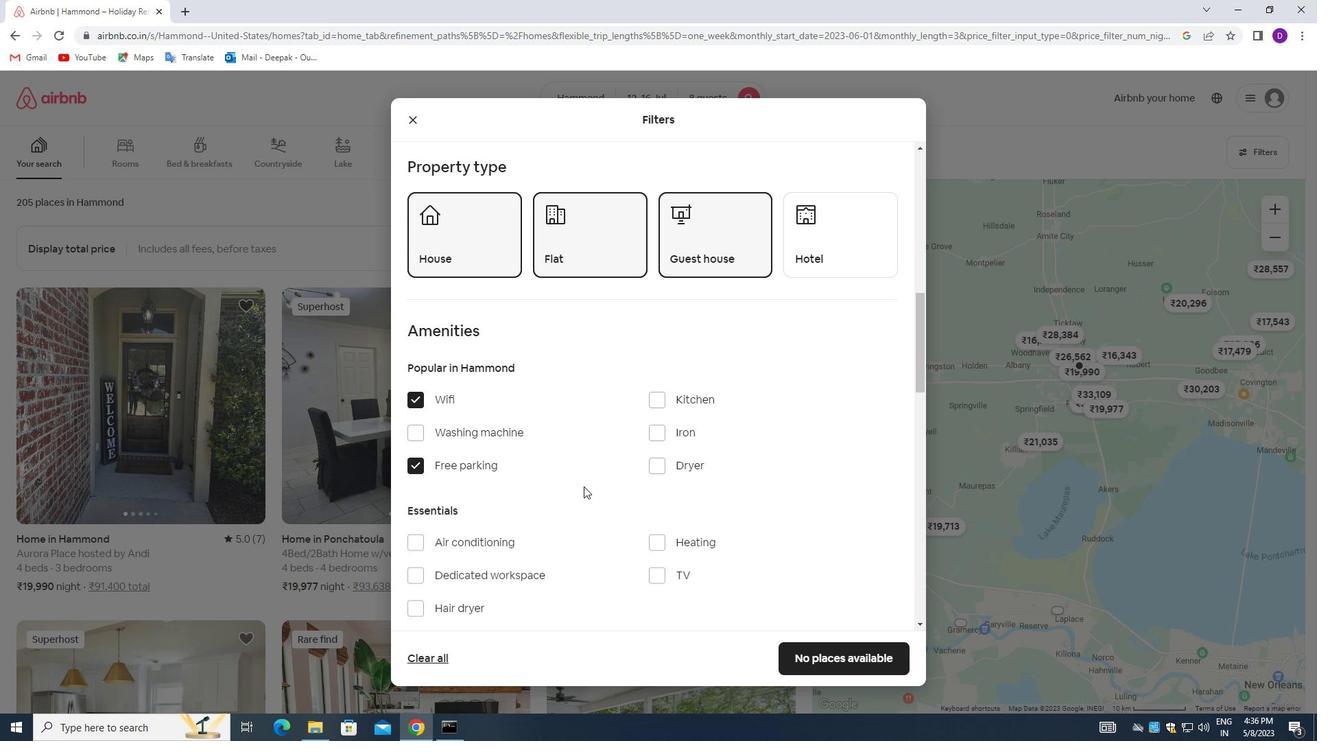 
Action: Mouse moved to (654, 444)
Screenshot: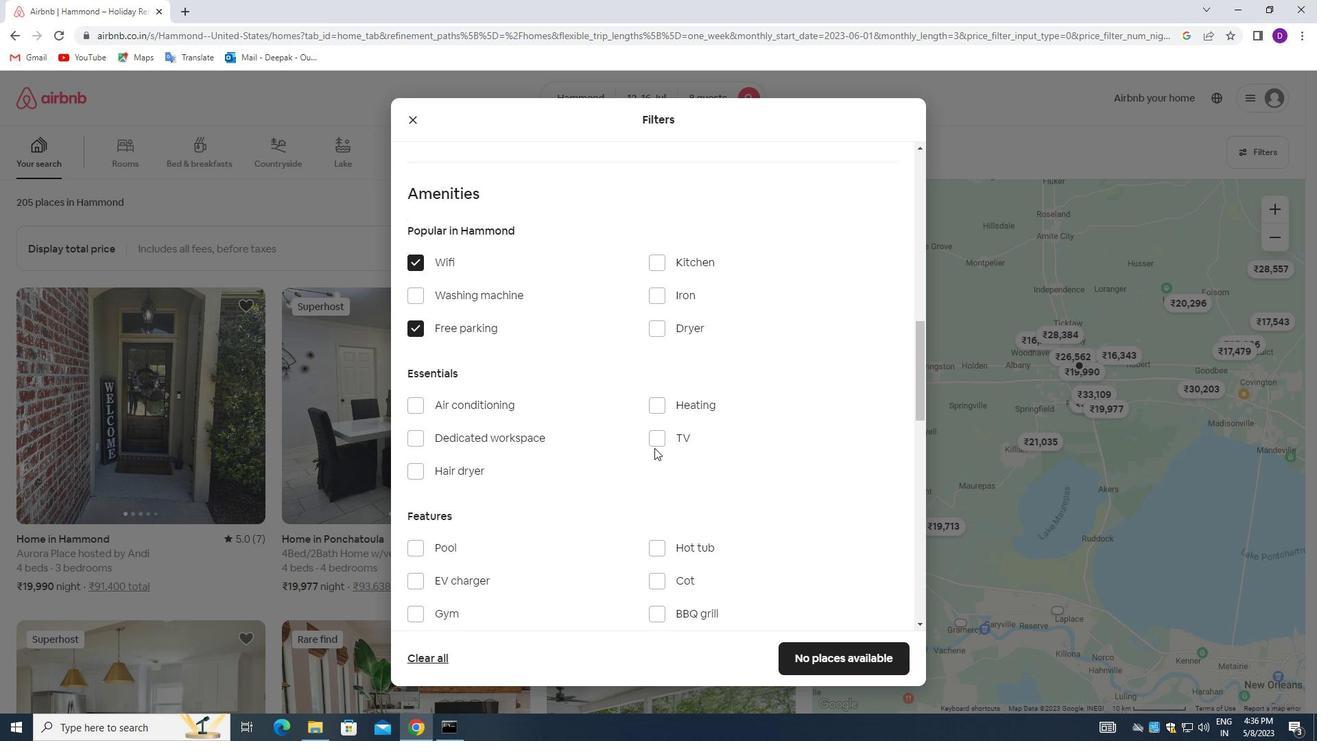 
Action: Mouse pressed left at (654, 444)
Screenshot: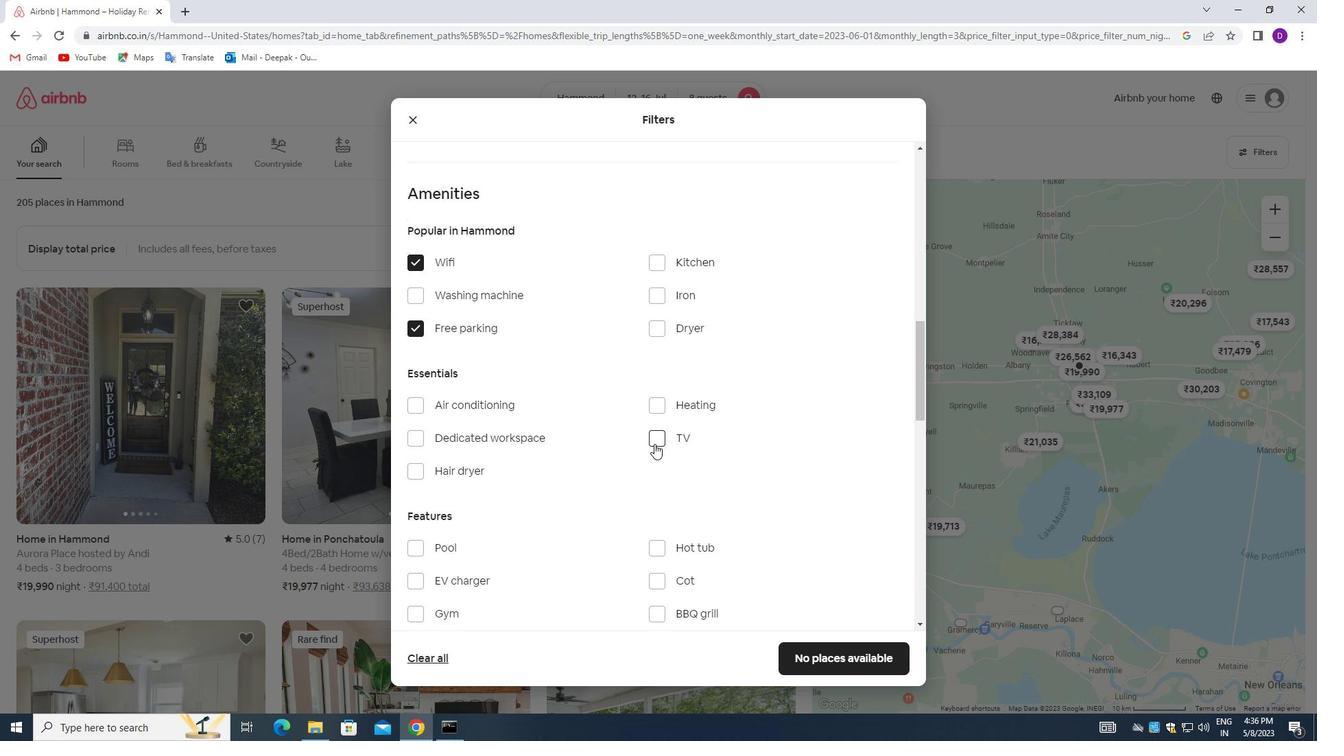 
Action: Mouse moved to (542, 475)
Screenshot: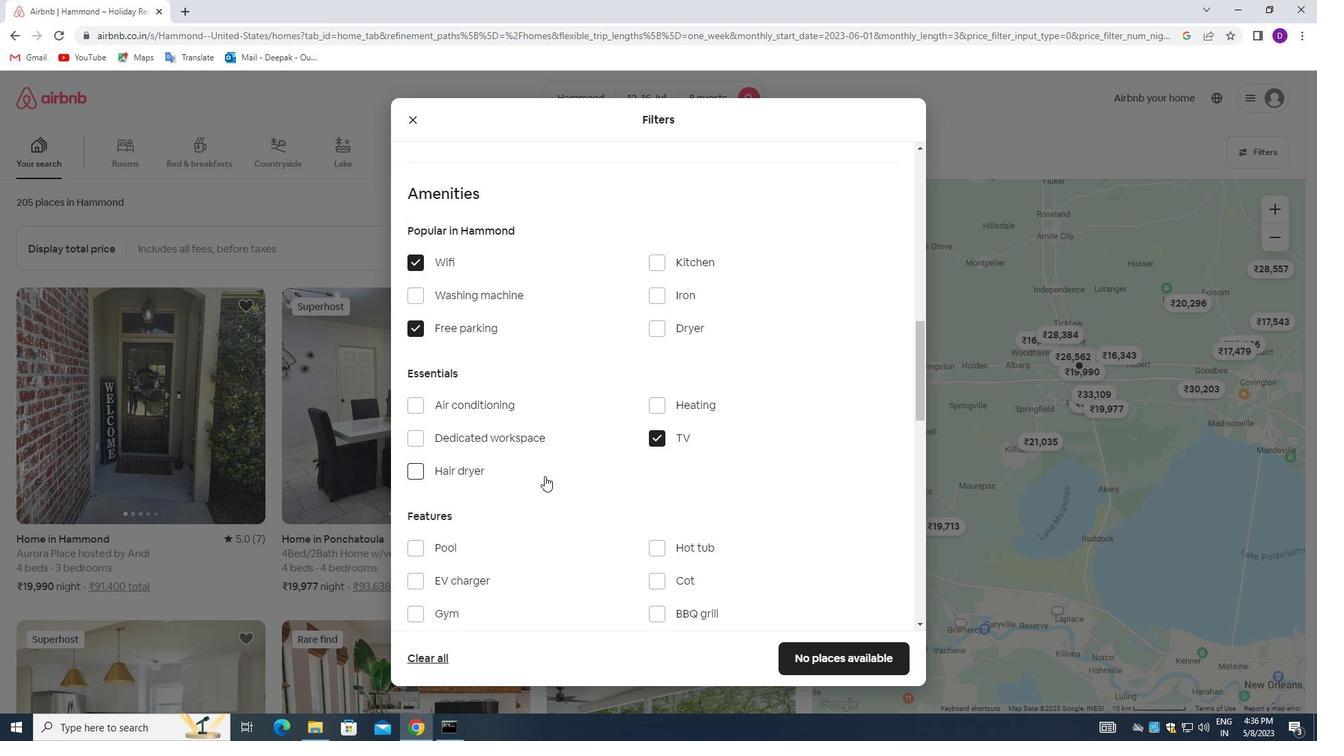 
Action: Mouse scrolled (542, 475) with delta (0, 0)
Screenshot: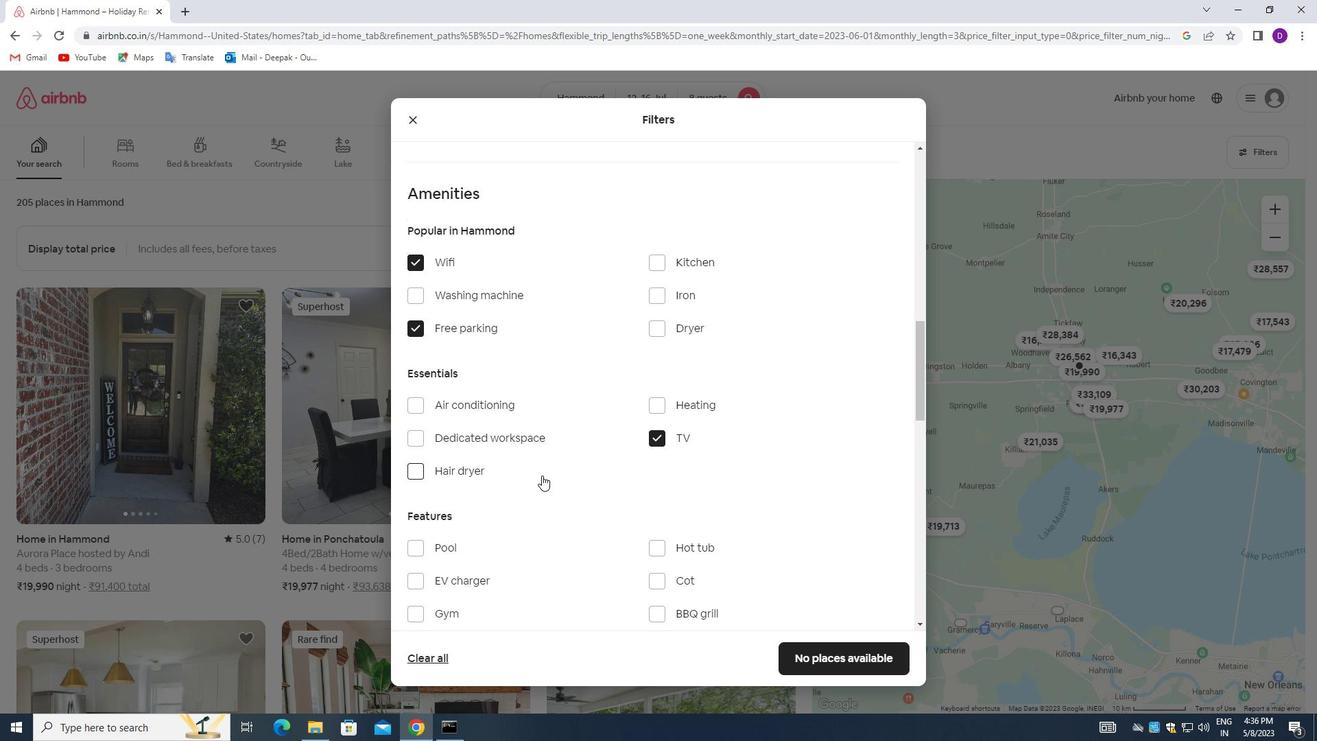
Action: Mouse scrolled (542, 475) with delta (0, 0)
Screenshot: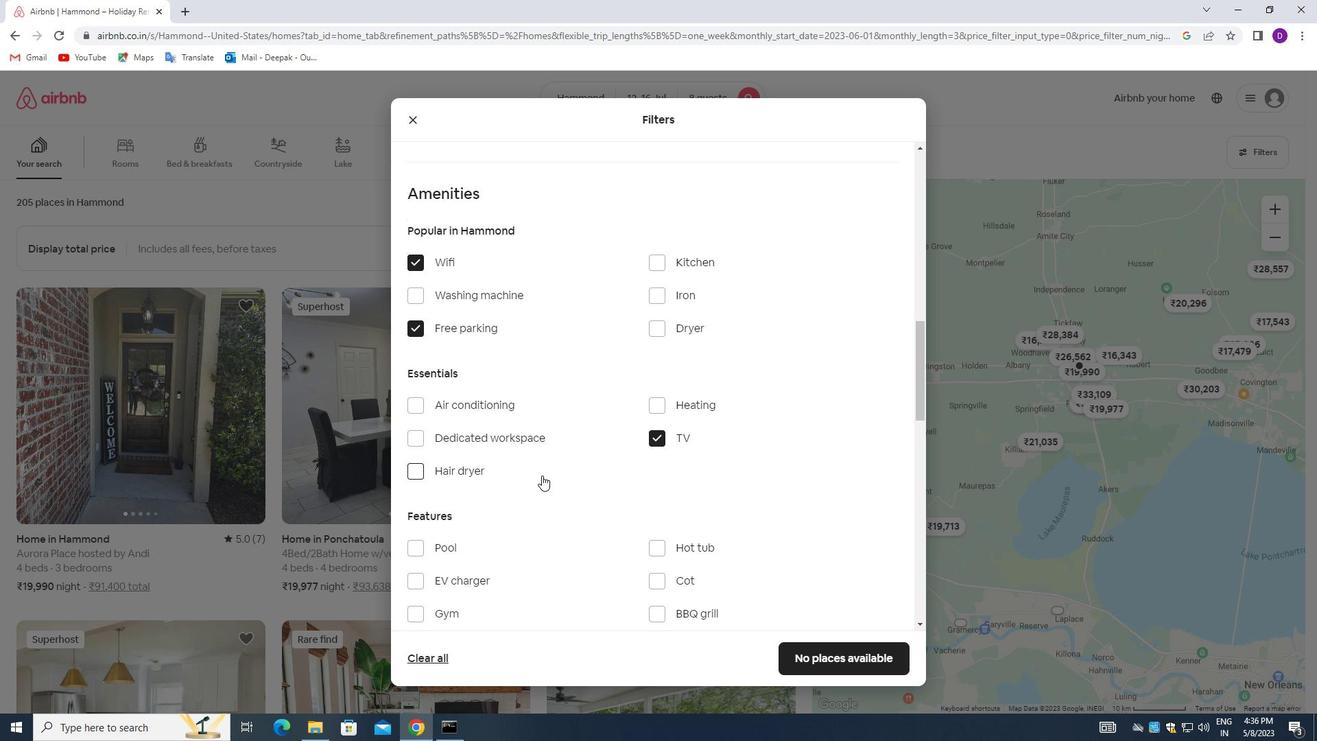 
Action: Mouse scrolled (542, 475) with delta (0, 0)
Screenshot: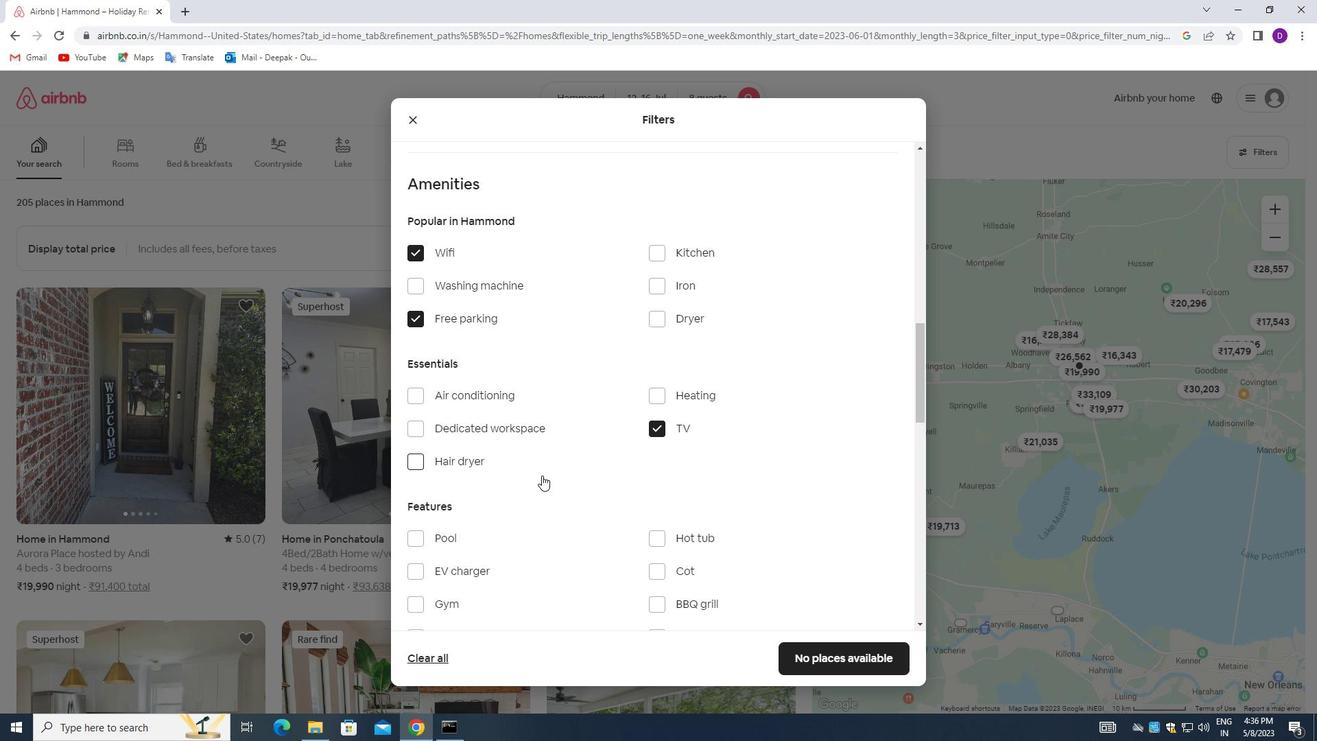 
Action: Mouse moved to (417, 412)
Screenshot: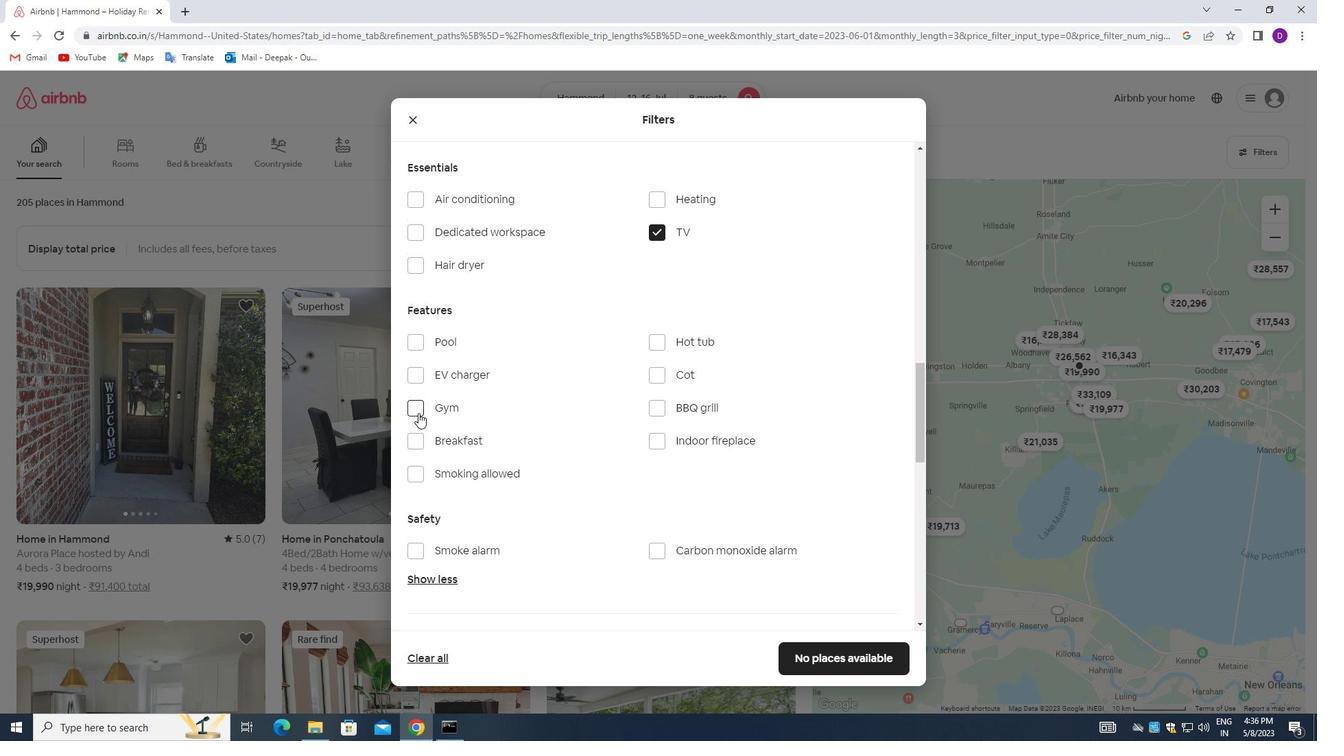 
Action: Mouse pressed left at (417, 412)
Screenshot: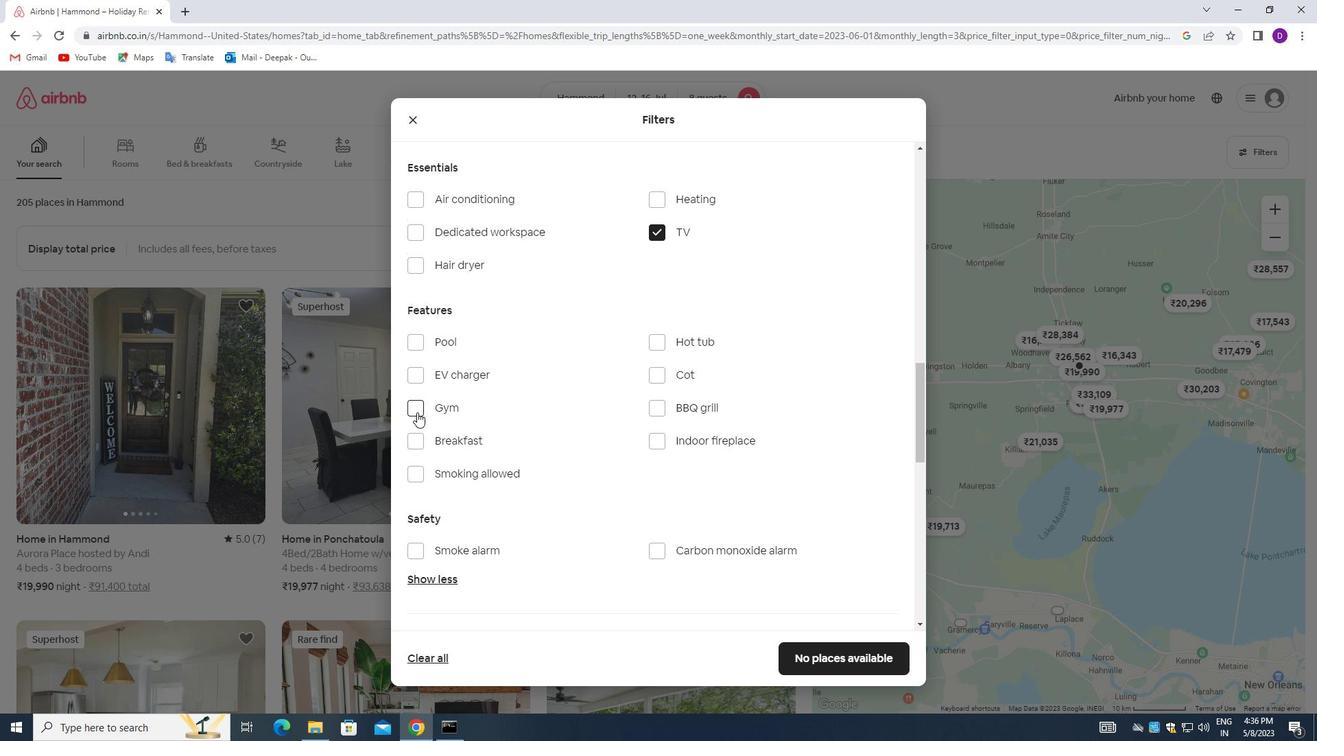 
Action: Mouse moved to (420, 438)
Screenshot: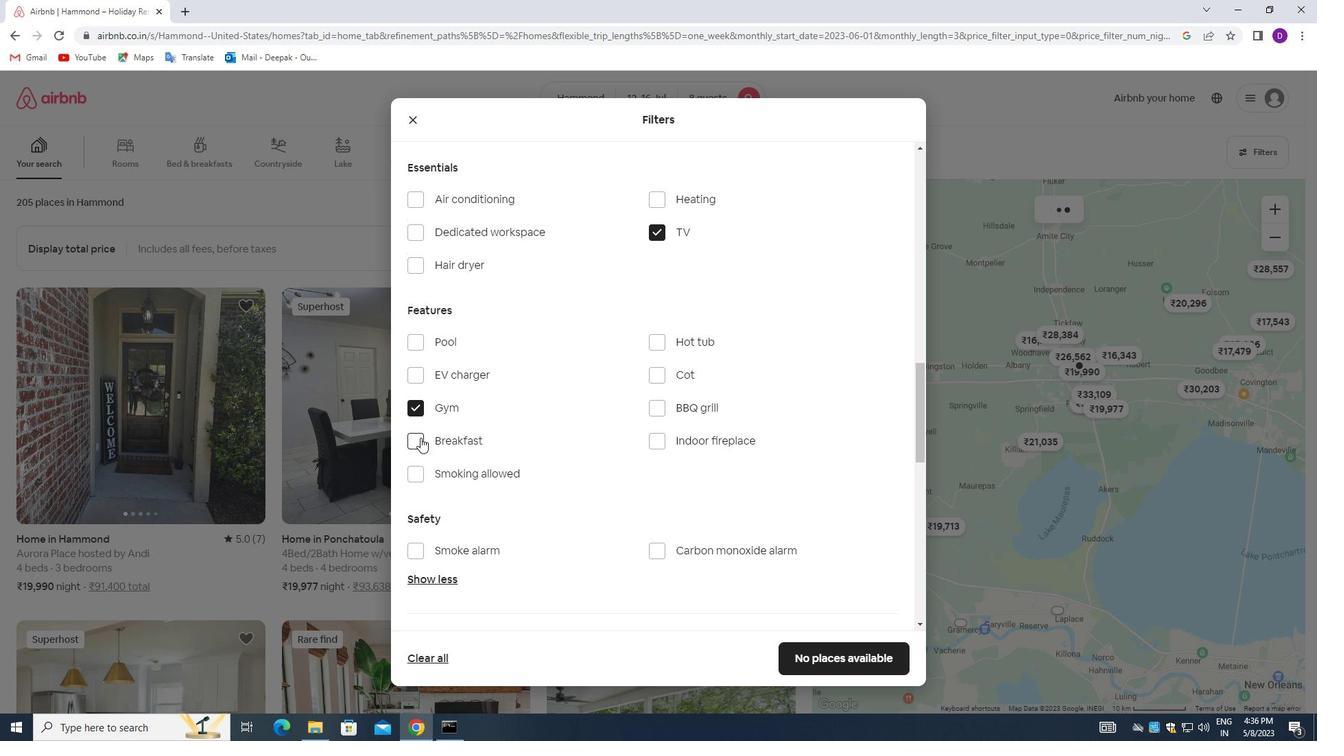 
Action: Mouse pressed left at (420, 438)
Screenshot: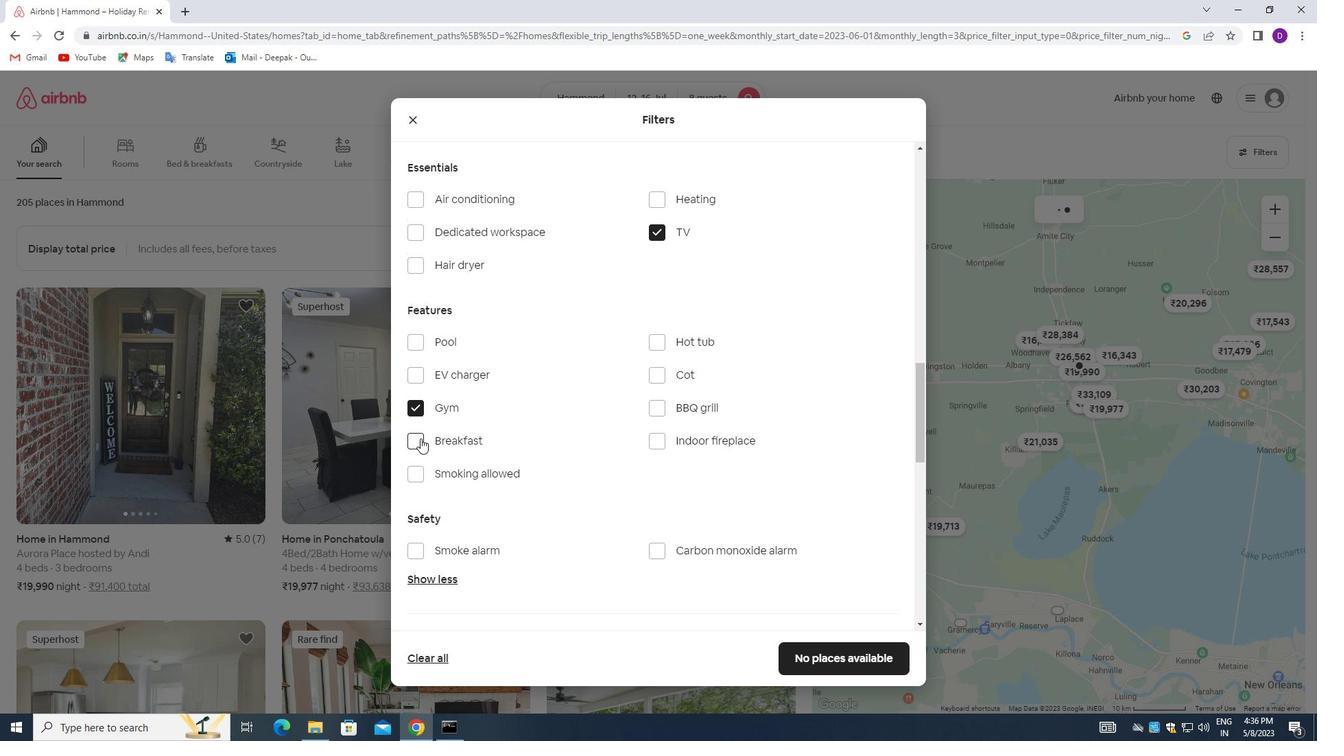 
Action: Mouse moved to (552, 426)
Screenshot: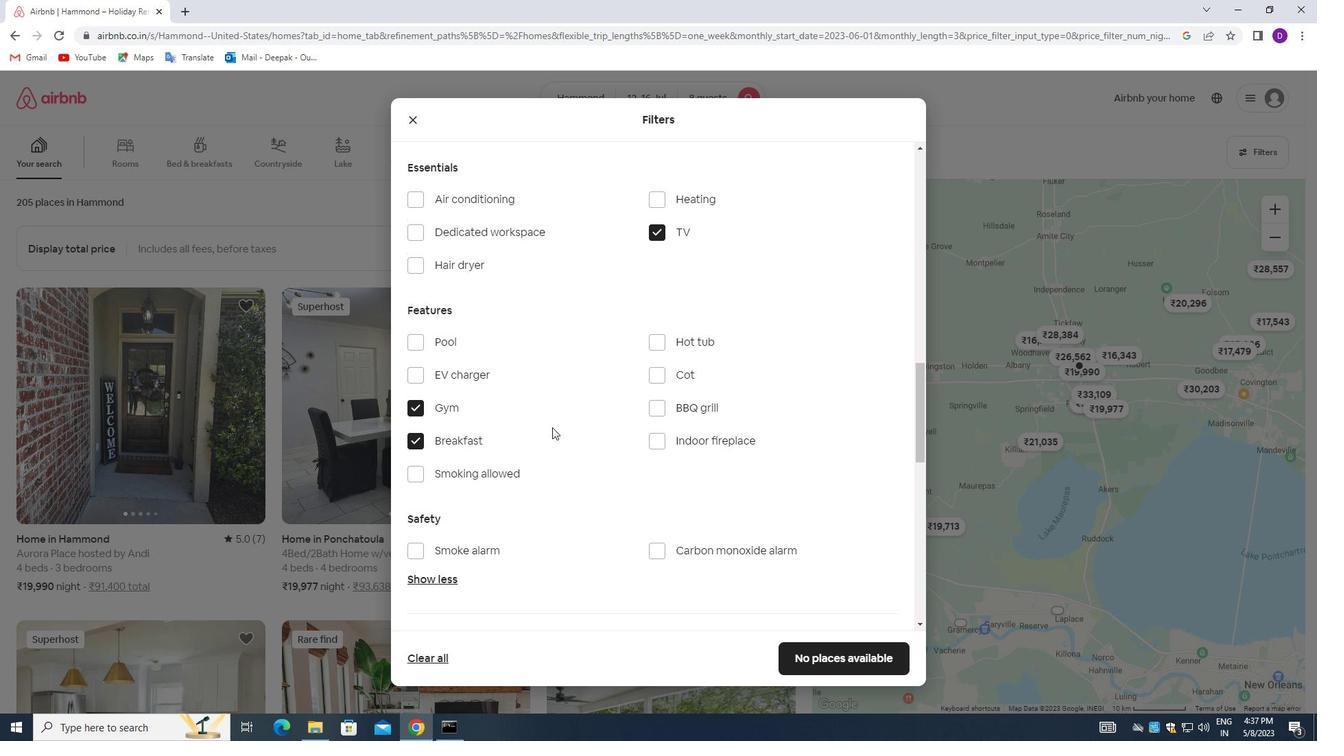 
Action: Mouse scrolled (552, 427) with delta (0, 0)
Screenshot: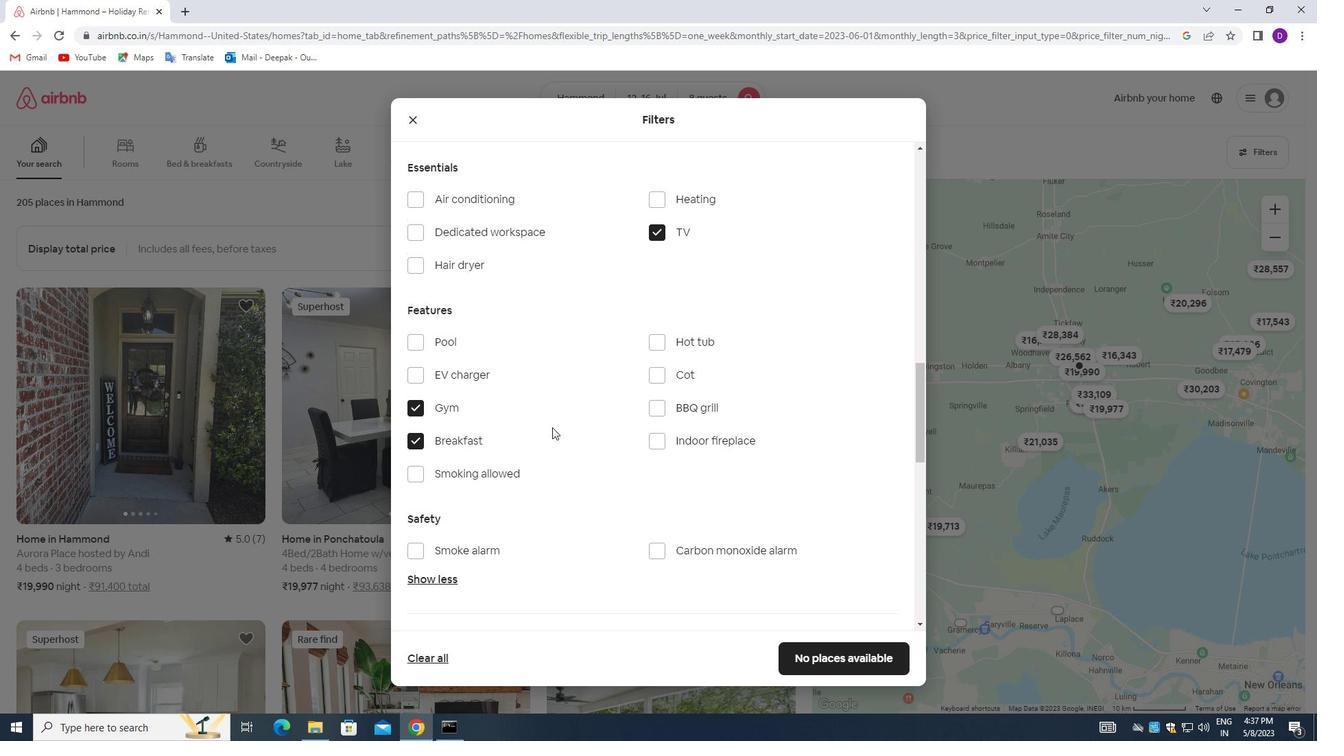
Action: Mouse moved to (548, 431)
Screenshot: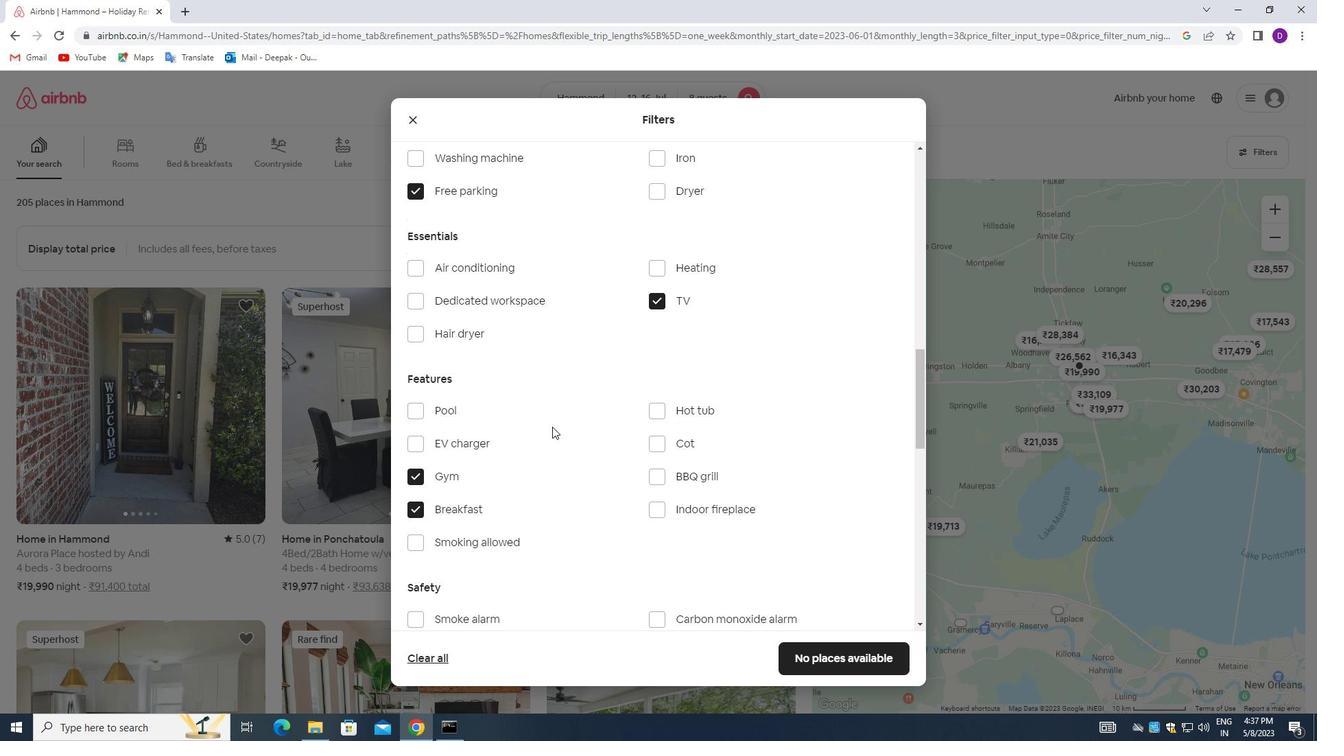 
Action: Mouse scrolled (548, 430) with delta (0, 0)
Screenshot: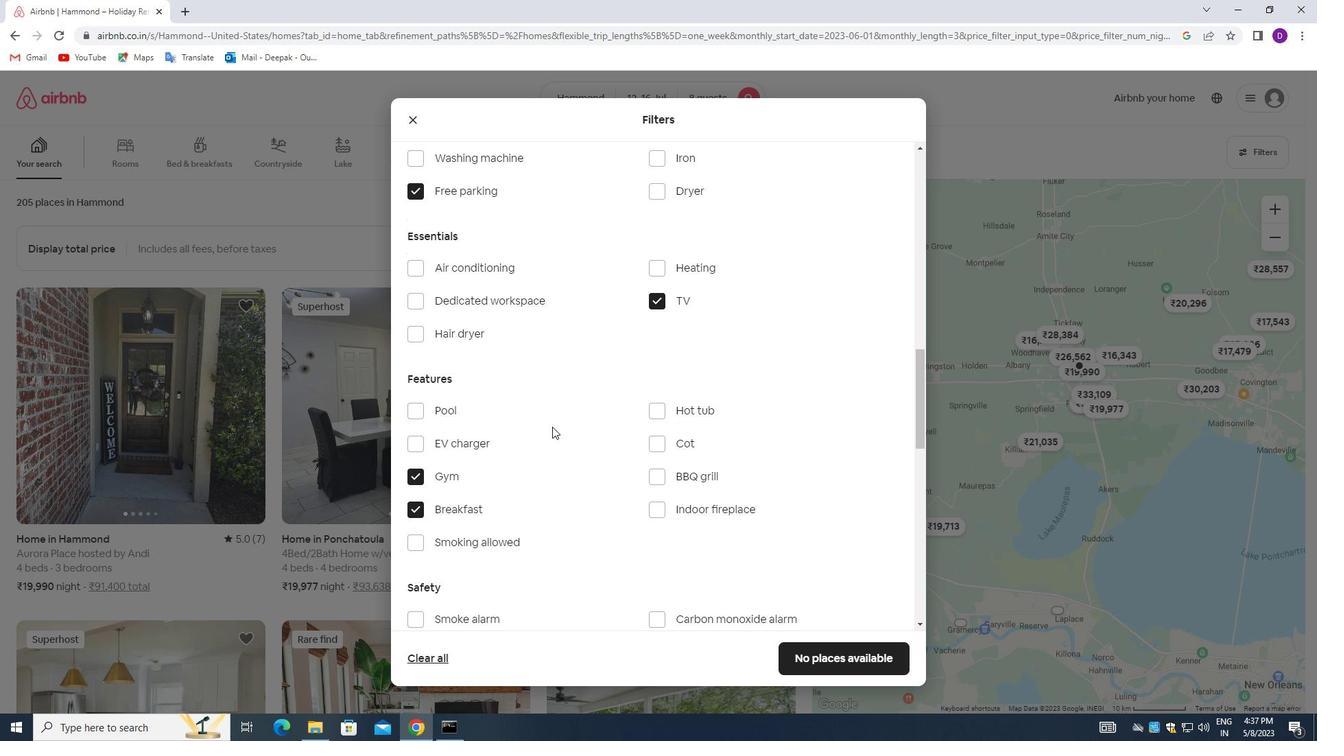 
Action: Mouse moved to (545, 435)
Screenshot: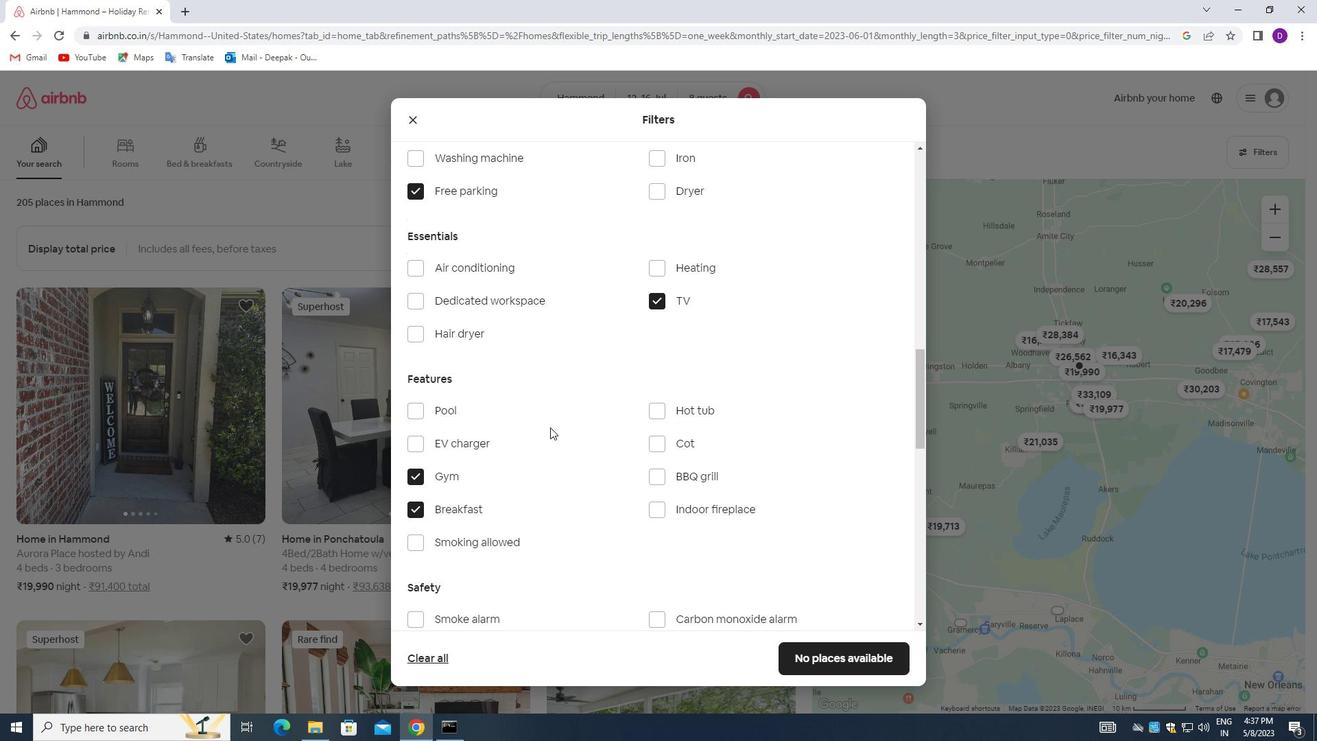 
Action: Mouse scrolled (545, 435) with delta (0, 0)
Screenshot: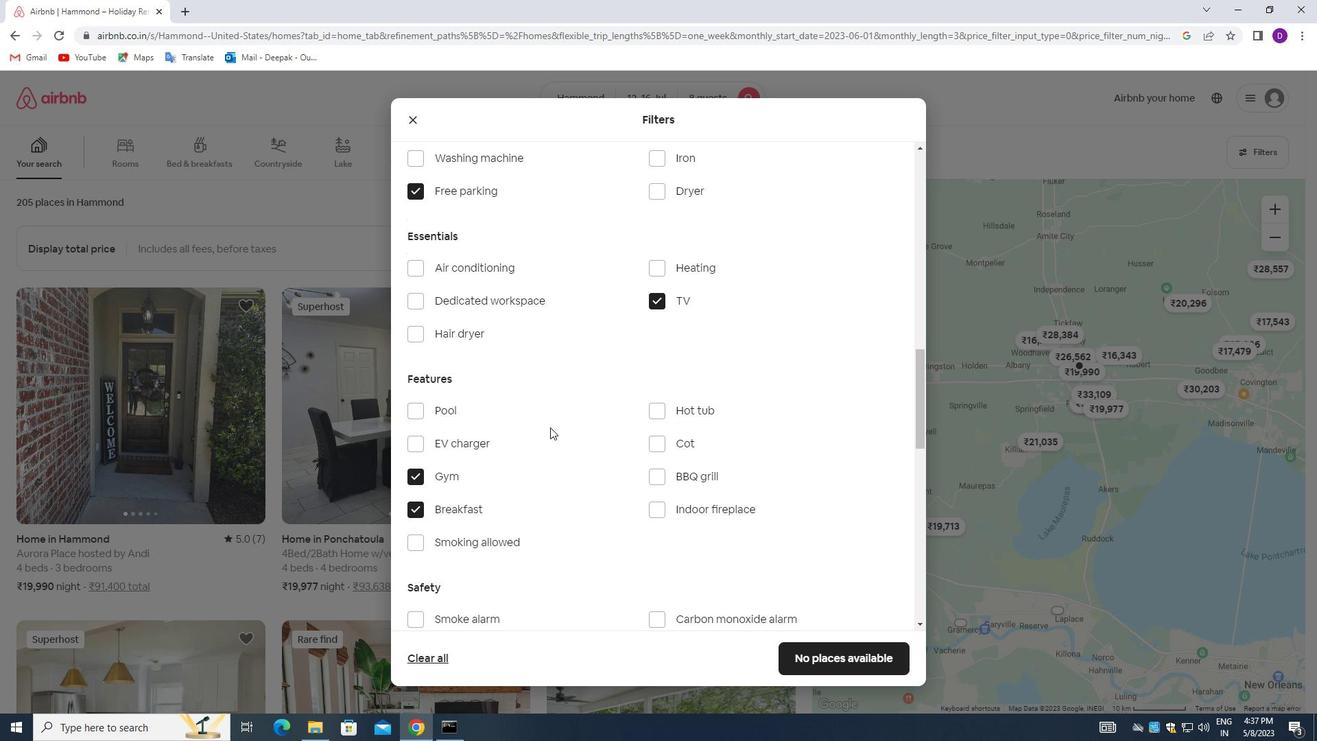 
Action: Mouse moved to (543, 437)
Screenshot: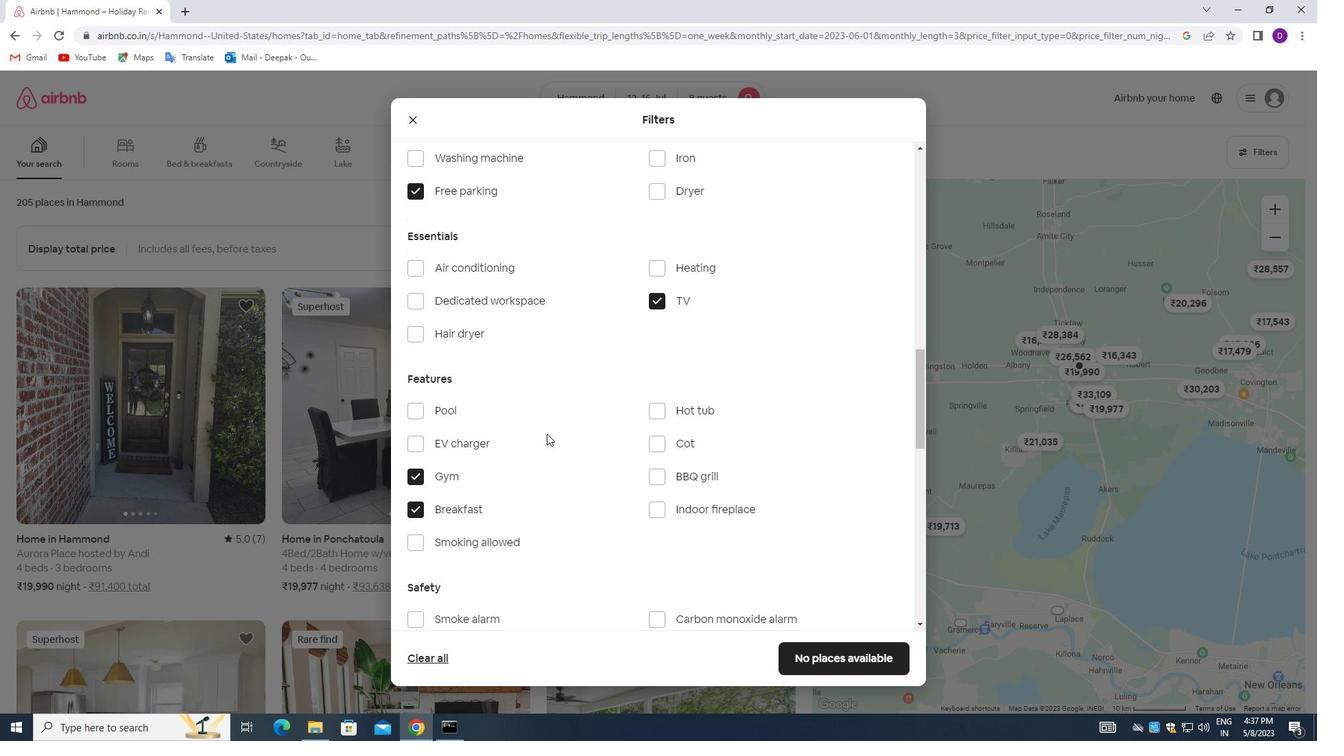 
Action: Mouse scrolled (543, 437) with delta (0, 0)
Screenshot: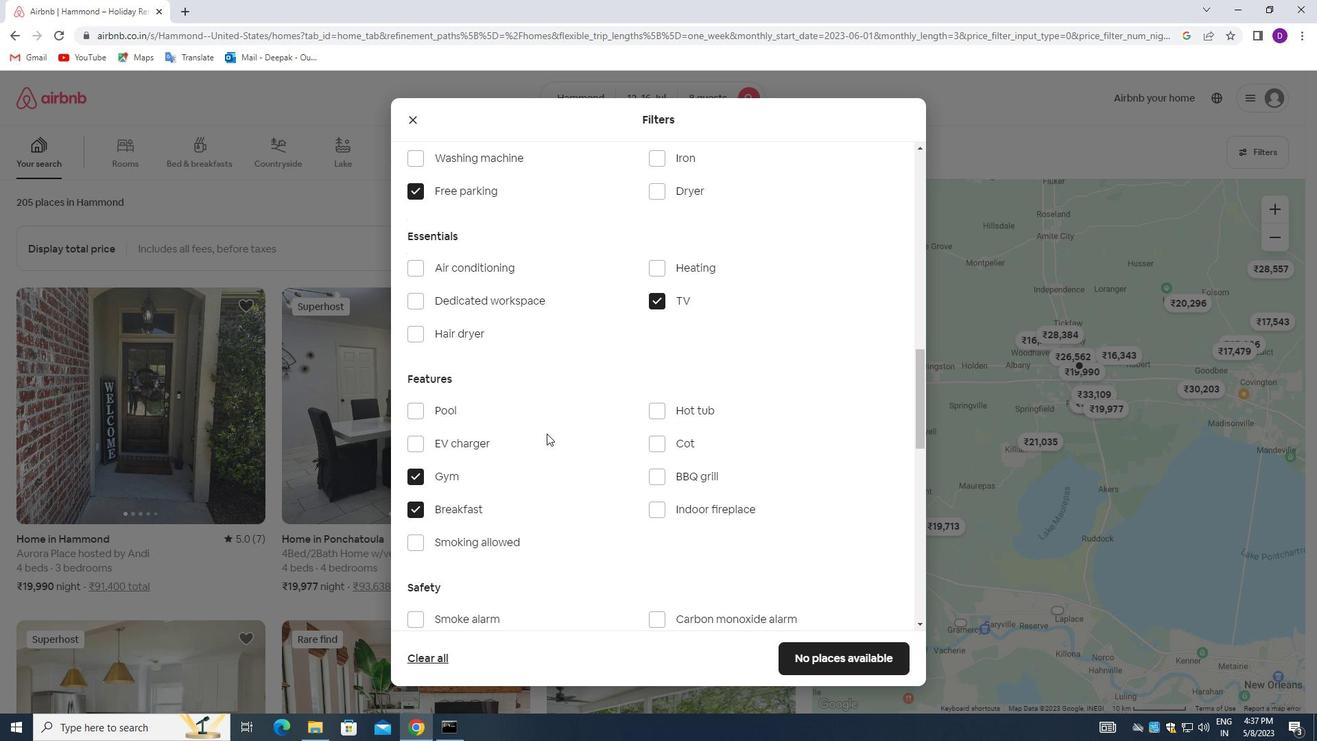 
Action: Mouse moved to (547, 442)
Screenshot: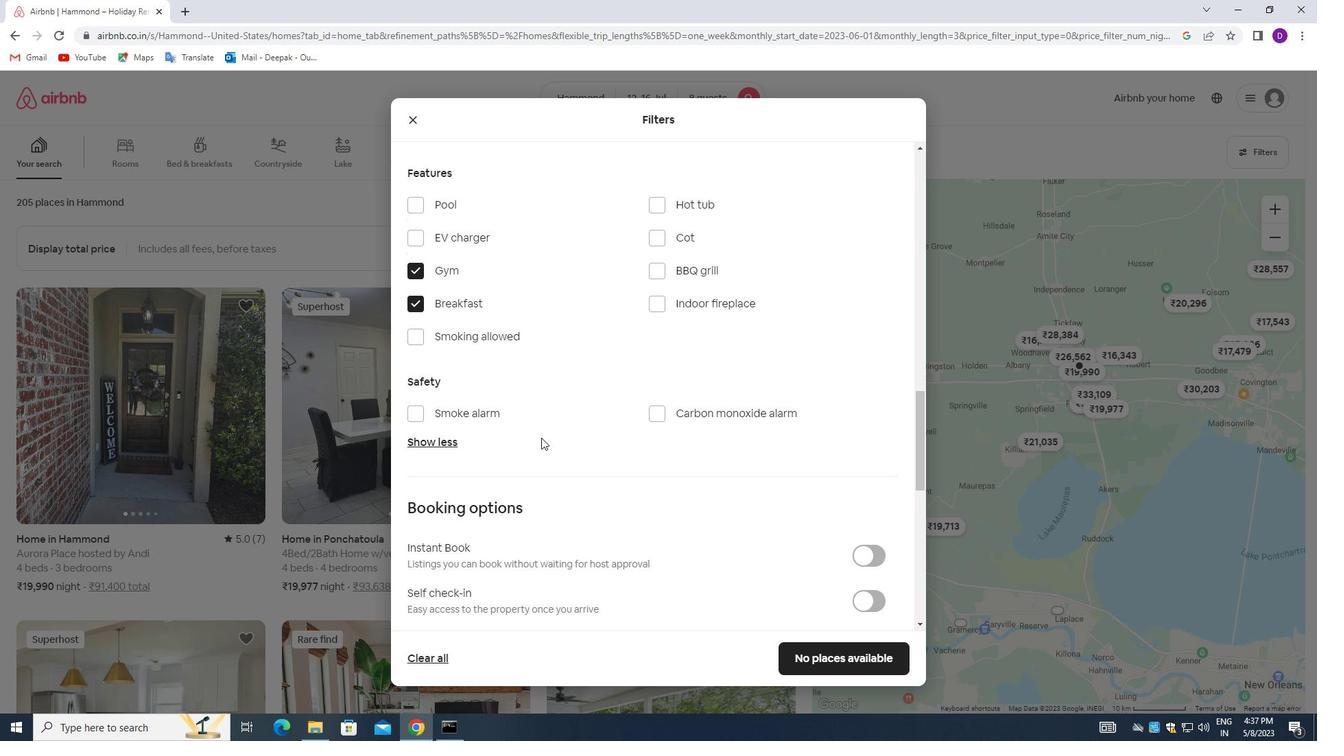 
Action: Mouse scrolled (547, 441) with delta (0, 0)
Screenshot: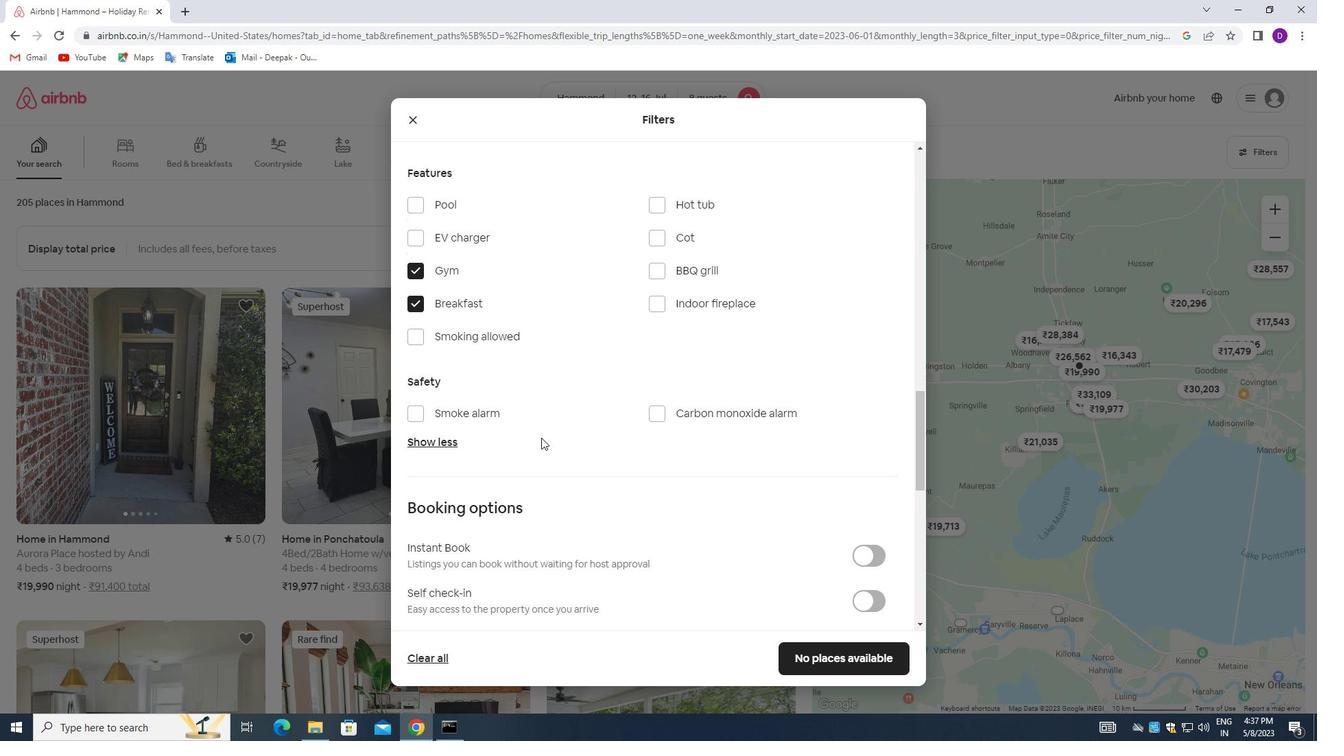 
Action: Mouse moved to (551, 442)
Screenshot: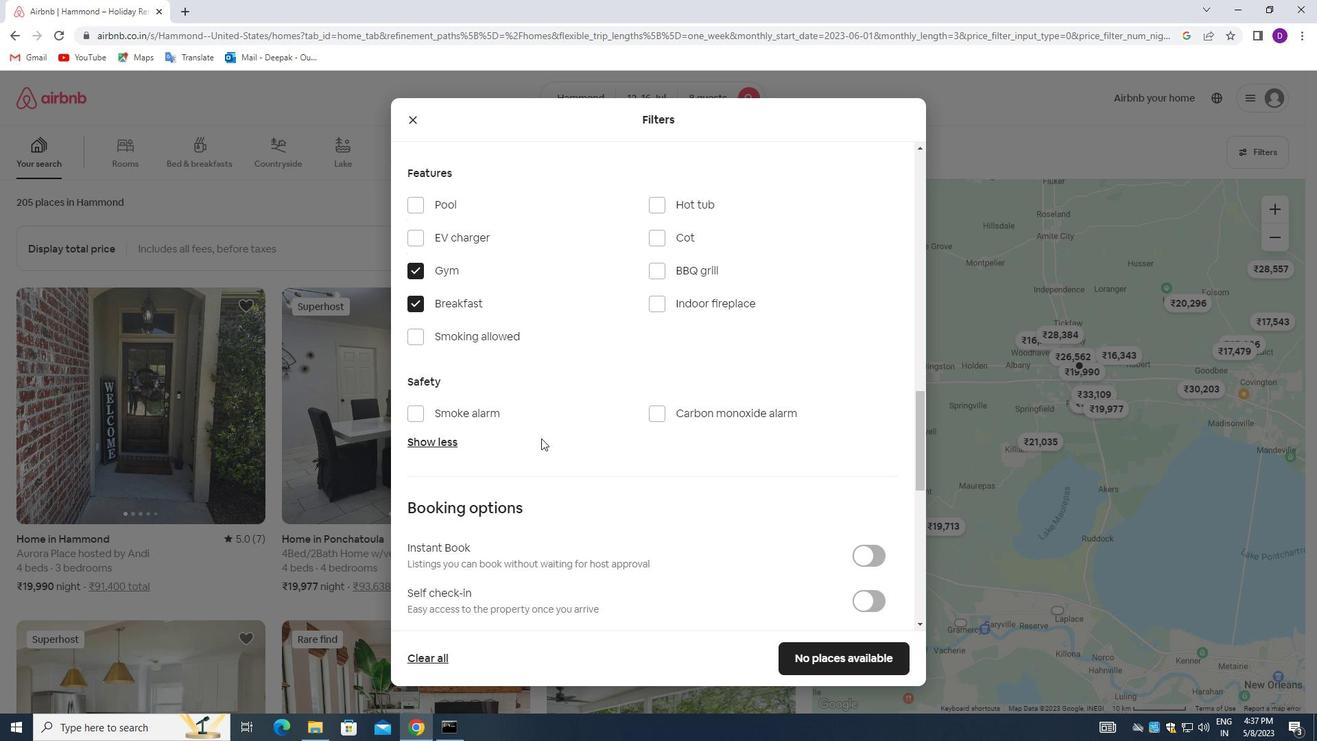 
Action: Mouse scrolled (551, 442) with delta (0, 0)
Screenshot: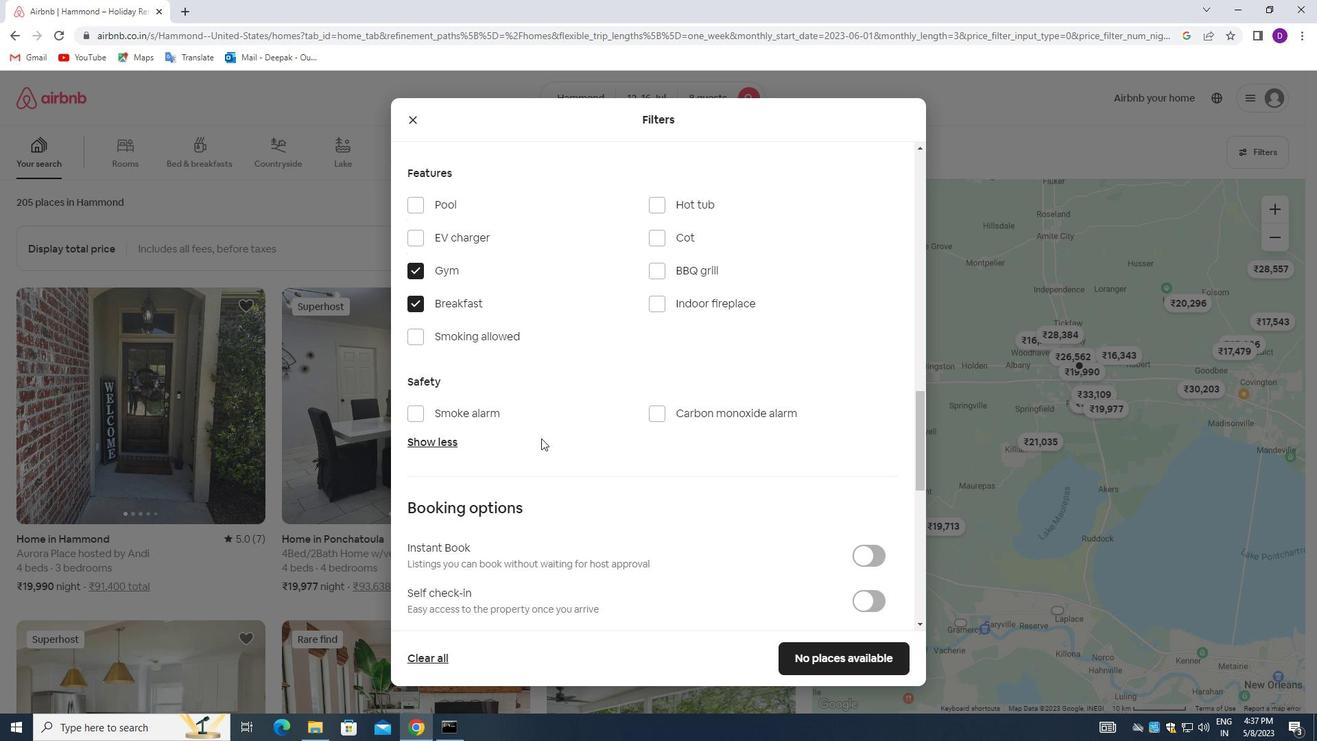 
Action: Mouse moved to (553, 442)
Screenshot: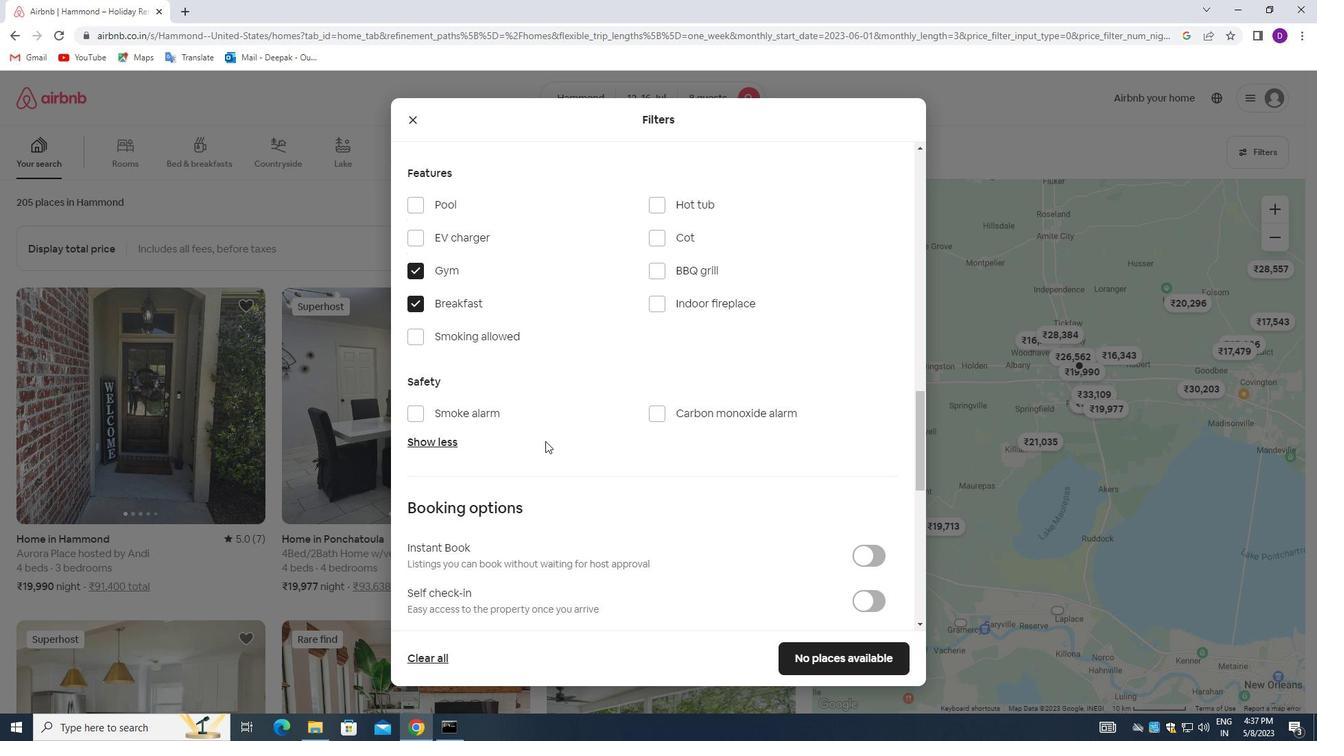 
Action: Mouse scrolled (553, 442) with delta (0, 0)
Screenshot: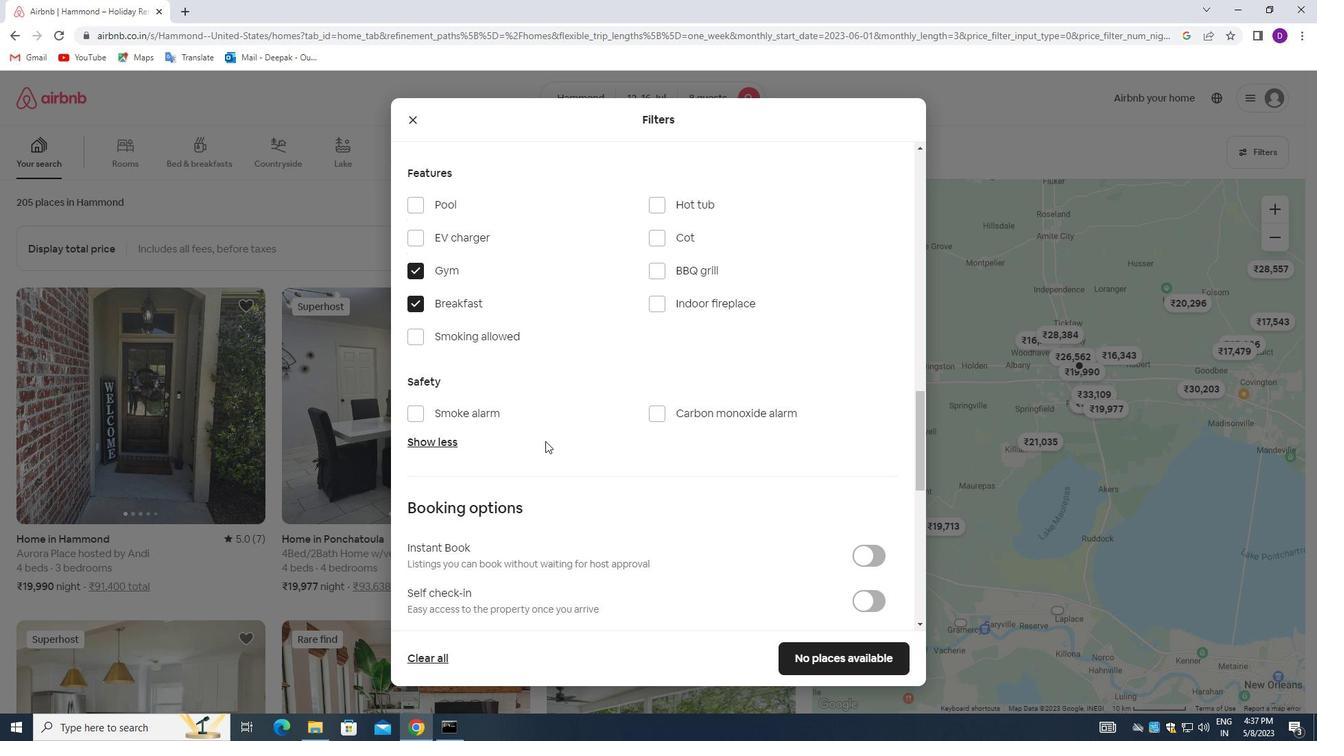 
Action: Mouse moved to (871, 392)
Screenshot: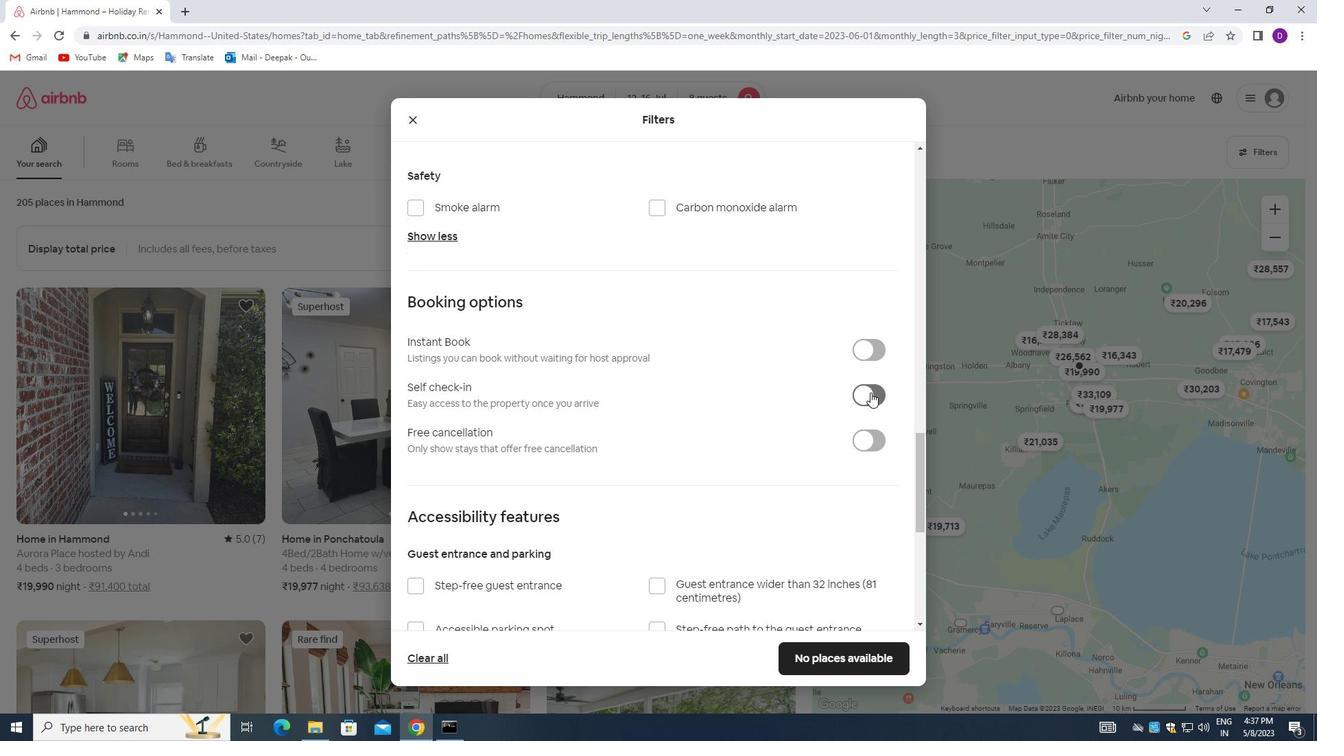
Action: Mouse pressed left at (871, 392)
Screenshot: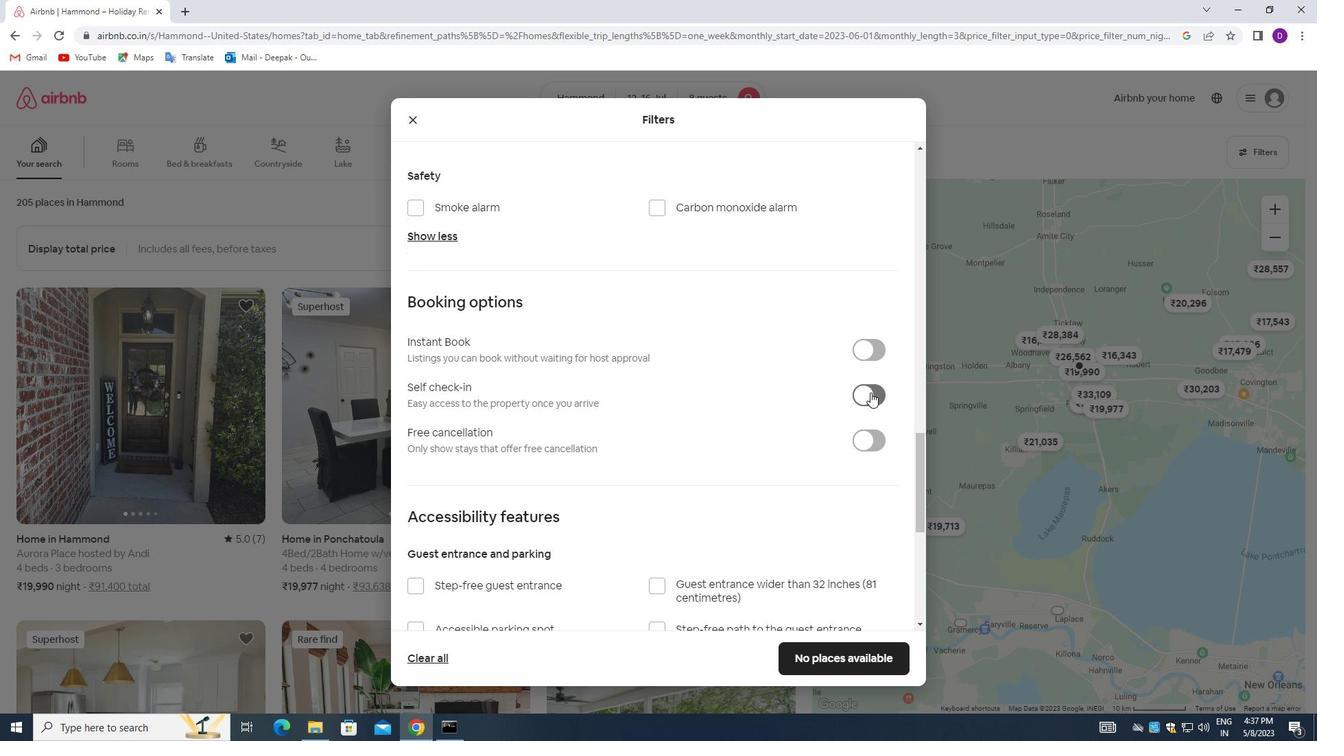 
Action: Mouse moved to (597, 457)
Screenshot: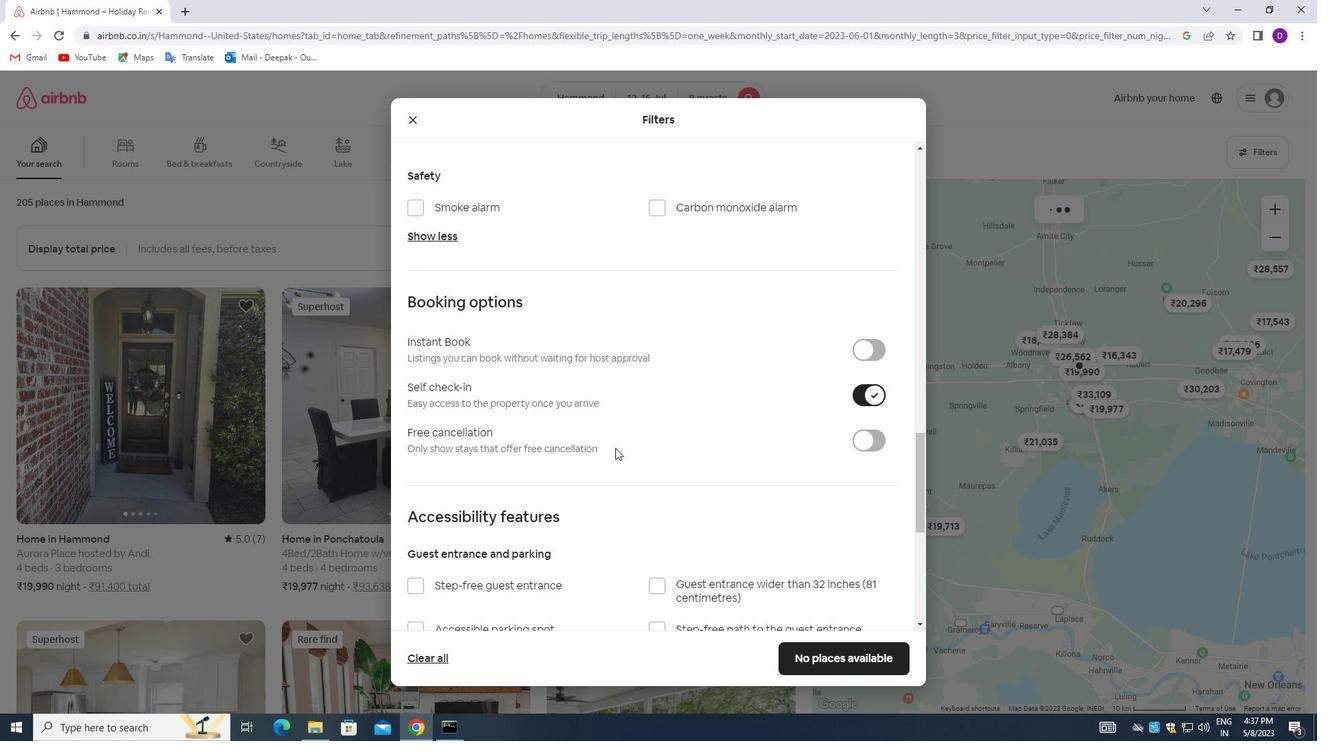 
Action: Mouse scrolled (597, 457) with delta (0, 0)
Screenshot: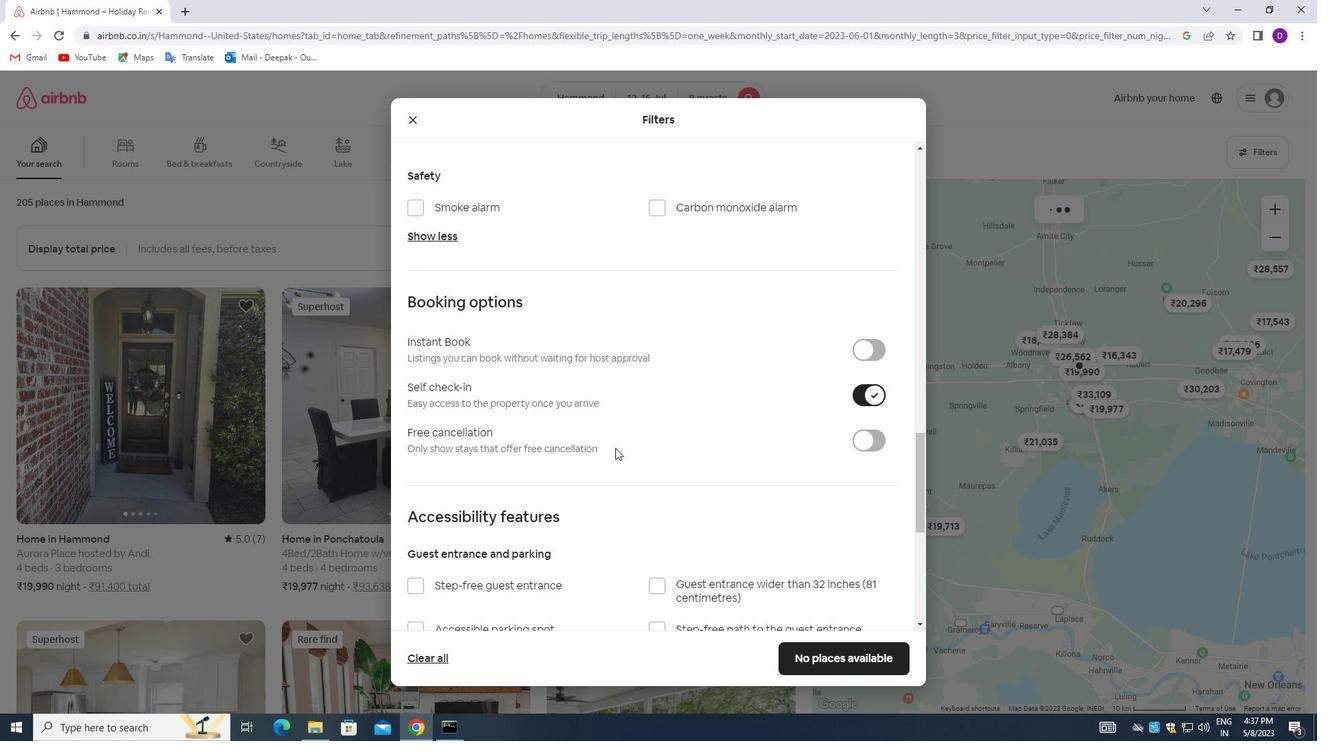 
Action: Mouse moved to (595, 458)
Screenshot: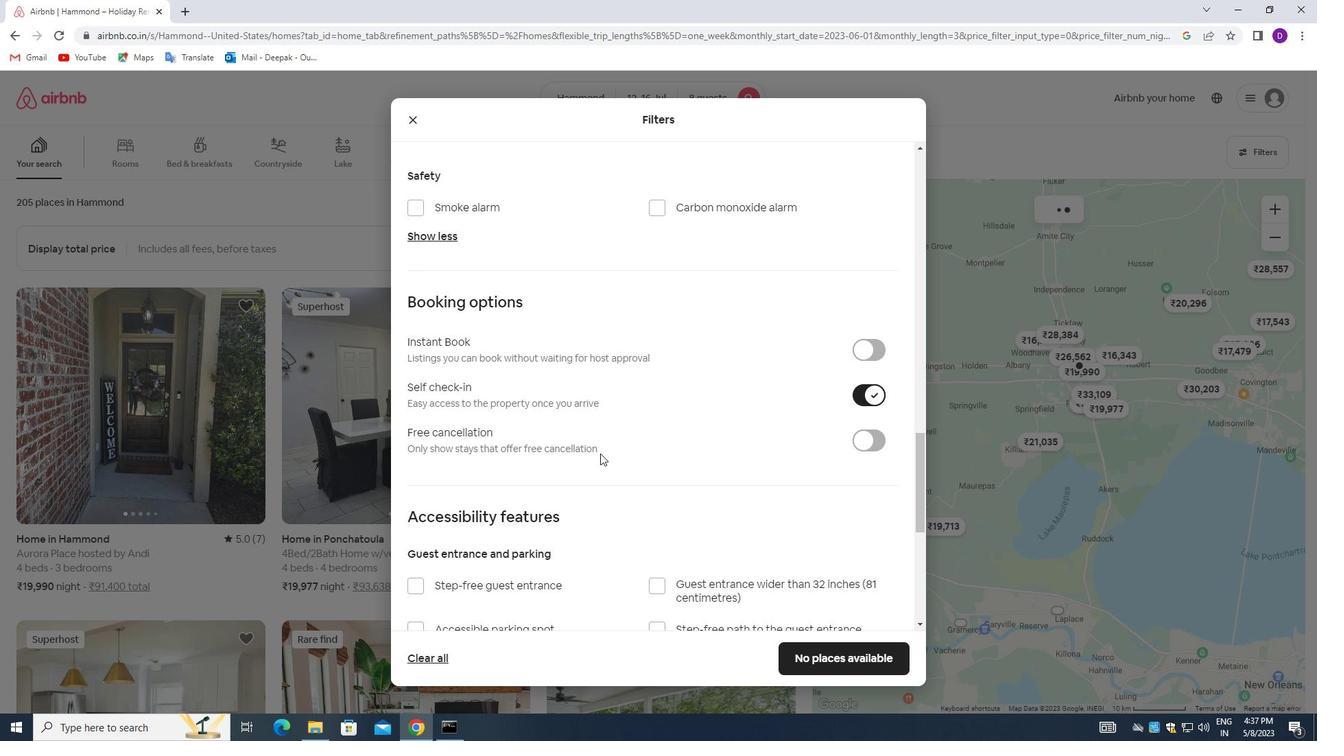 
Action: Mouse scrolled (595, 457) with delta (0, 0)
Screenshot: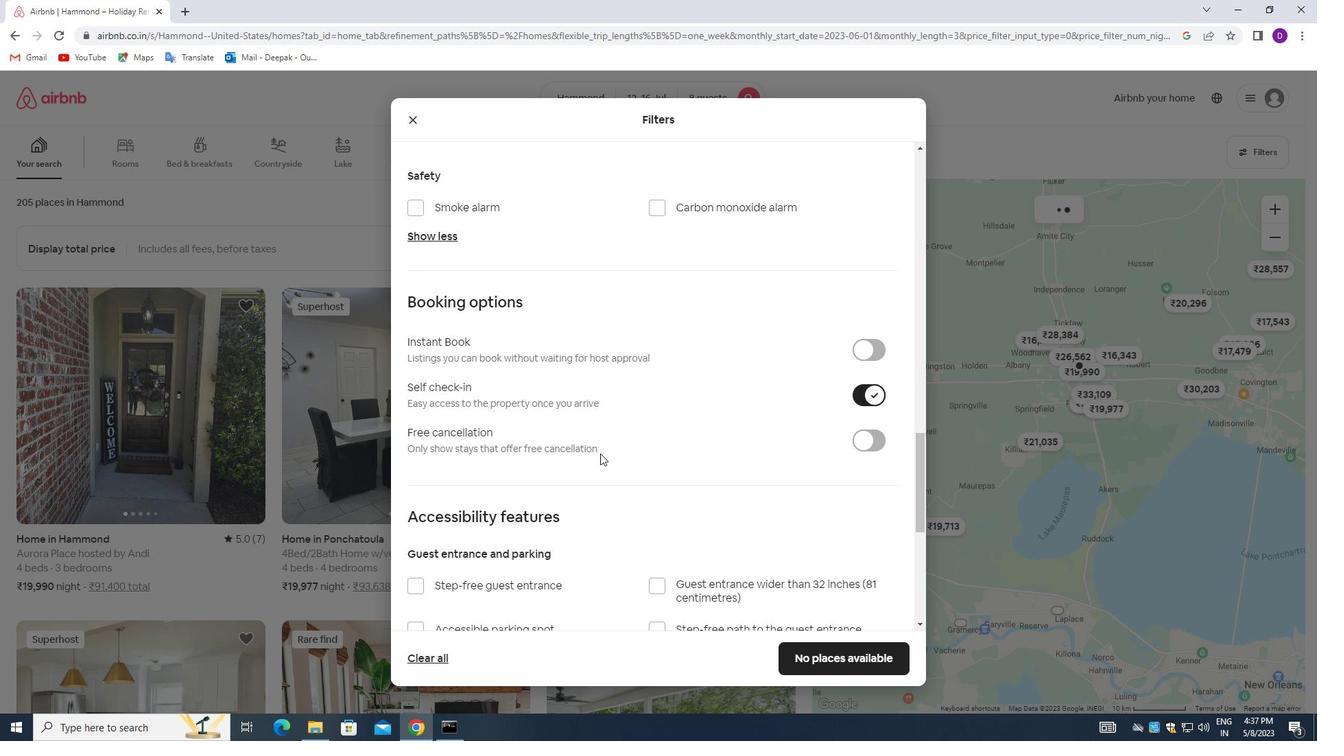 
Action: Mouse scrolled (595, 457) with delta (0, 0)
Screenshot: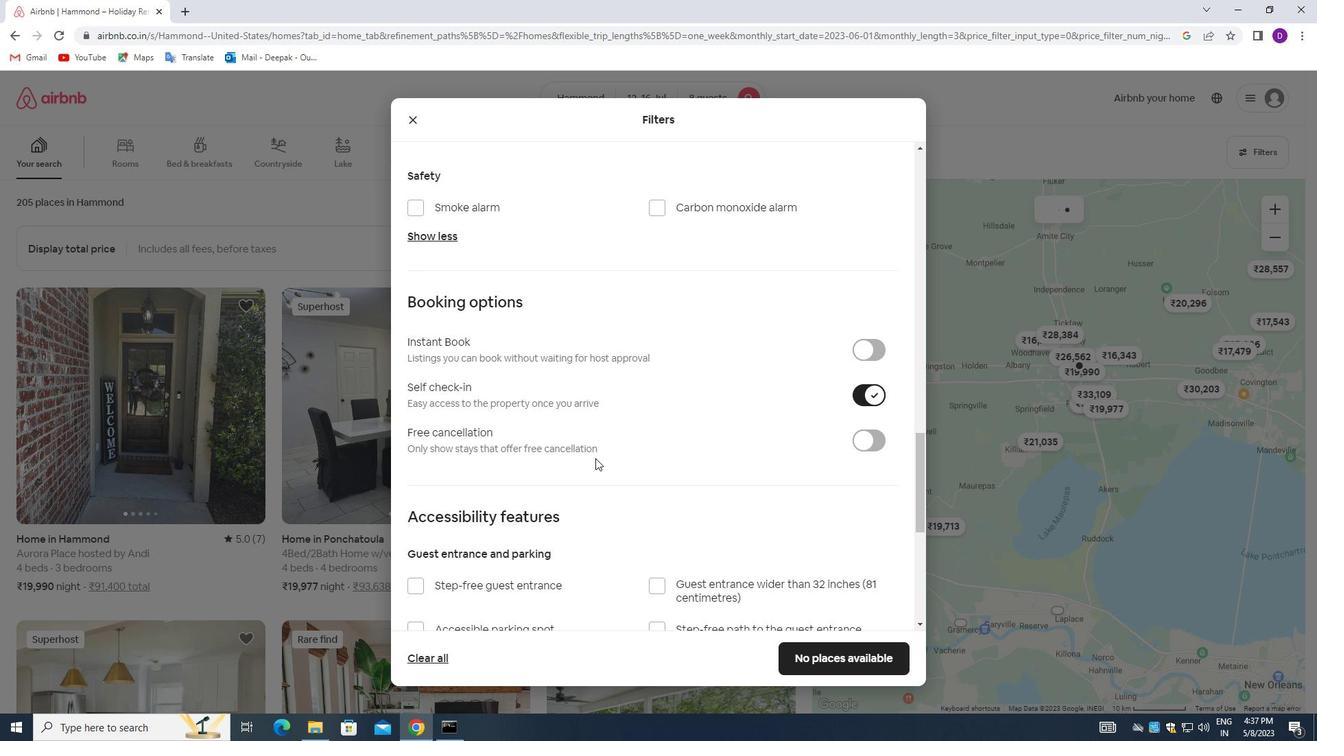 
Action: Mouse moved to (586, 471)
Screenshot: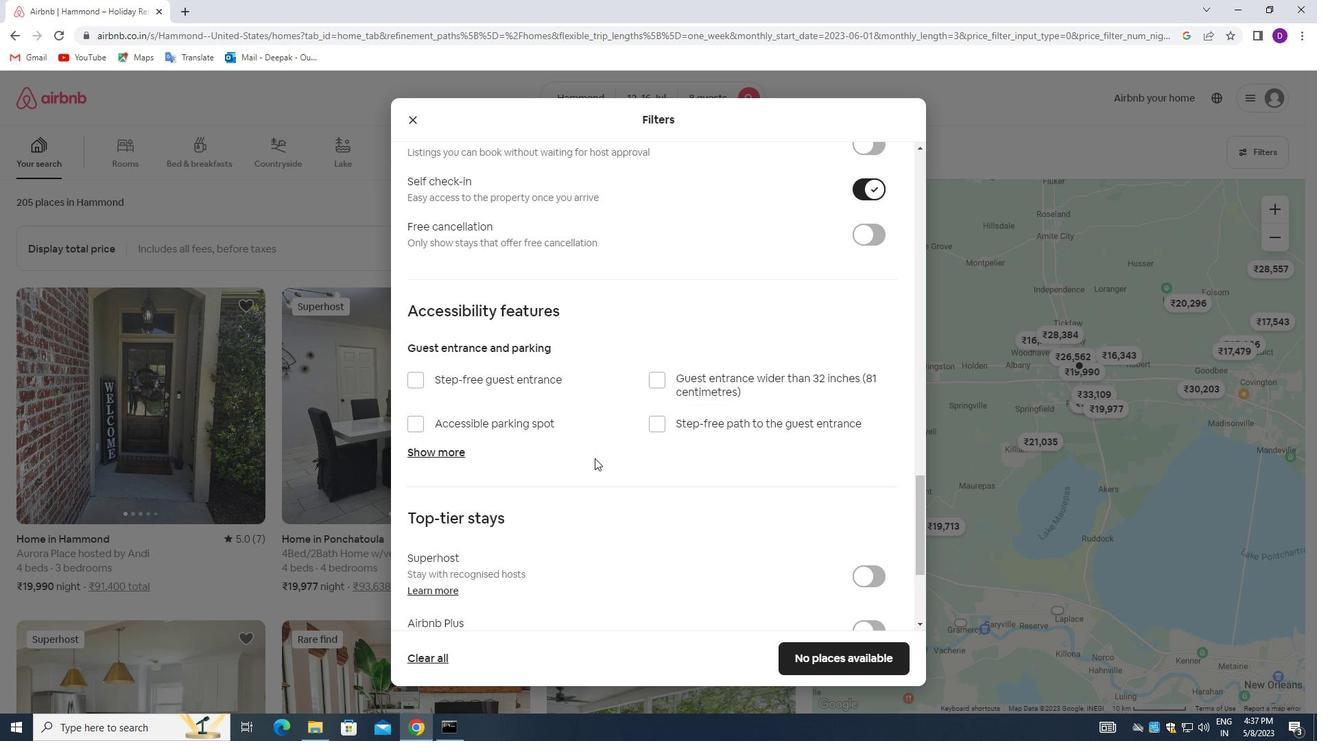 
Action: Mouse scrolled (586, 470) with delta (0, 0)
Screenshot: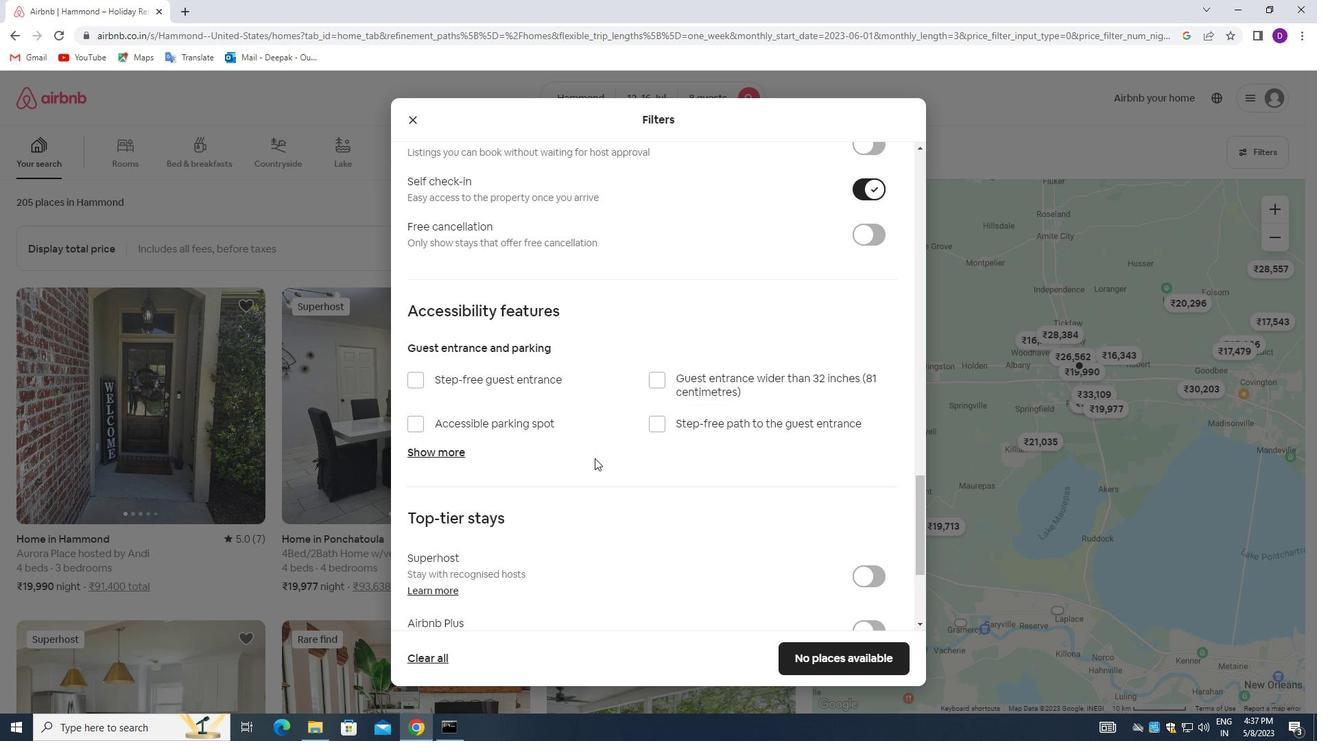 
Action: Mouse moved to (580, 475)
Screenshot: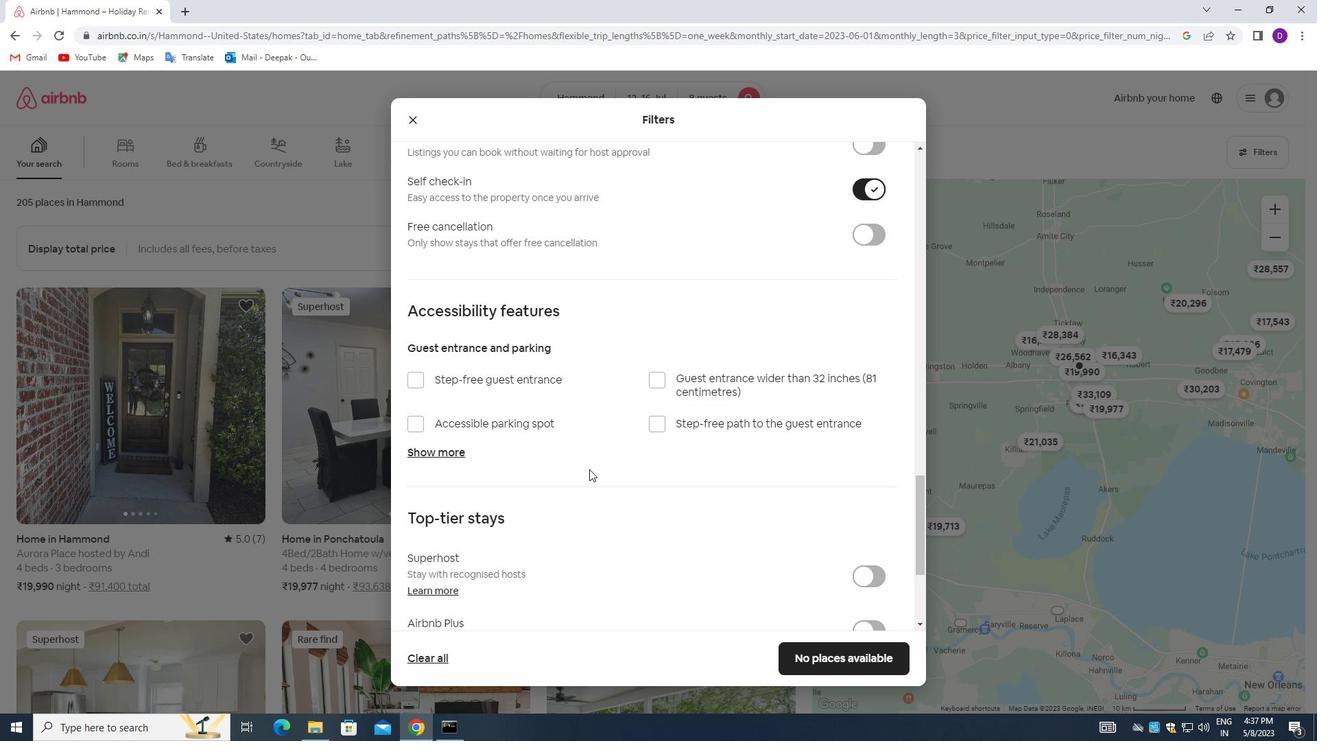 
Action: Mouse scrolled (580, 475) with delta (0, 0)
Screenshot: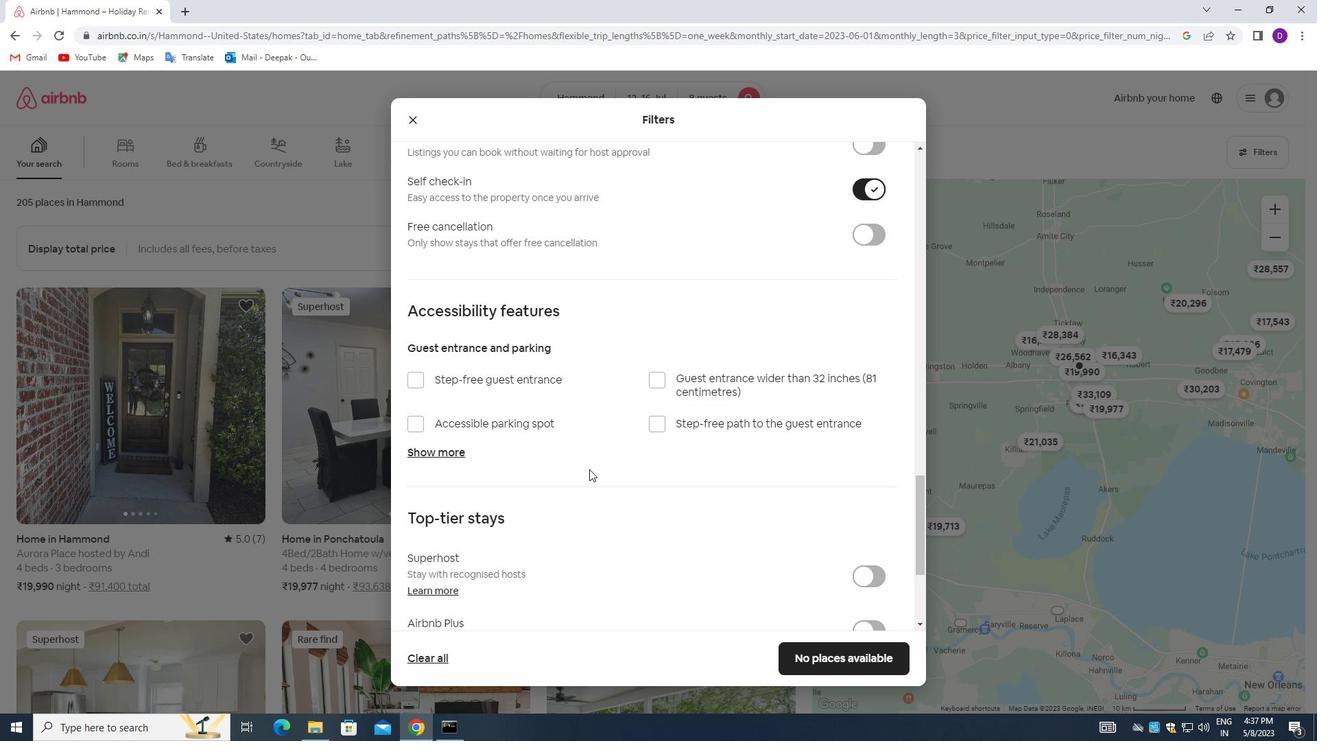
Action: Mouse moved to (577, 478)
Screenshot: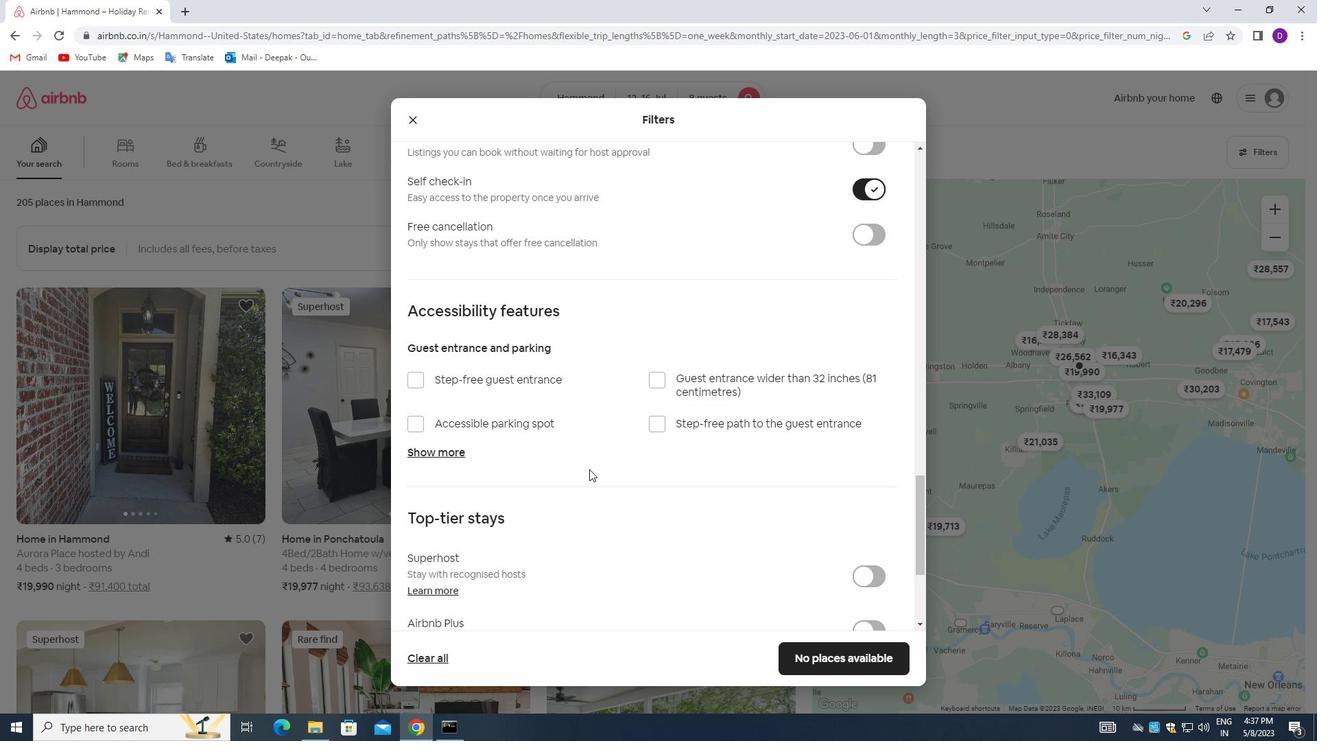 
Action: Mouse scrolled (577, 477) with delta (0, 0)
Screenshot: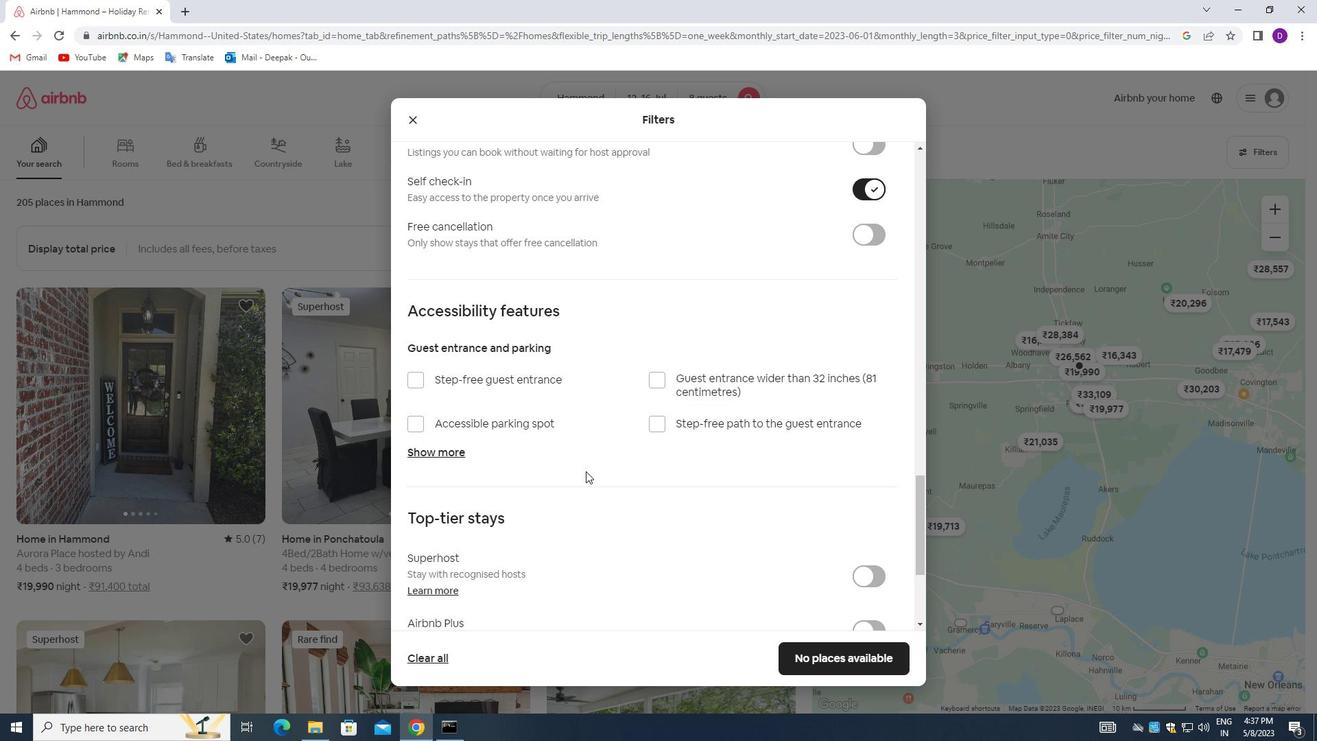 
Action: Mouse moved to (573, 483)
Screenshot: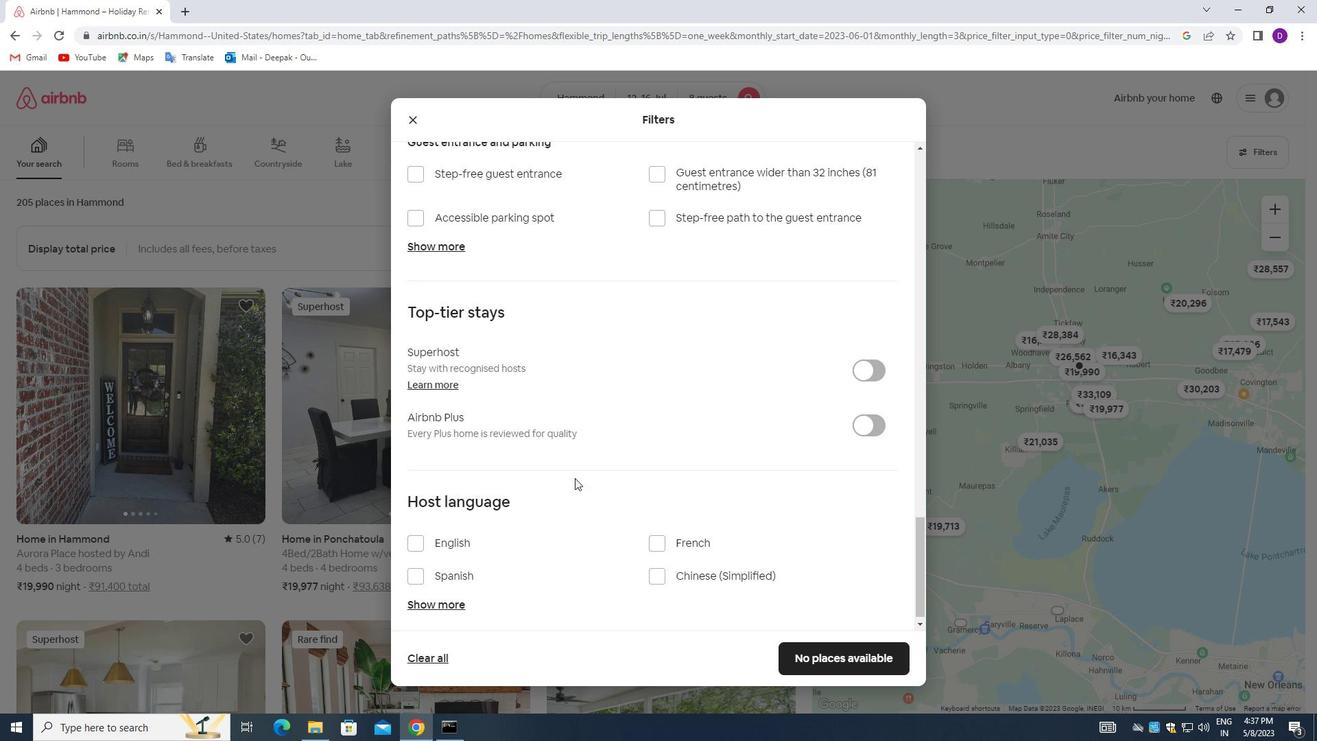 
Action: Mouse scrolled (573, 483) with delta (0, 0)
Screenshot: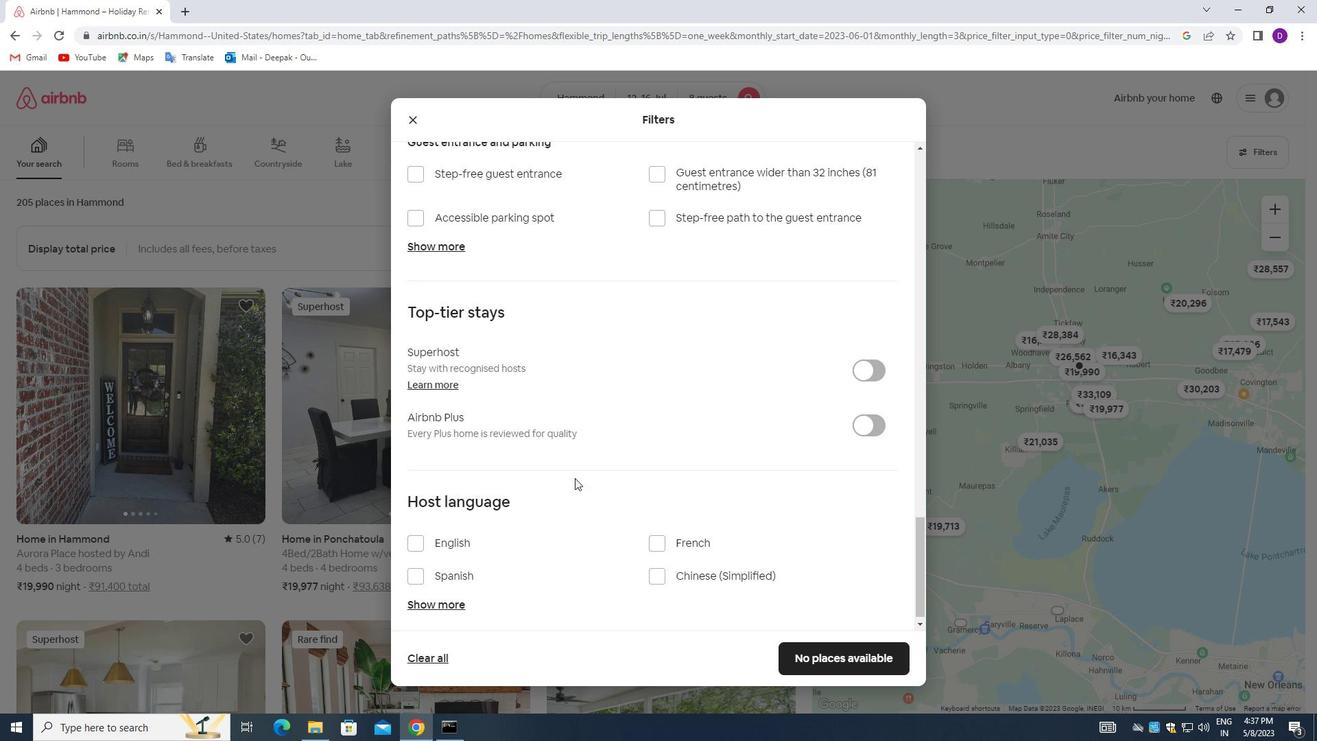 
Action: Mouse moved to (572, 486)
Screenshot: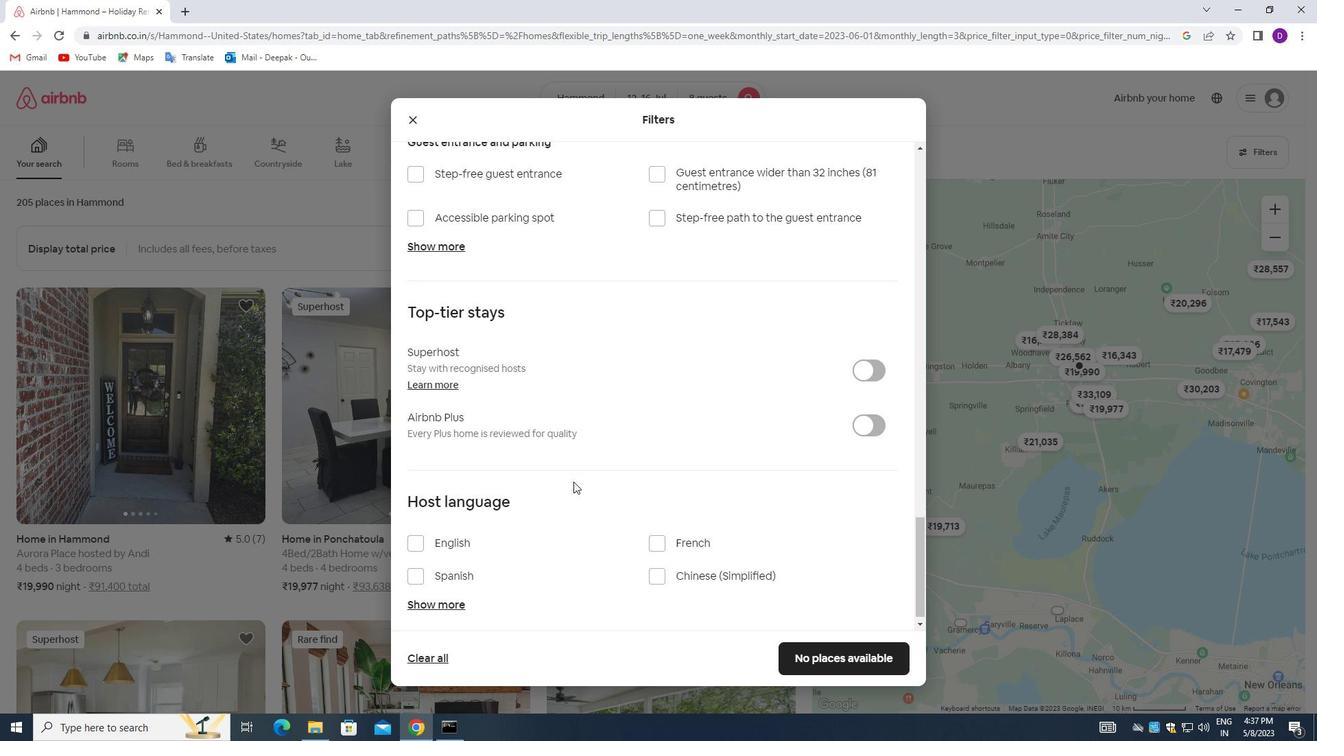 
Action: Mouse scrolled (572, 485) with delta (0, 0)
Screenshot: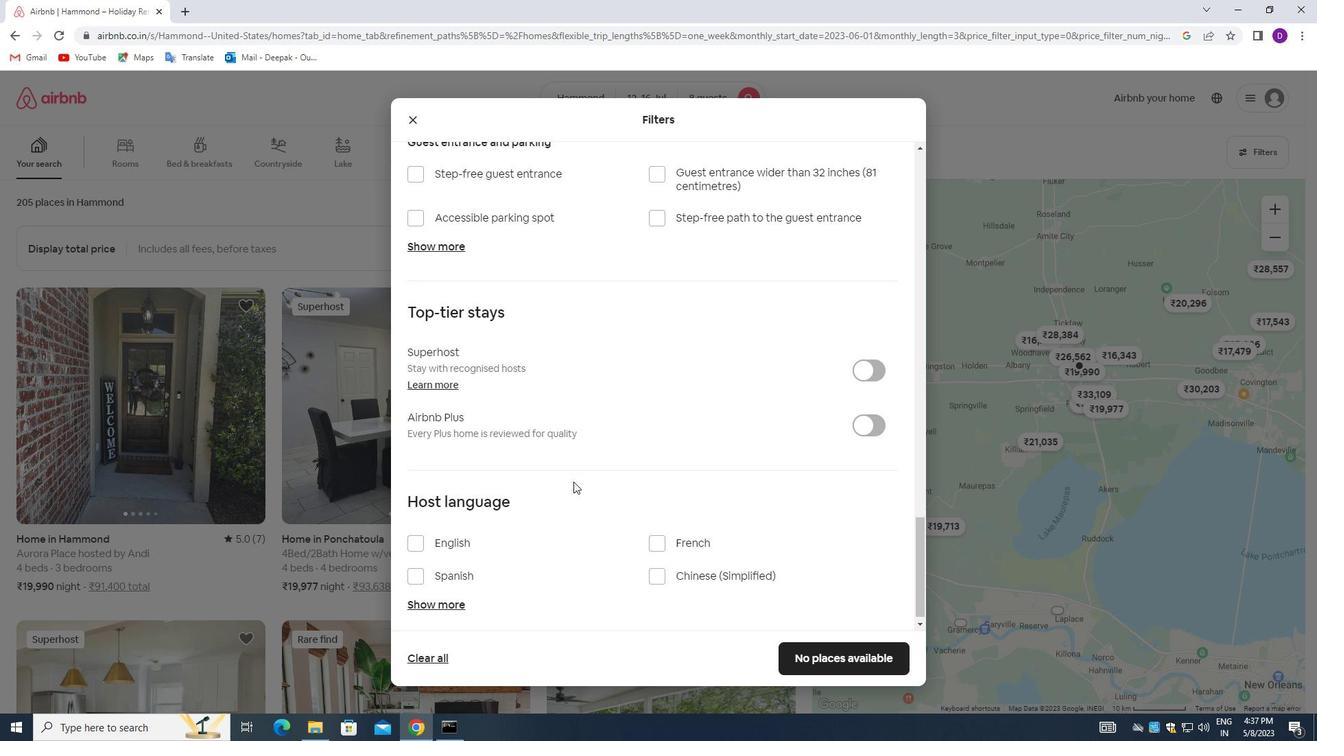
Action: Mouse moved to (566, 490)
Screenshot: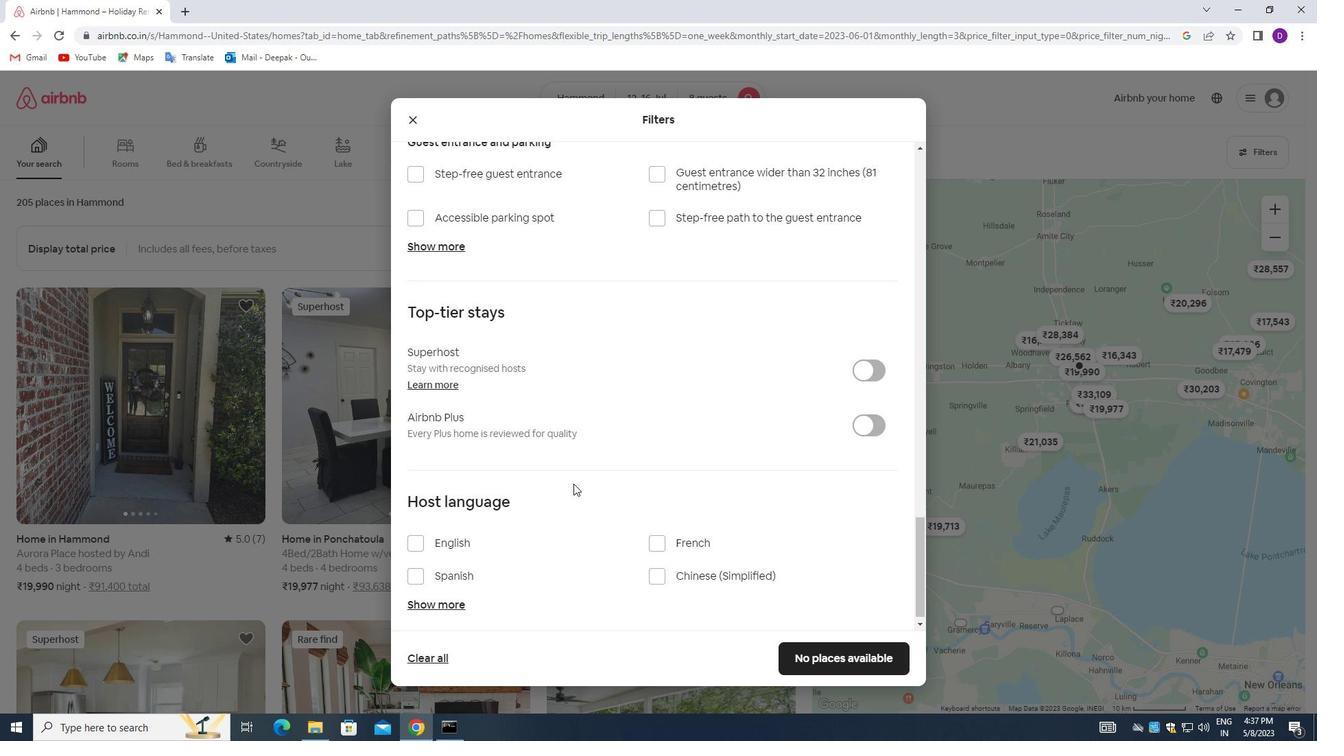 
Action: Mouse scrolled (566, 490) with delta (0, 0)
Screenshot: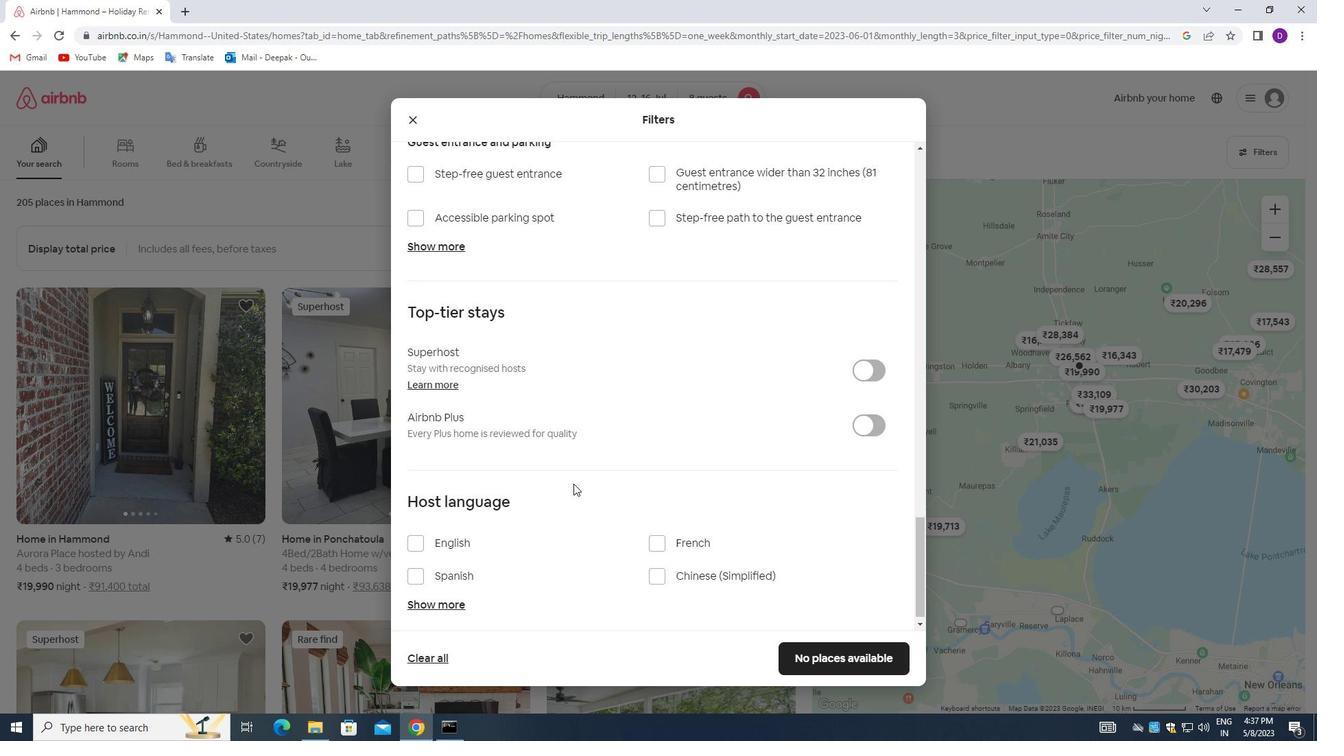 
Action: Mouse moved to (421, 534)
Screenshot: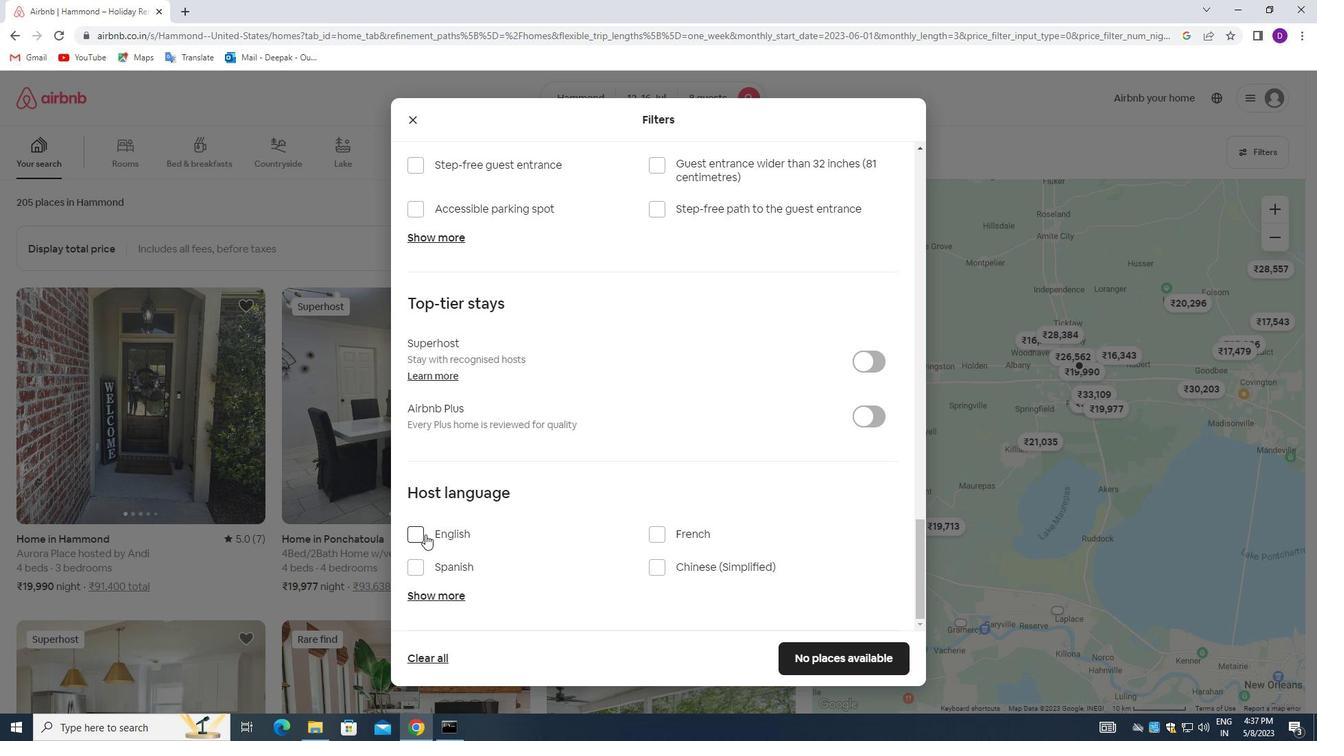 
Action: Mouse pressed left at (421, 534)
Screenshot: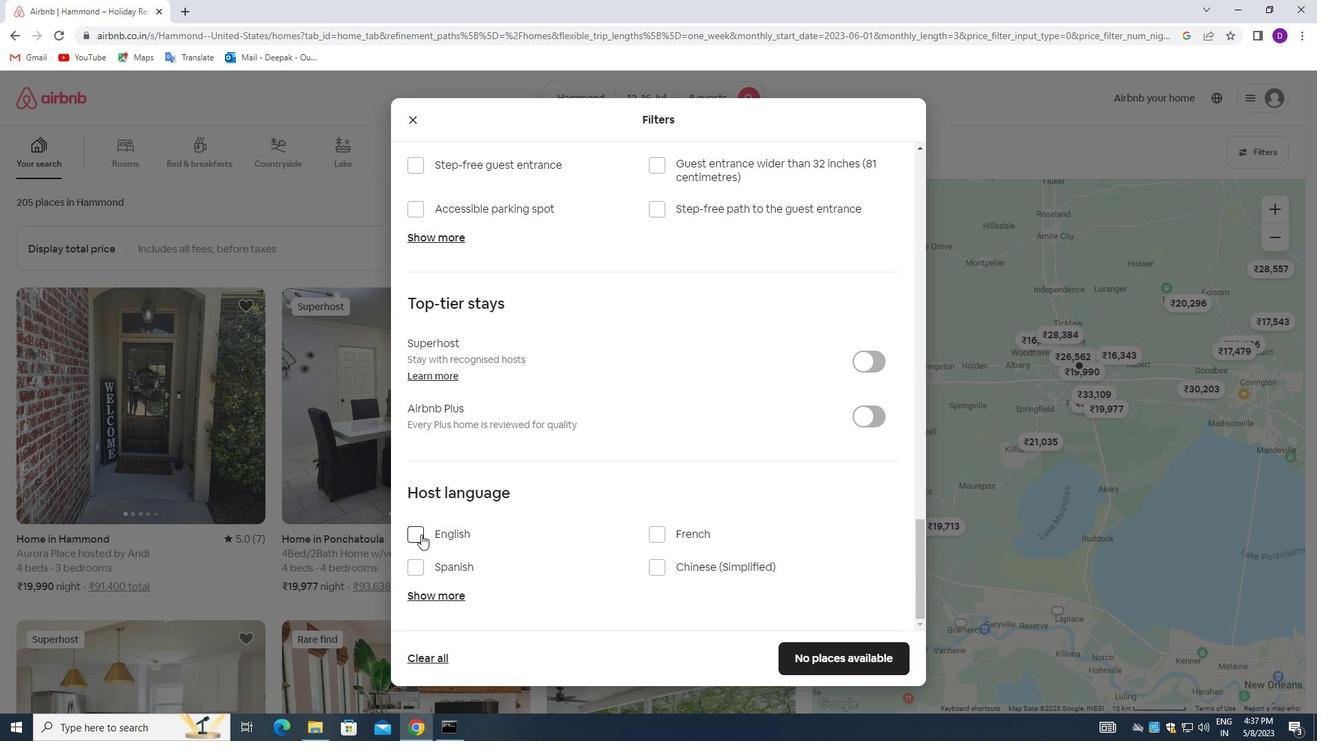 
Action: Mouse moved to (816, 650)
Screenshot: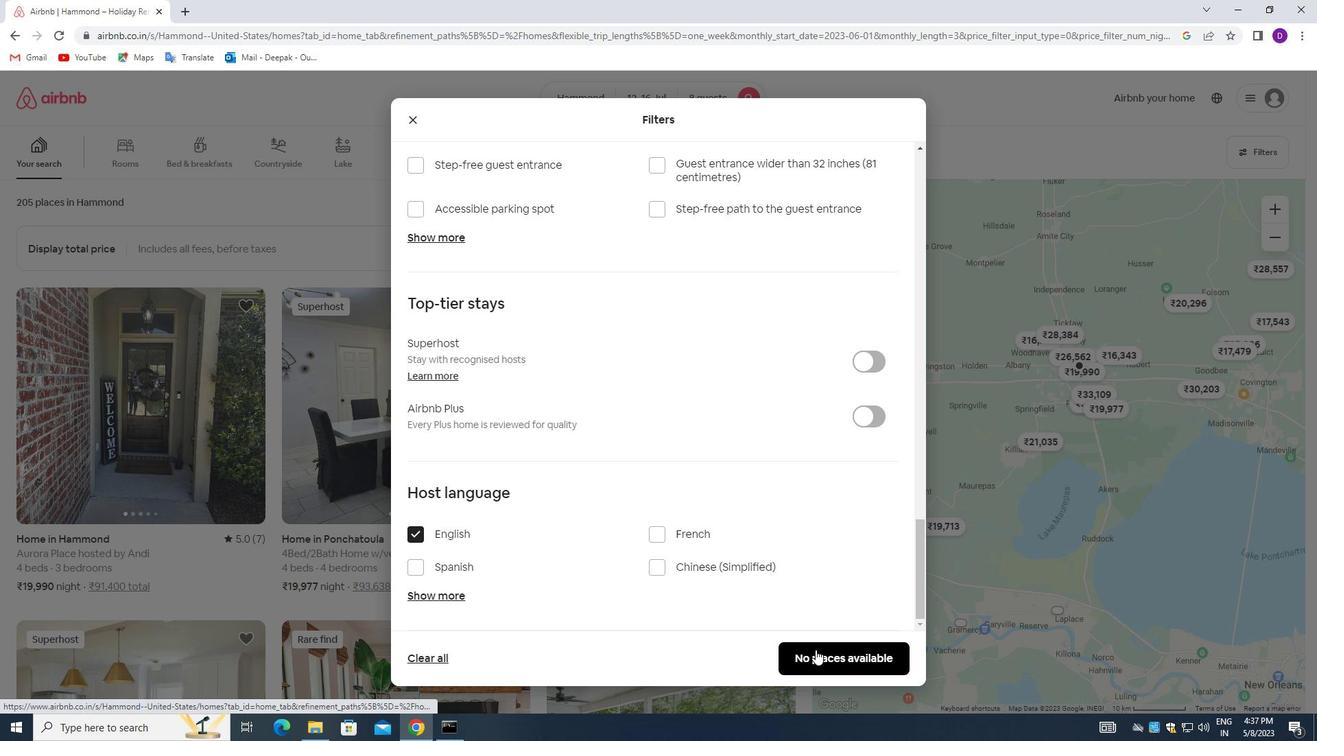
Action: Mouse pressed left at (816, 650)
Screenshot: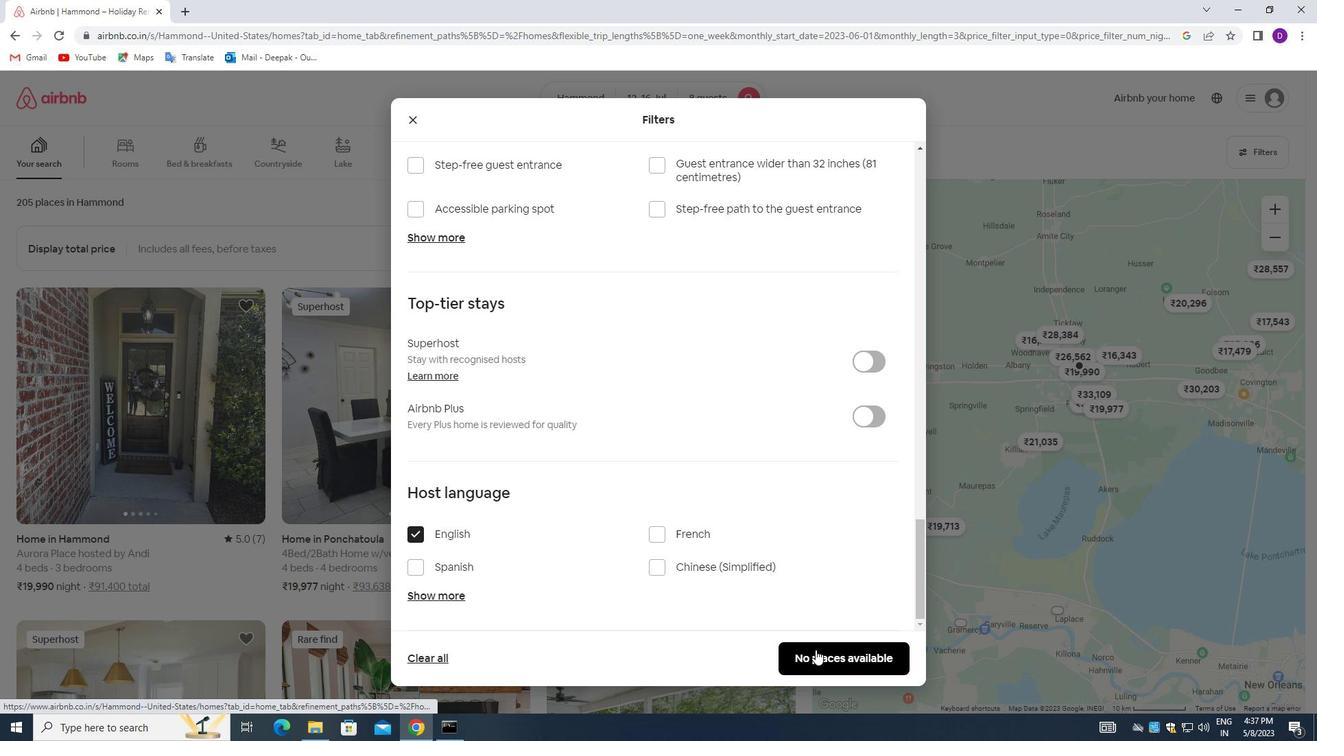 
Action: Mouse moved to (775, 508)
Screenshot: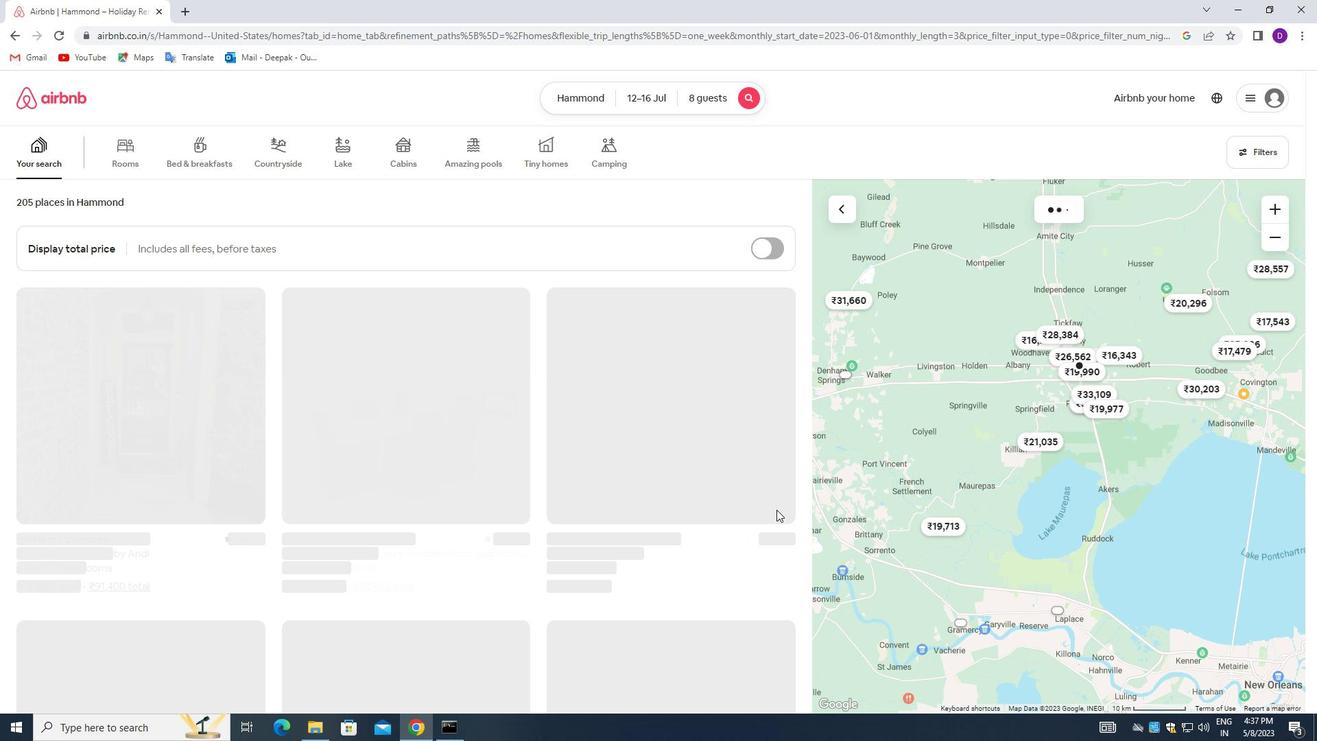 
